 Task: Look for space in Rome, Italy from 1st June, 2023 to 9th June, 2023 for 6 adults in price range Rs.6000 to Rs.12000. Place can be entire place with 3 bedrooms having 3 beds and 3 bathrooms. Property type can be house, flat, guest house. Booking option can be shelf check-in. Required host language is English.
Action: Mouse moved to (568, 152)
Screenshot: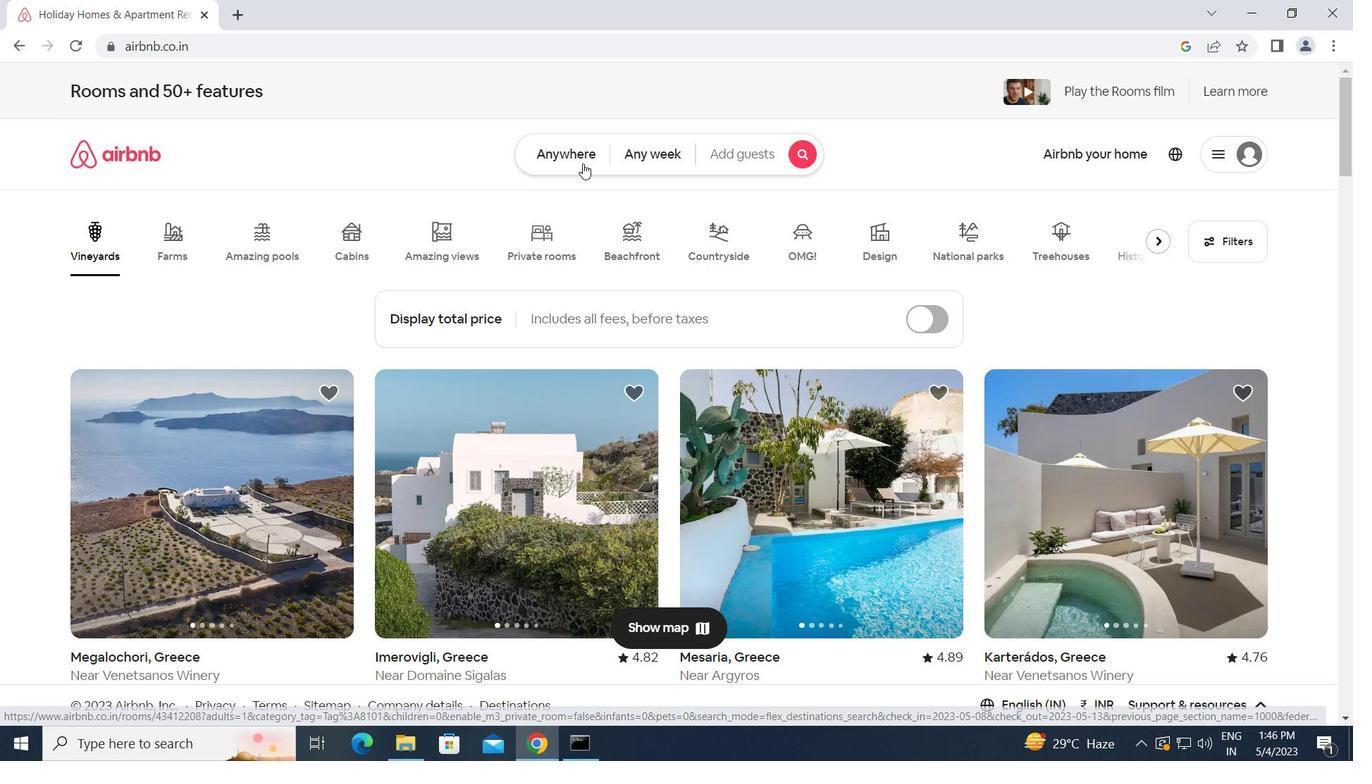
Action: Mouse pressed left at (568, 152)
Screenshot: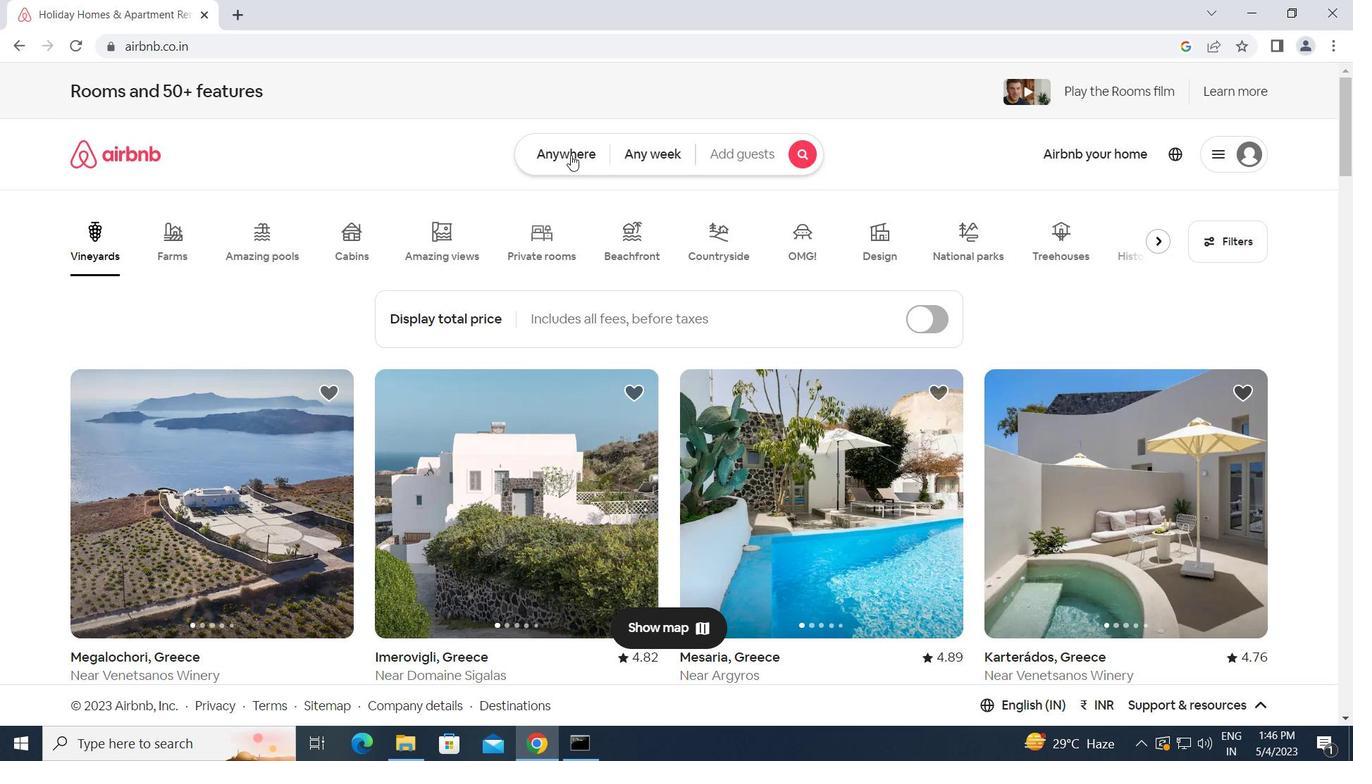 
Action: Mouse moved to (494, 207)
Screenshot: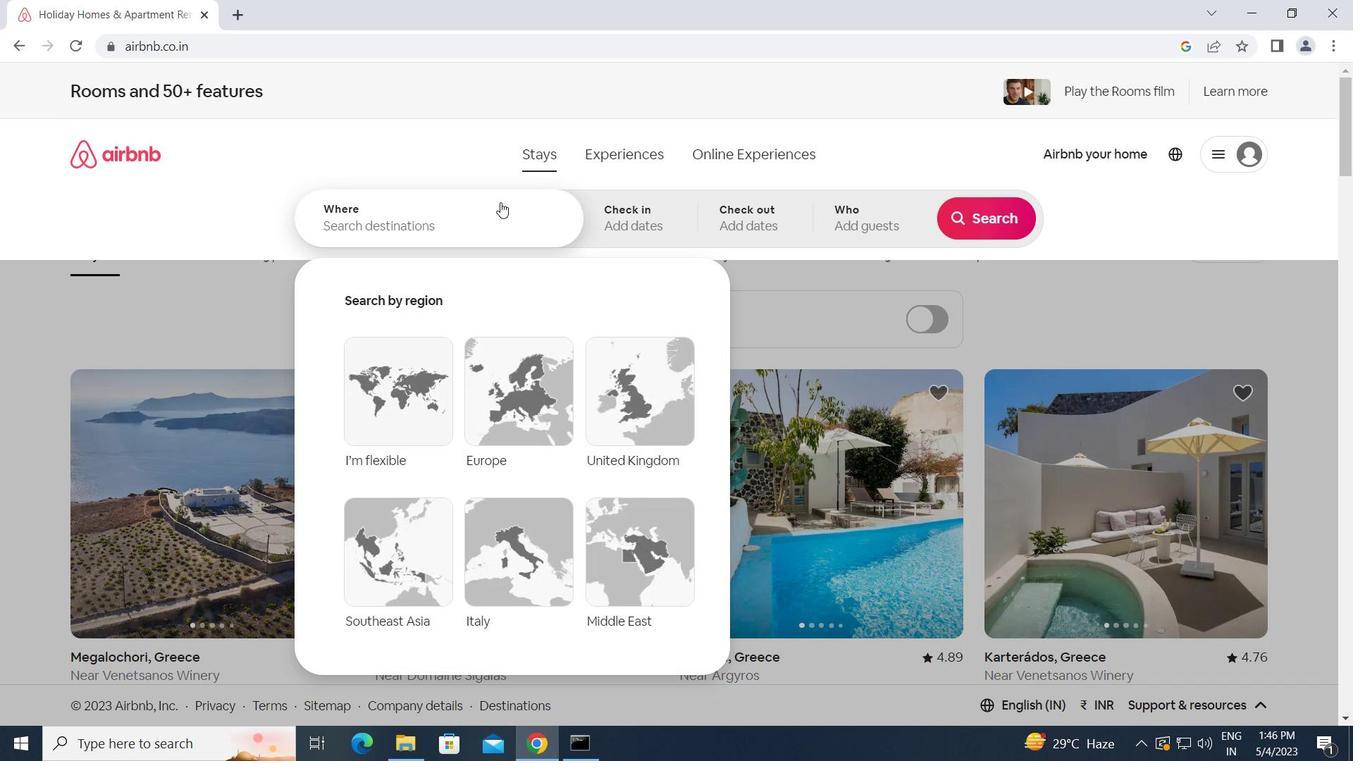 
Action: Mouse pressed left at (494, 207)
Screenshot: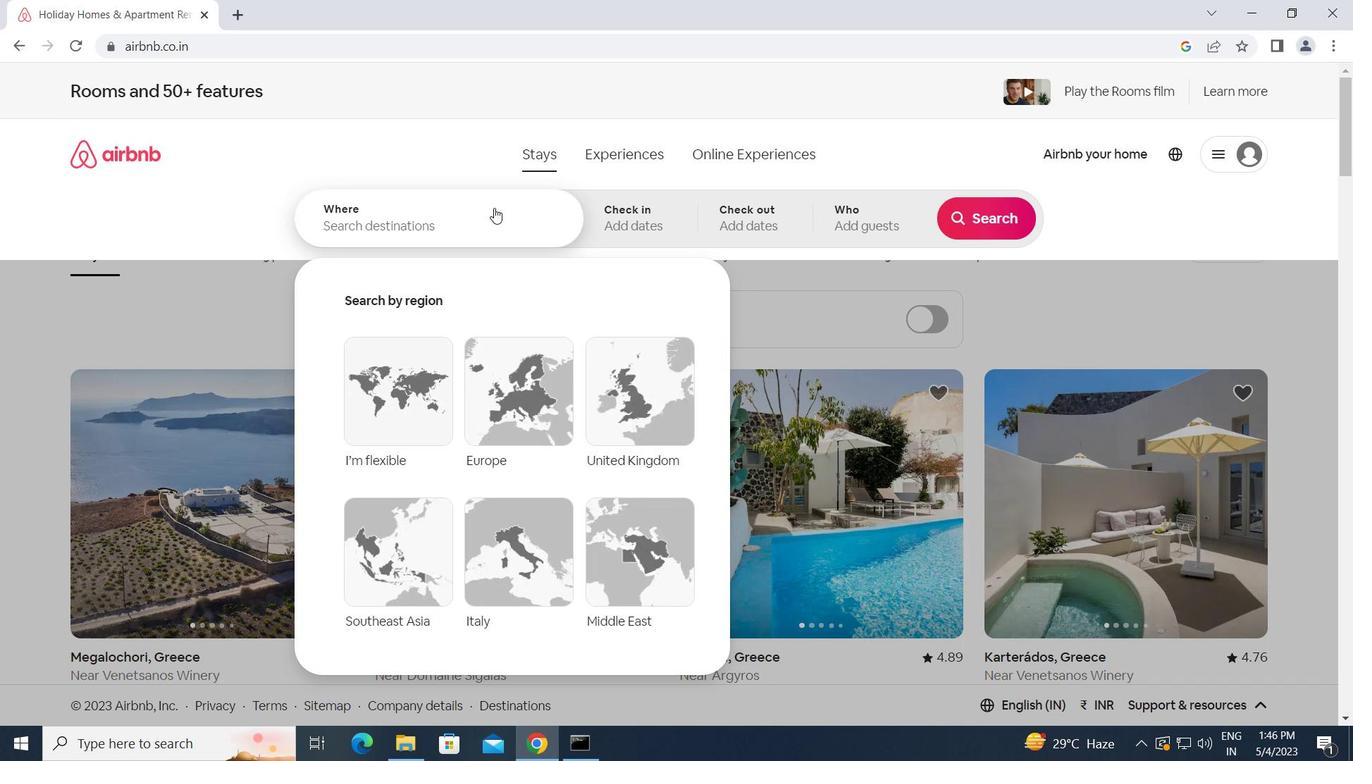 
Action: Key pressed <Key.caps_lock>r<Key.caps_lock>ome,<Key.space><Key.caps_lock>i<Key.caps_lock>taly<Key.enter>
Screenshot: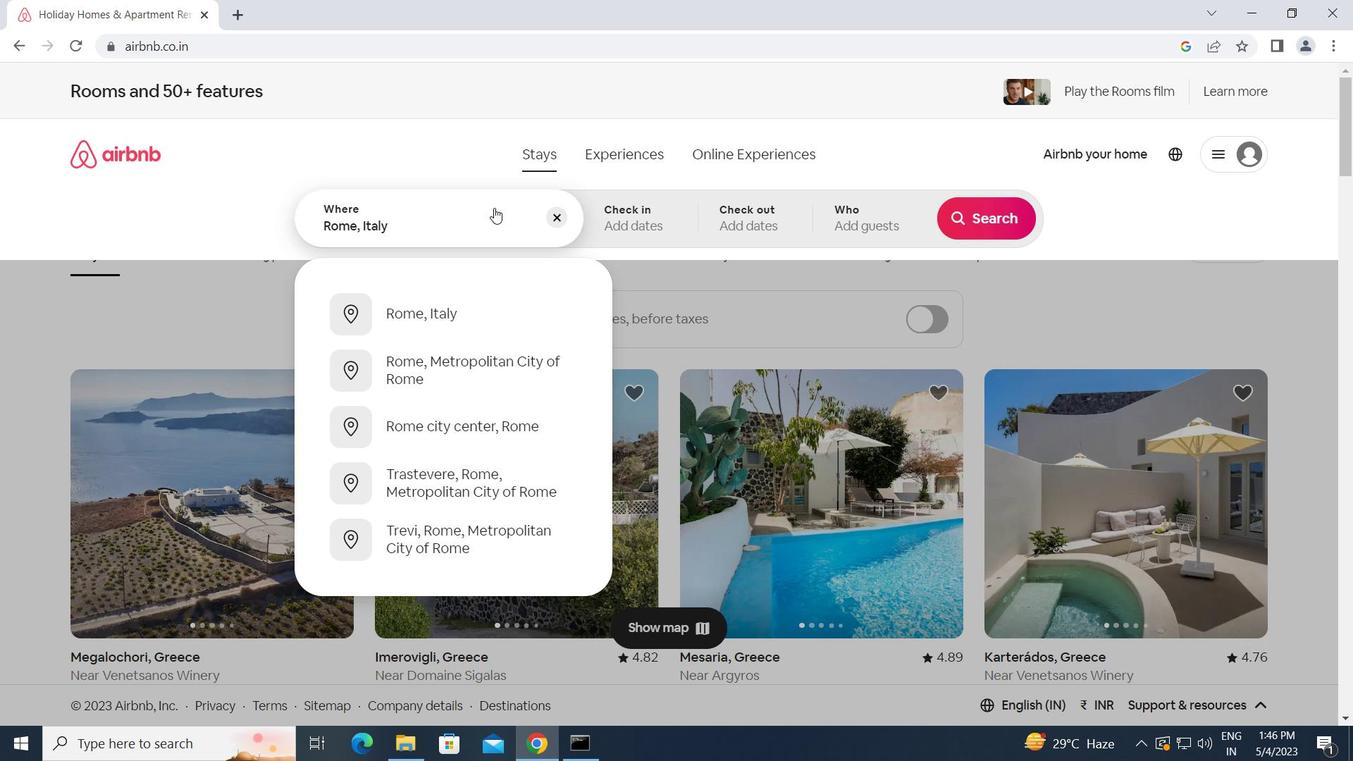 
Action: Mouse moved to (890, 437)
Screenshot: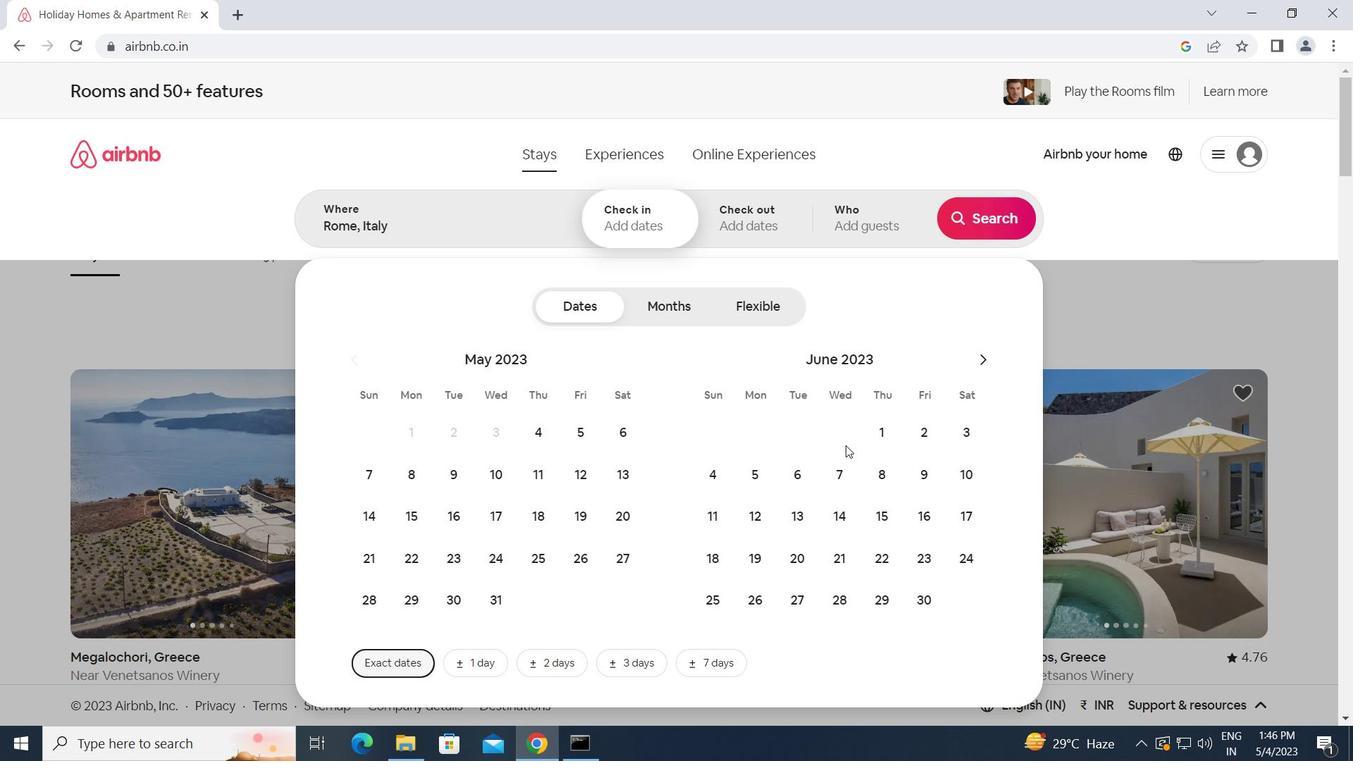 
Action: Mouse pressed left at (890, 437)
Screenshot: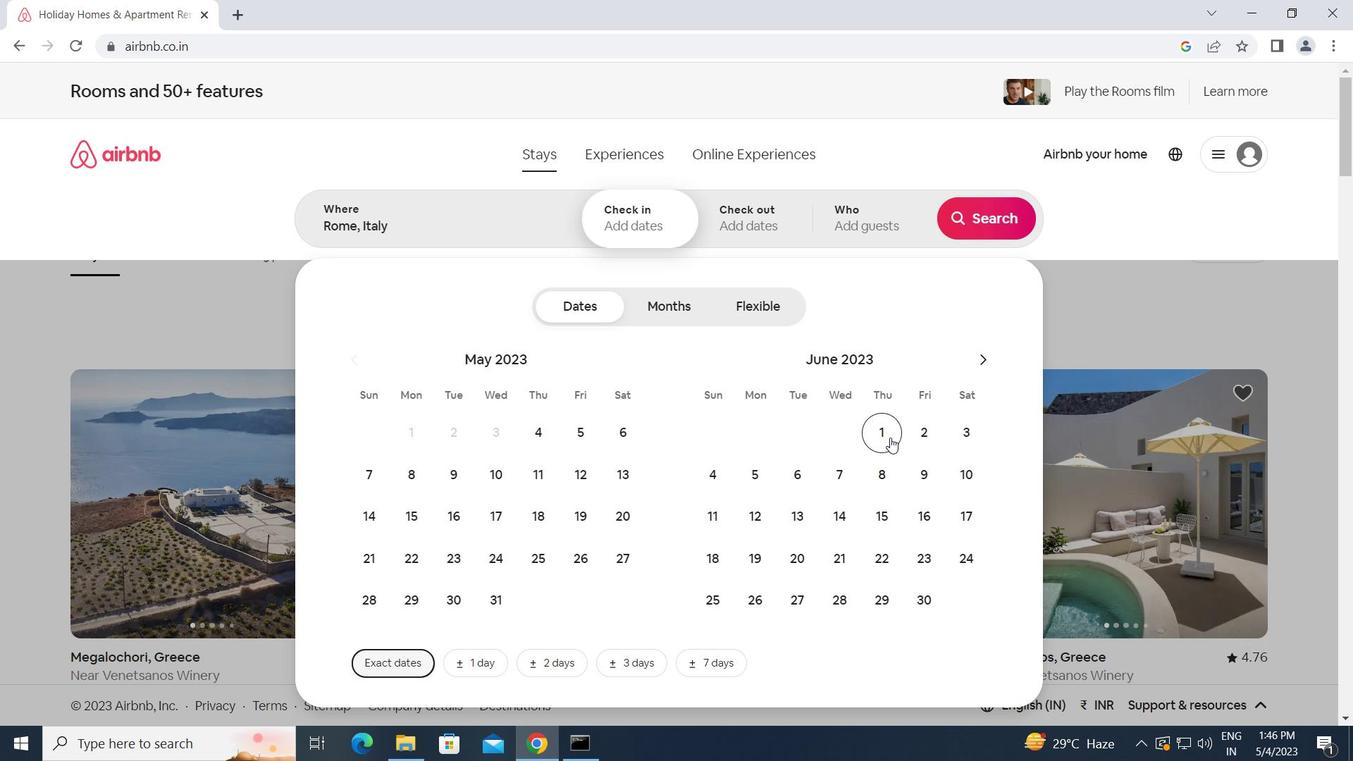 
Action: Mouse moved to (931, 480)
Screenshot: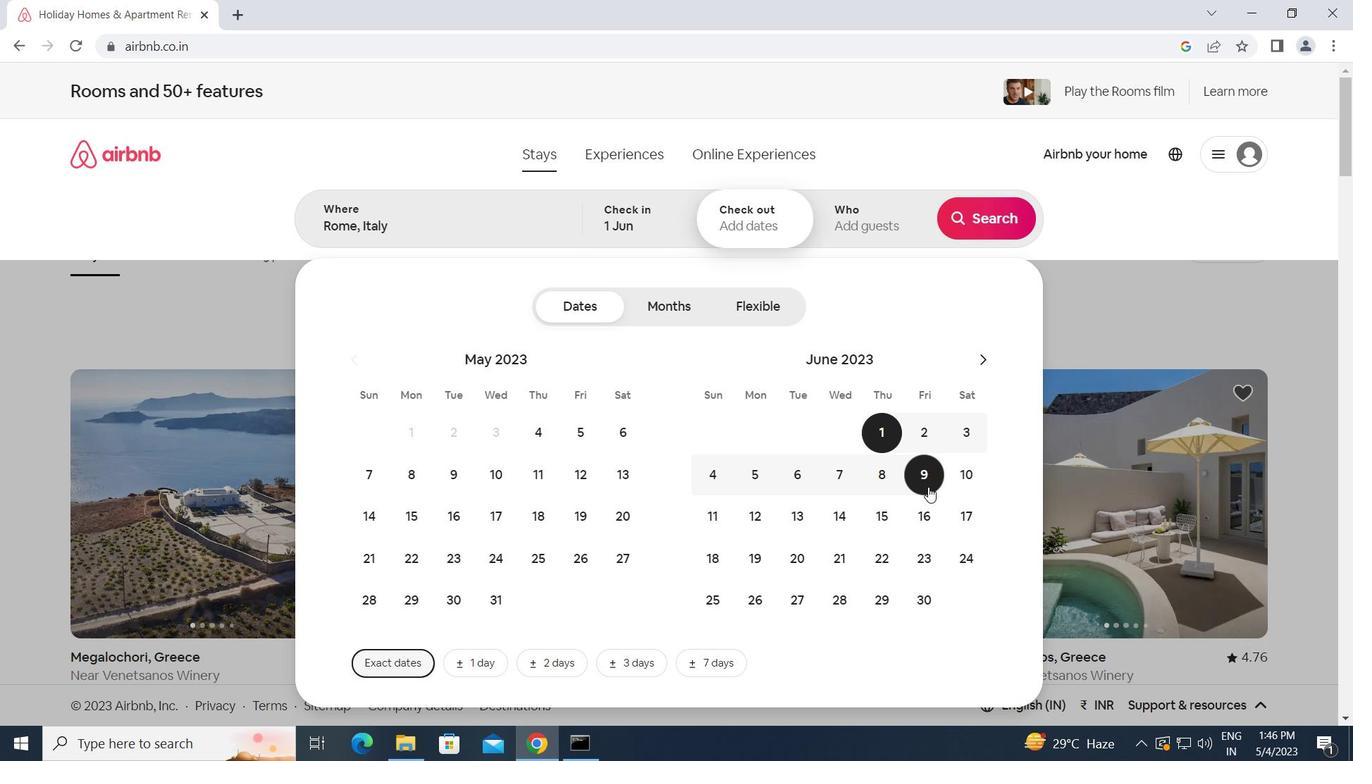 
Action: Mouse pressed left at (931, 480)
Screenshot: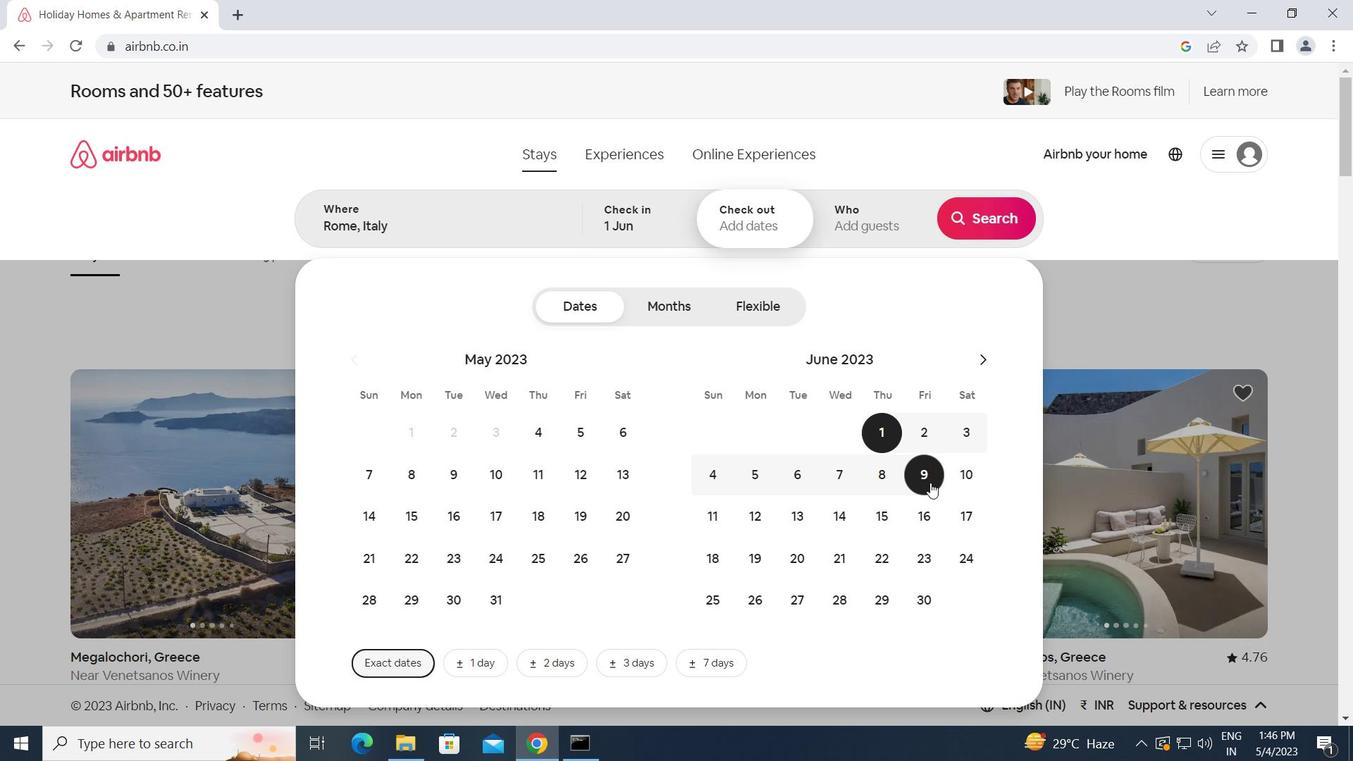 
Action: Mouse moved to (859, 228)
Screenshot: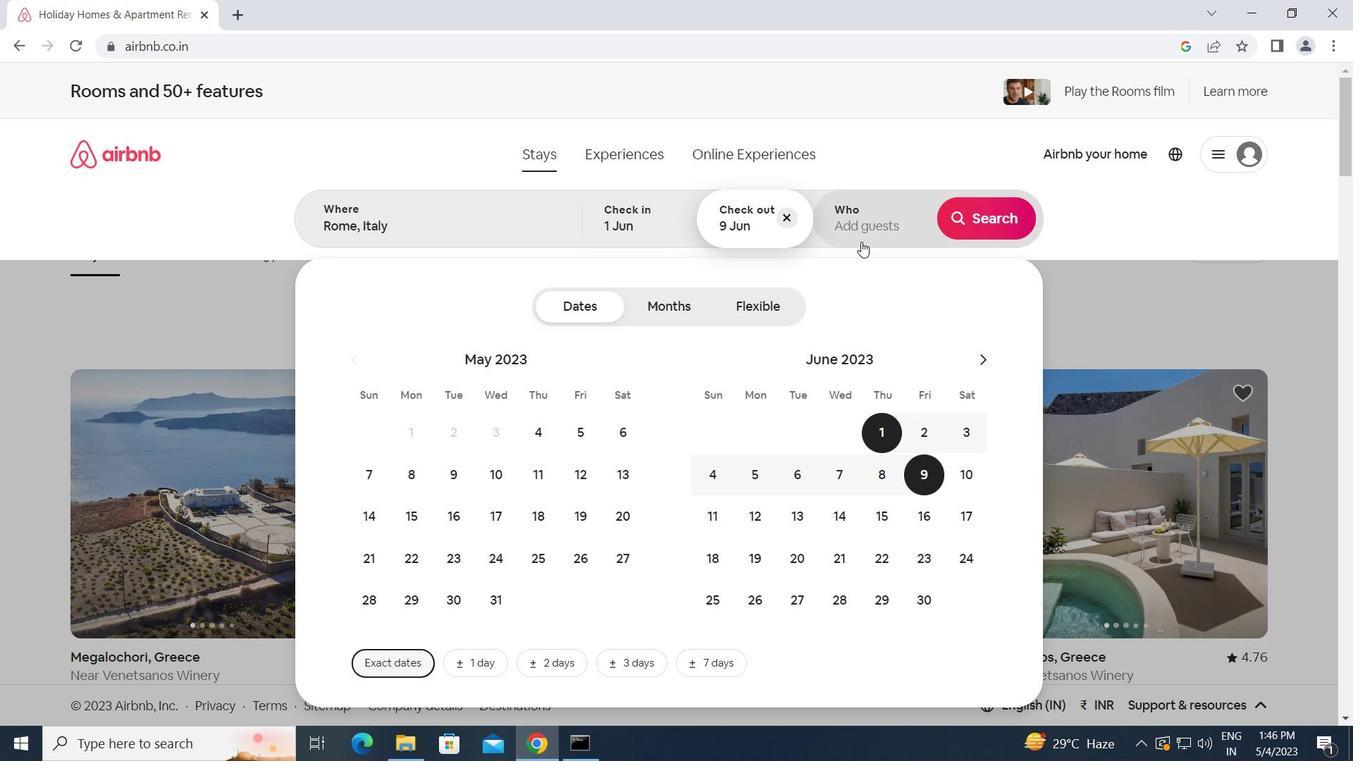
Action: Mouse pressed left at (859, 228)
Screenshot: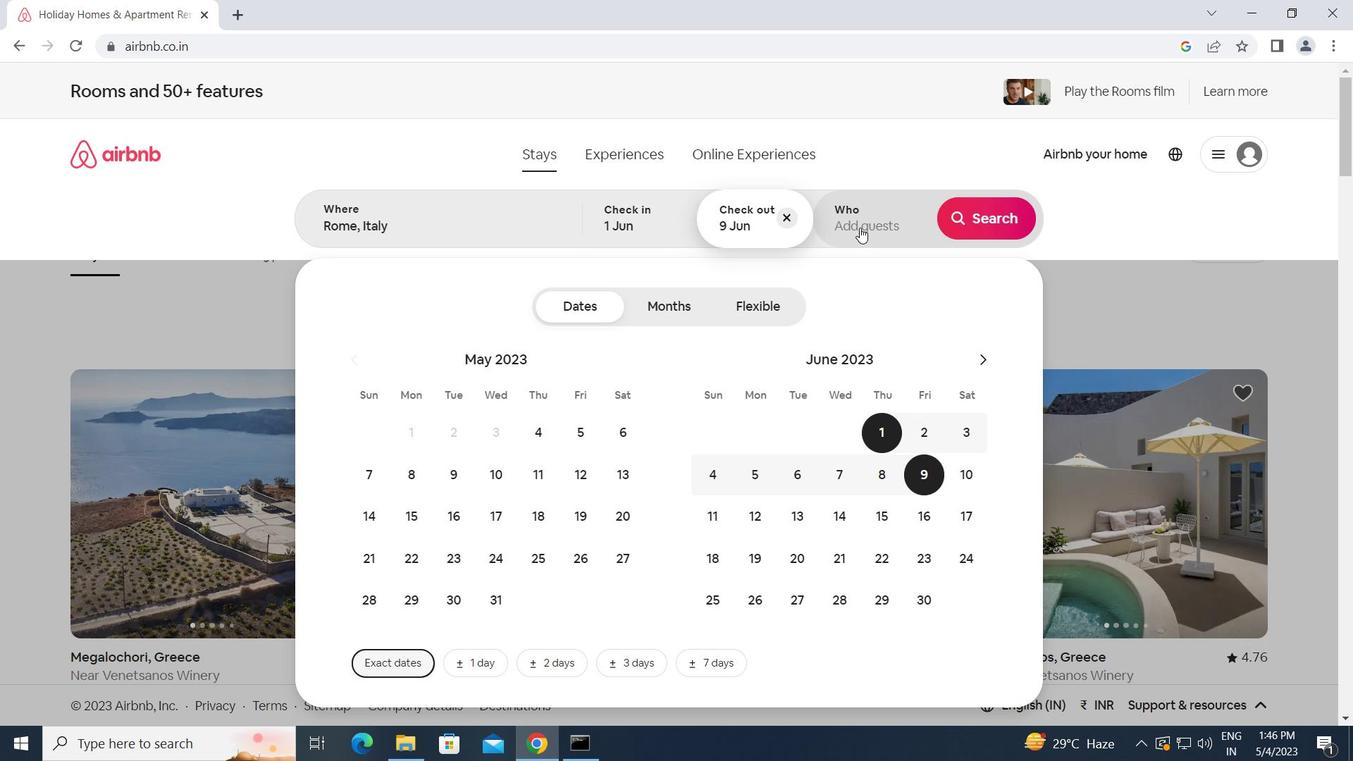 
Action: Mouse moved to (995, 317)
Screenshot: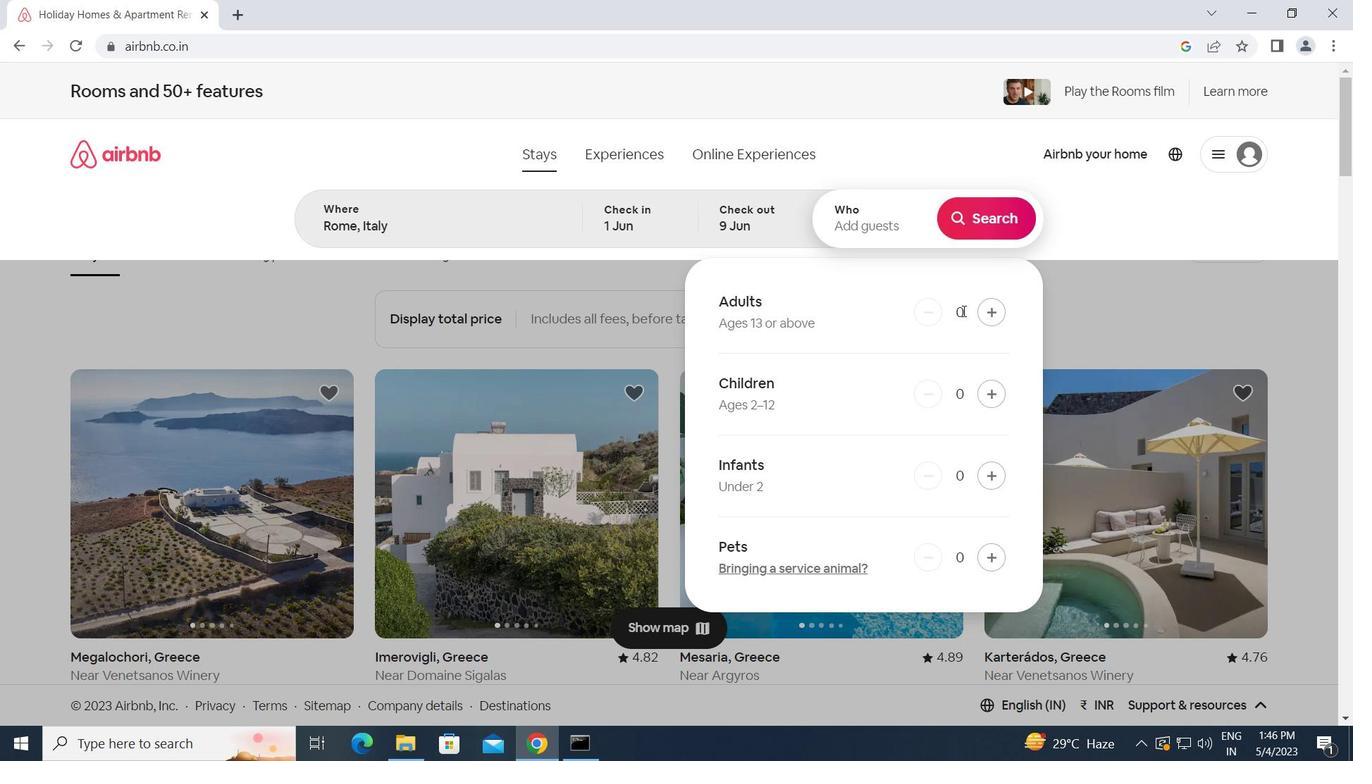
Action: Mouse pressed left at (995, 317)
Screenshot: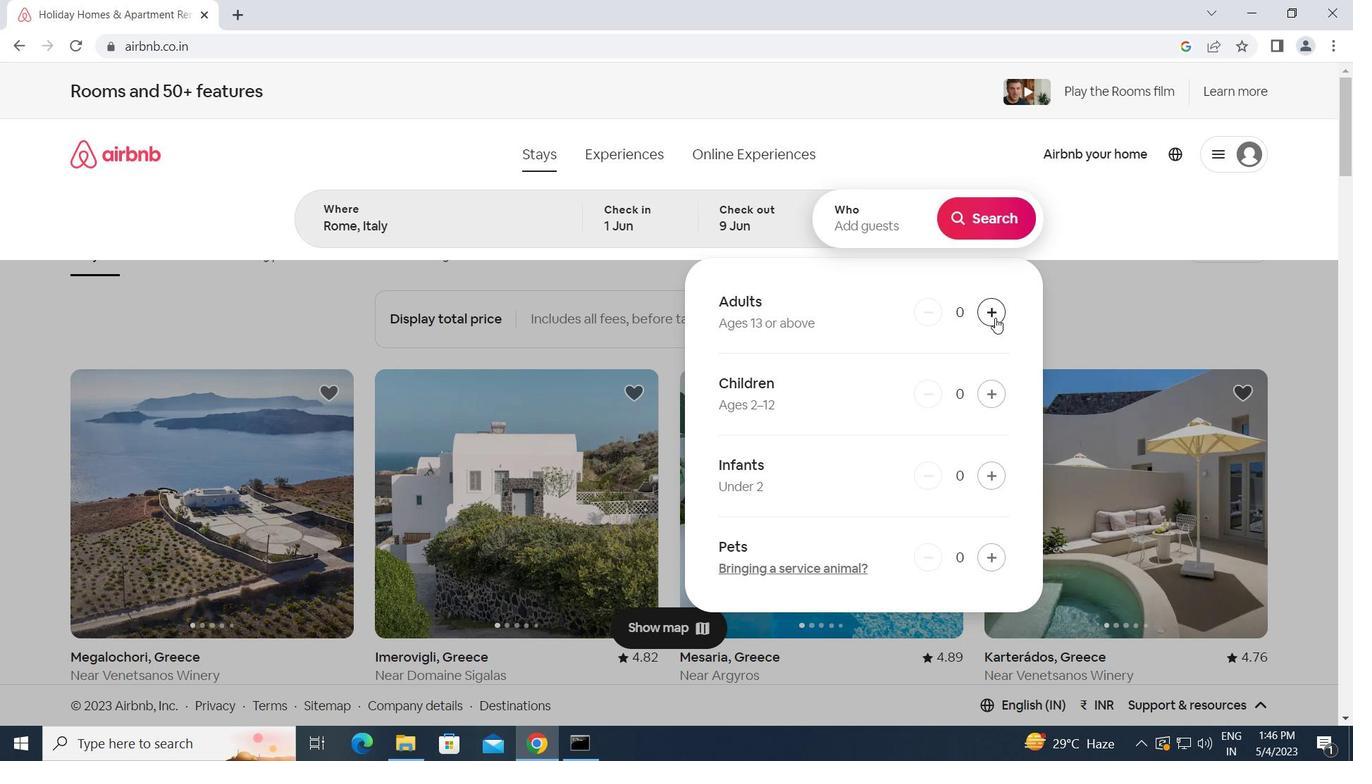 
Action: Mouse pressed left at (995, 317)
Screenshot: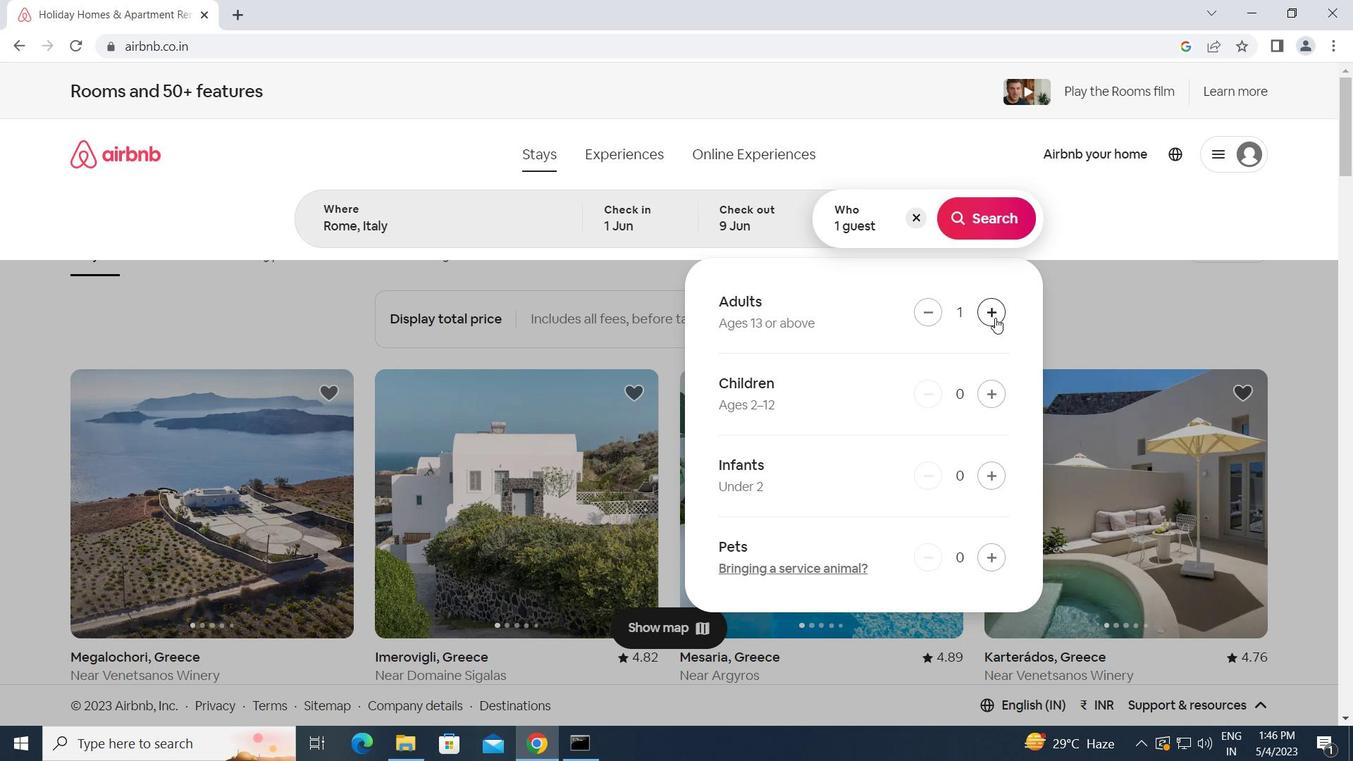 
Action: Mouse pressed left at (995, 317)
Screenshot: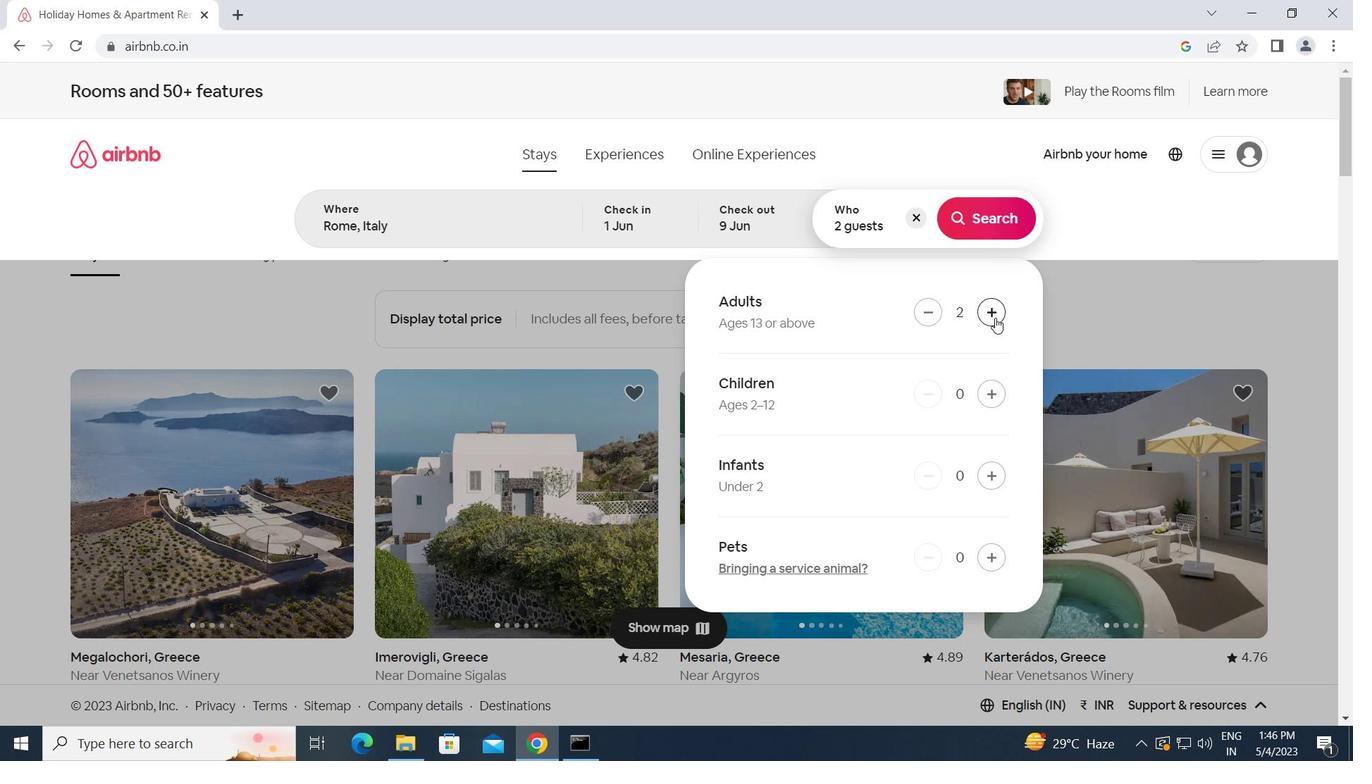 
Action: Mouse pressed left at (995, 317)
Screenshot: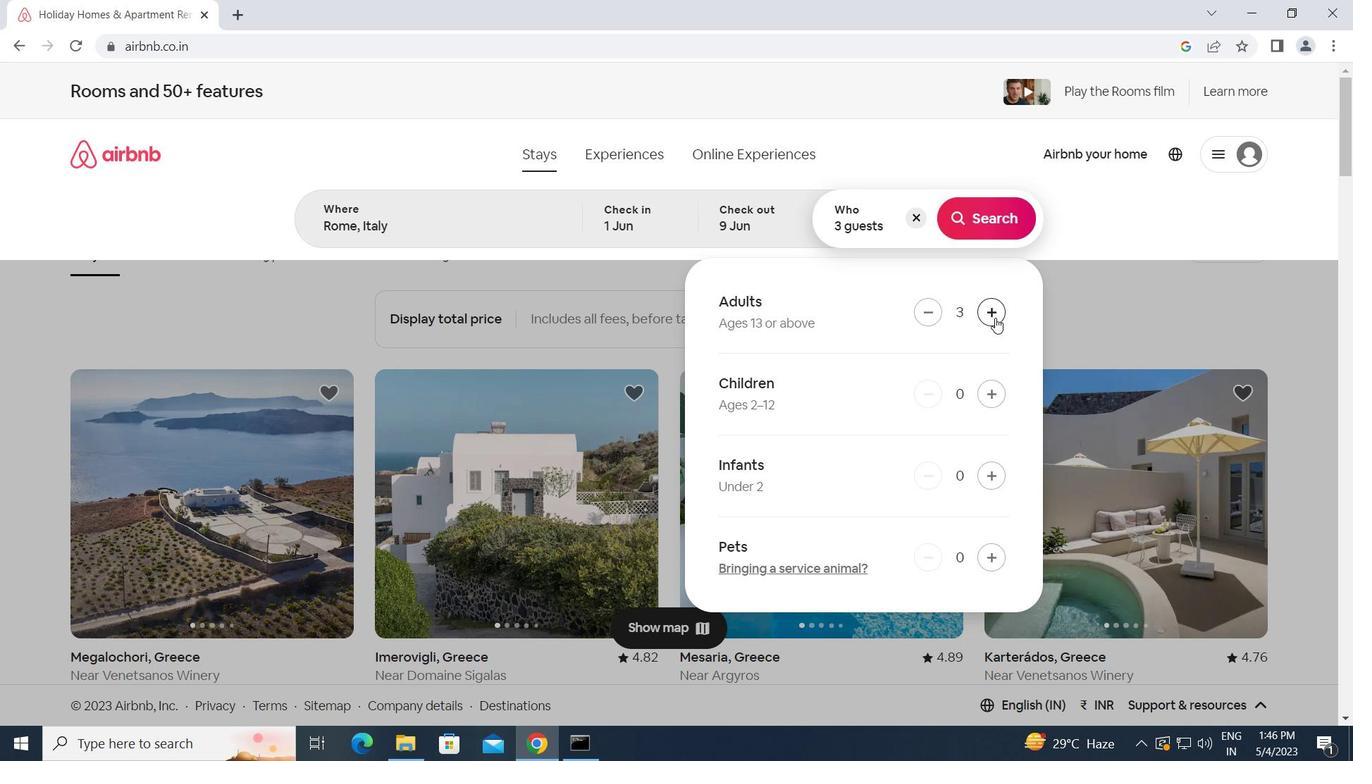 
Action: Mouse pressed left at (995, 317)
Screenshot: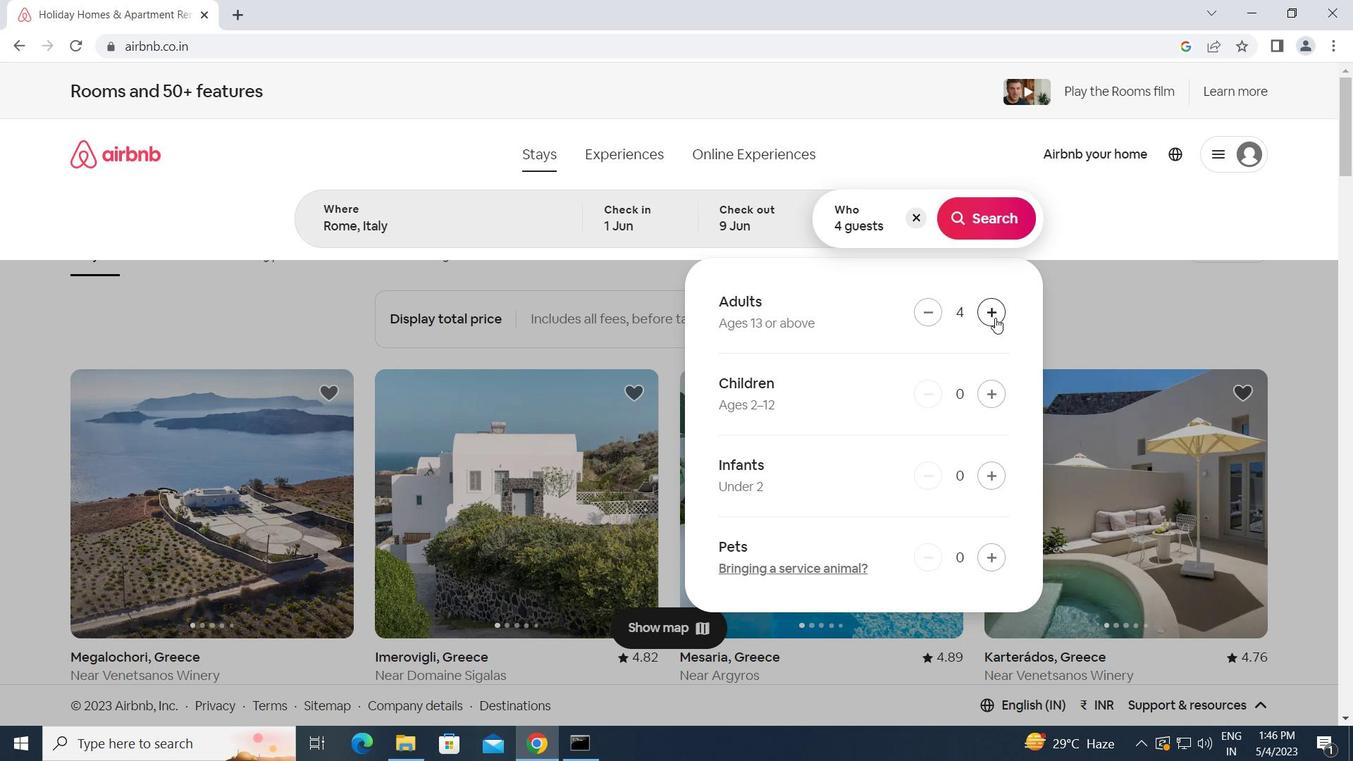 
Action: Mouse pressed left at (995, 317)
Screenshot: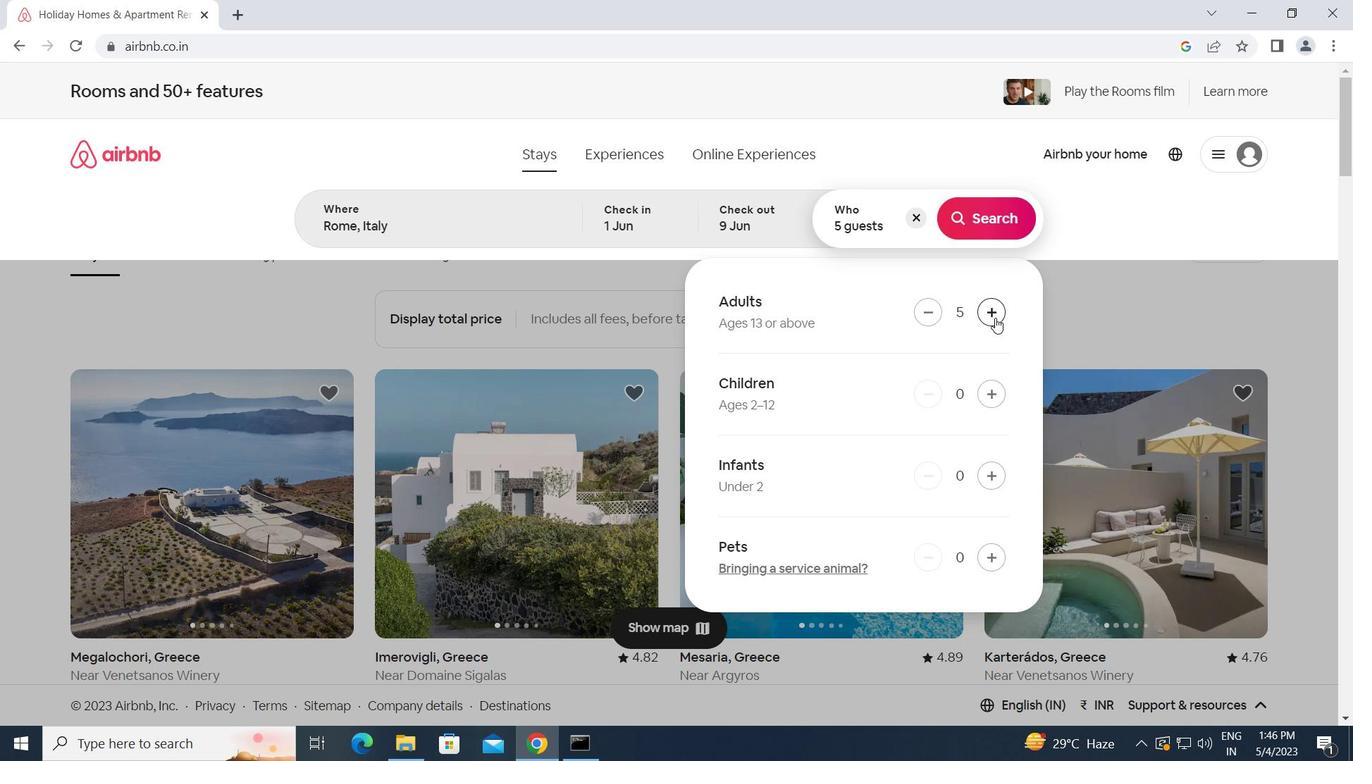 
Action: Mouse moved to (993, 224)
Screenshot: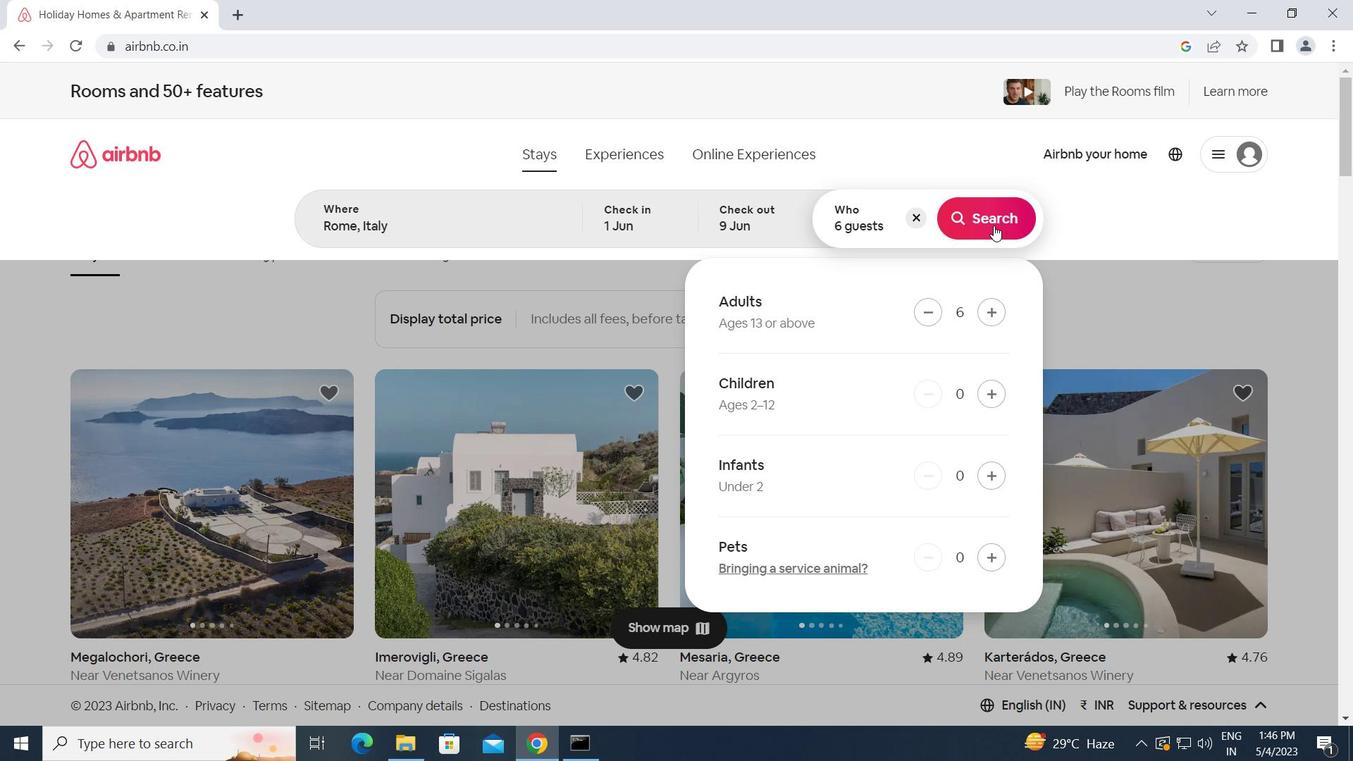
Action: Mouse pressed left at (993, 224)
Screenshot: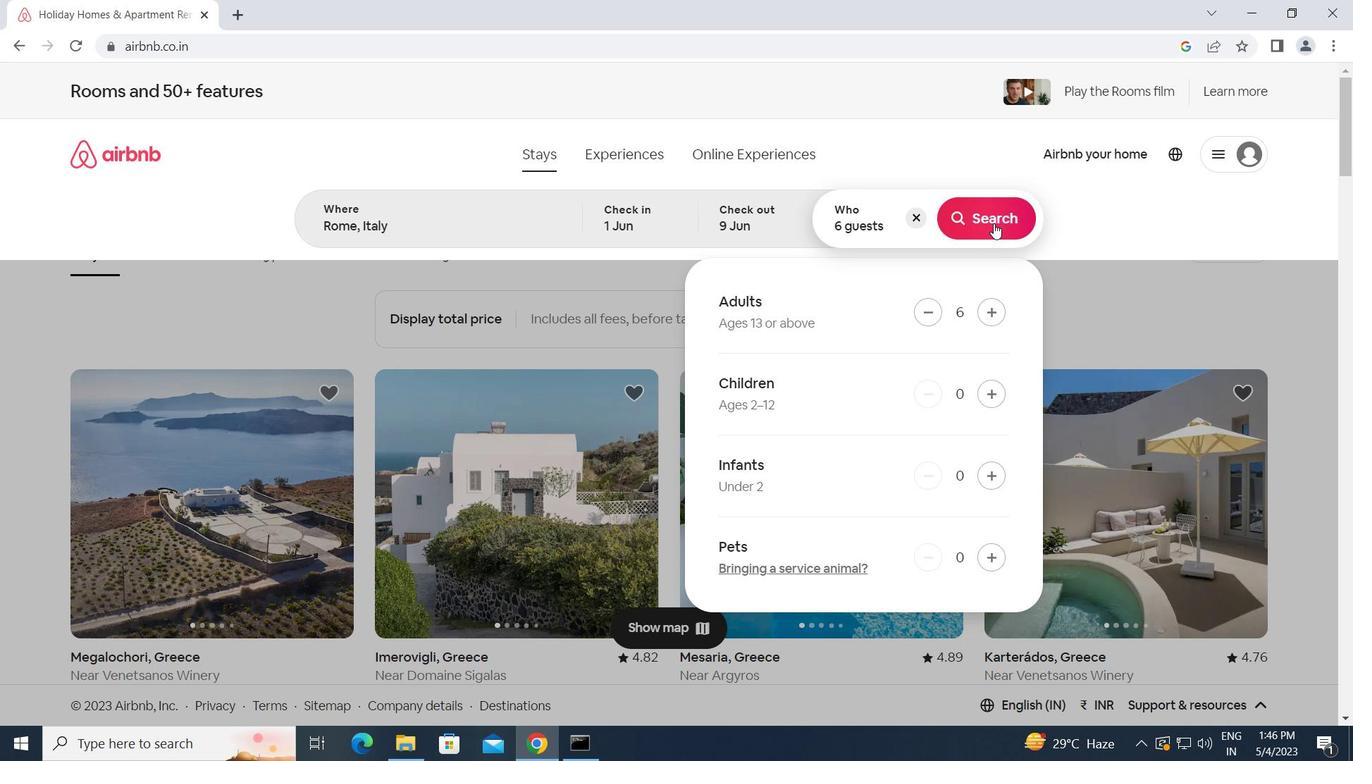 
Action: Mouse moved to (1260, 179)
Screenshot: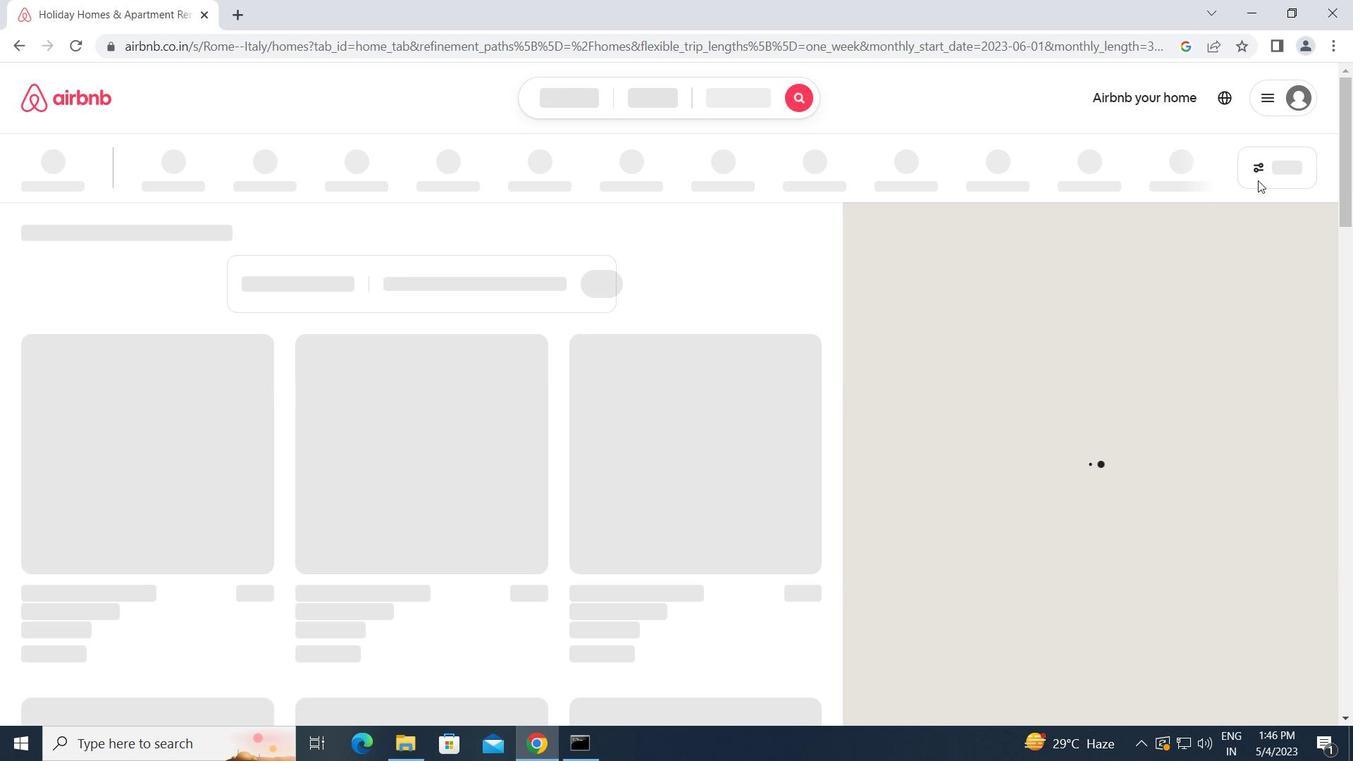 
Action: Mouse pressed left at (1260, 179)
Screenshot: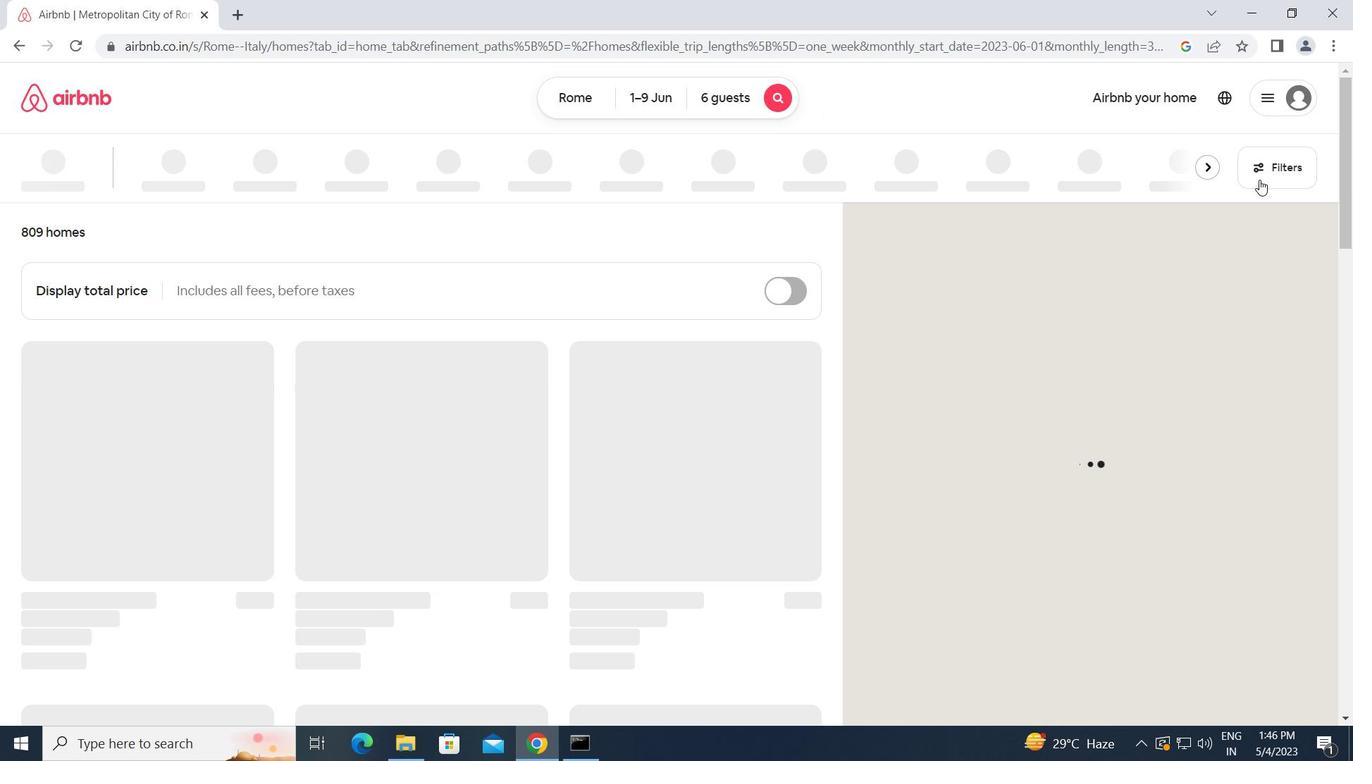 
Action: Mouse moved to (458, 397)
Screenshot: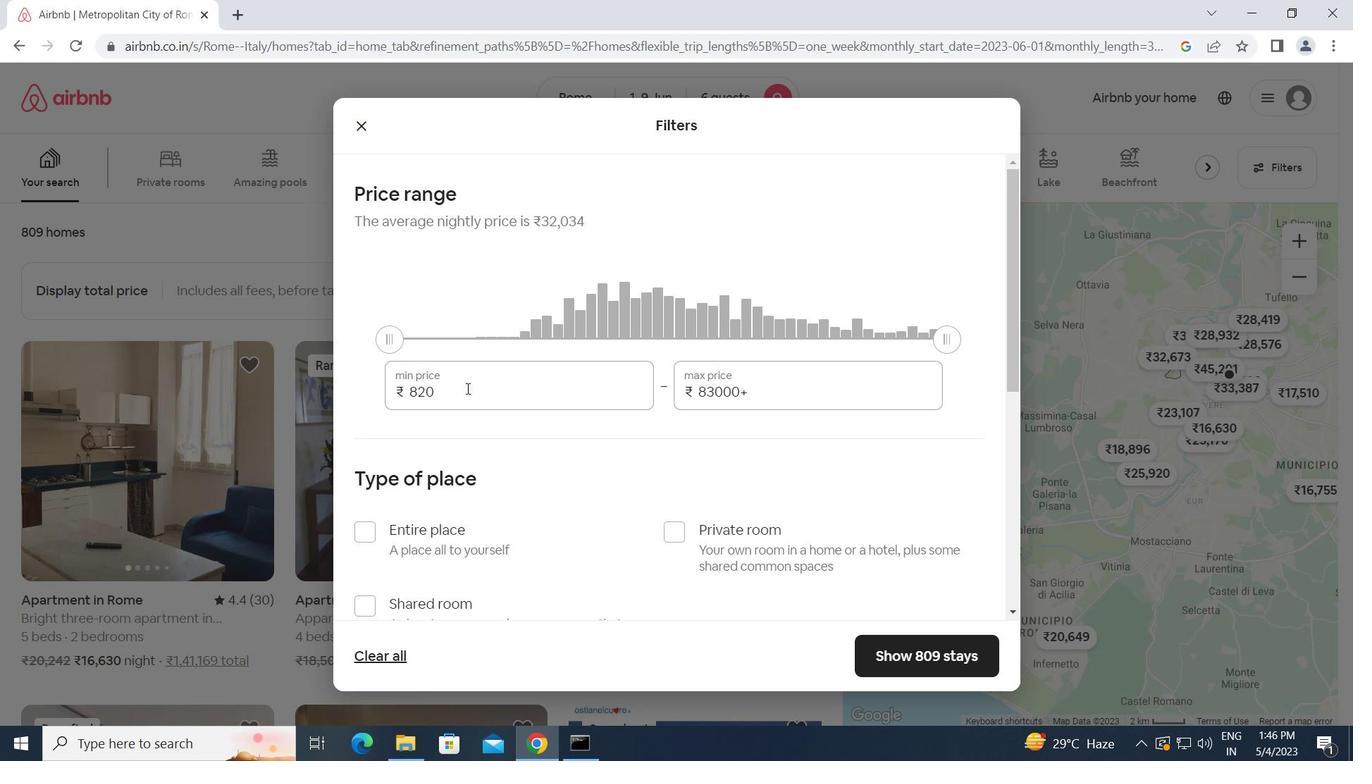 
Action: Mouse pressed left at (458, 397)
Screenshot: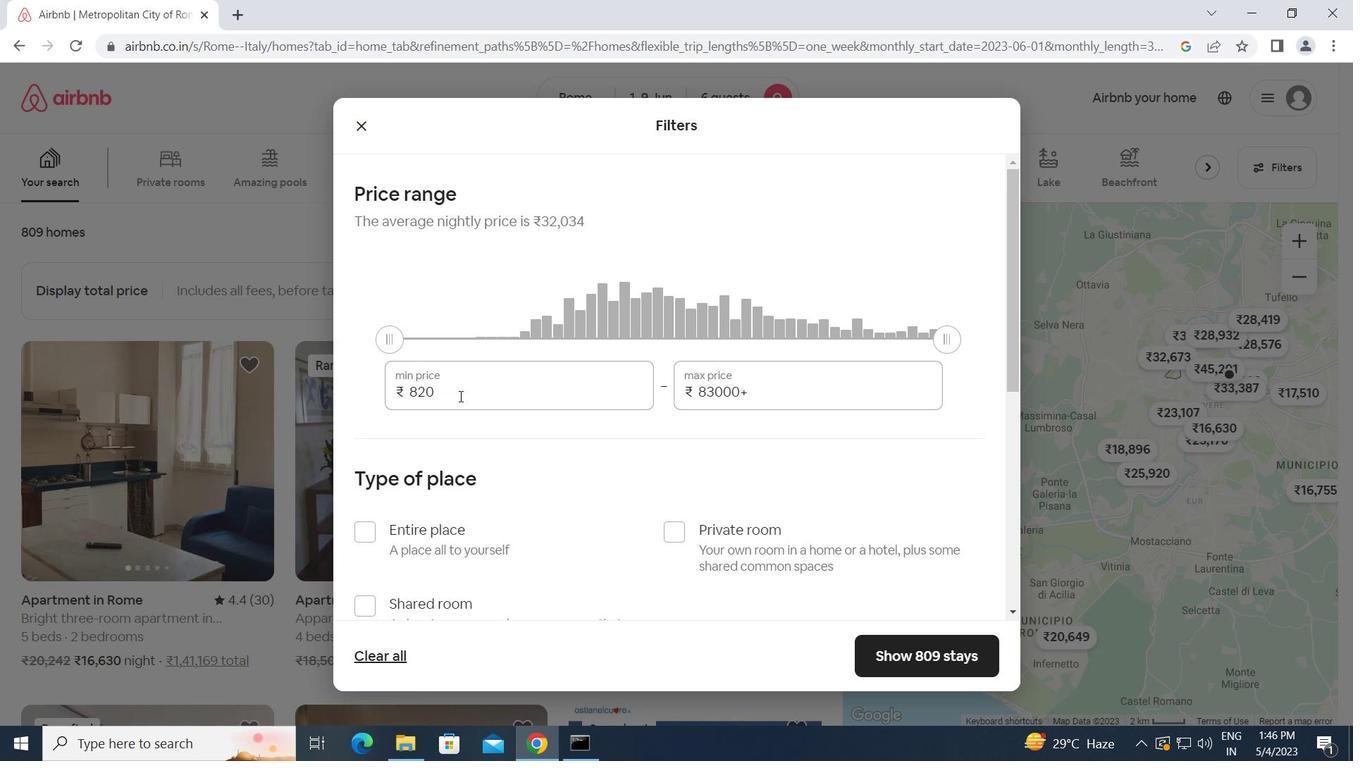 
Action: Mouse moved to (401, 400)
Screenshot: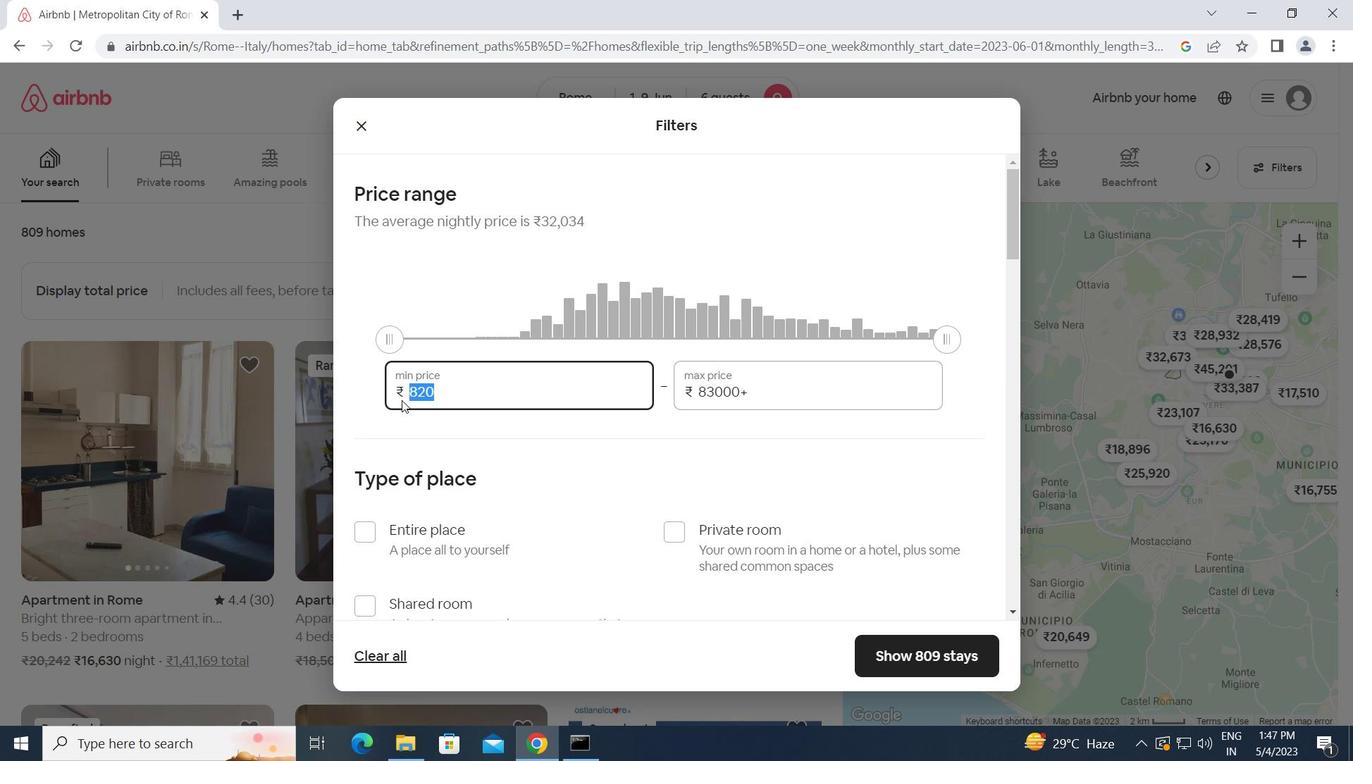 
Action: Key pressed 6000<Key.tab>1
Screenshot: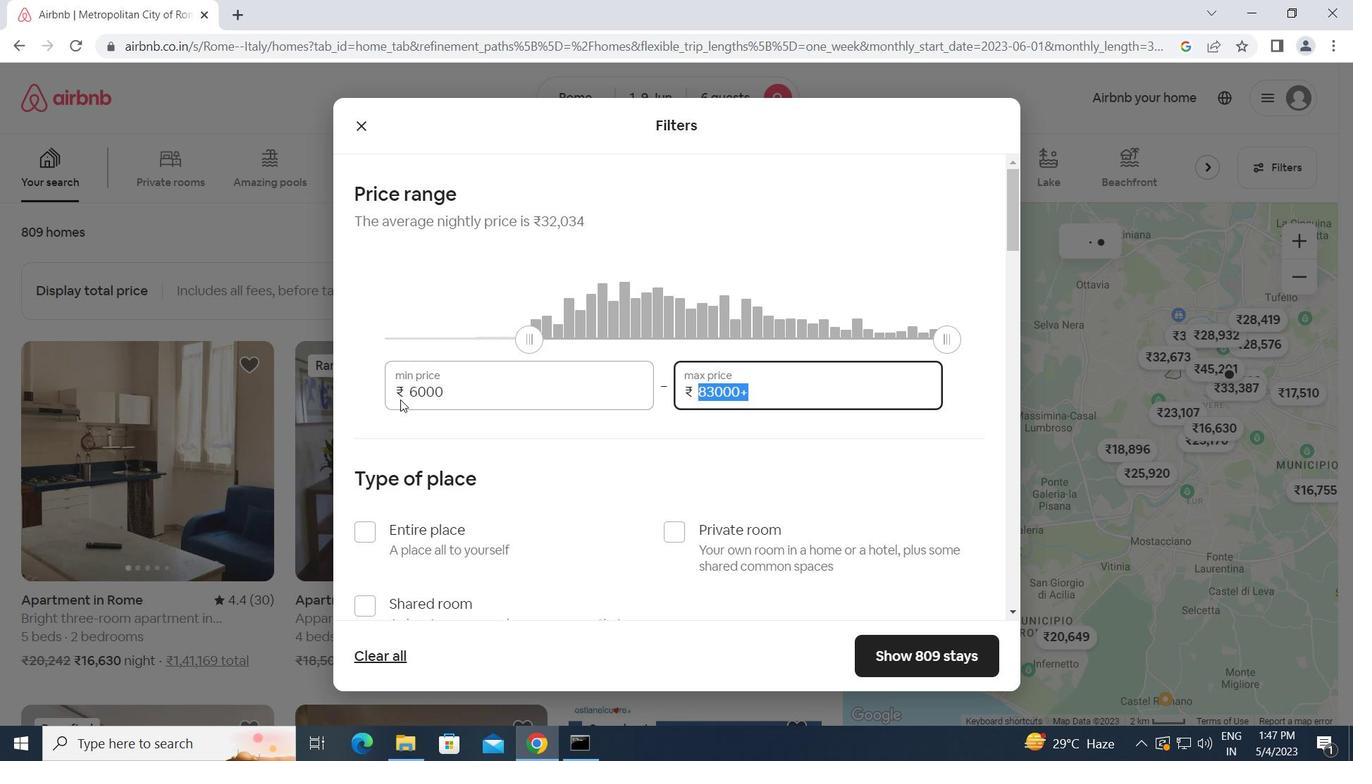 
Action: Mouse moved to (796, 336)
Screenshot: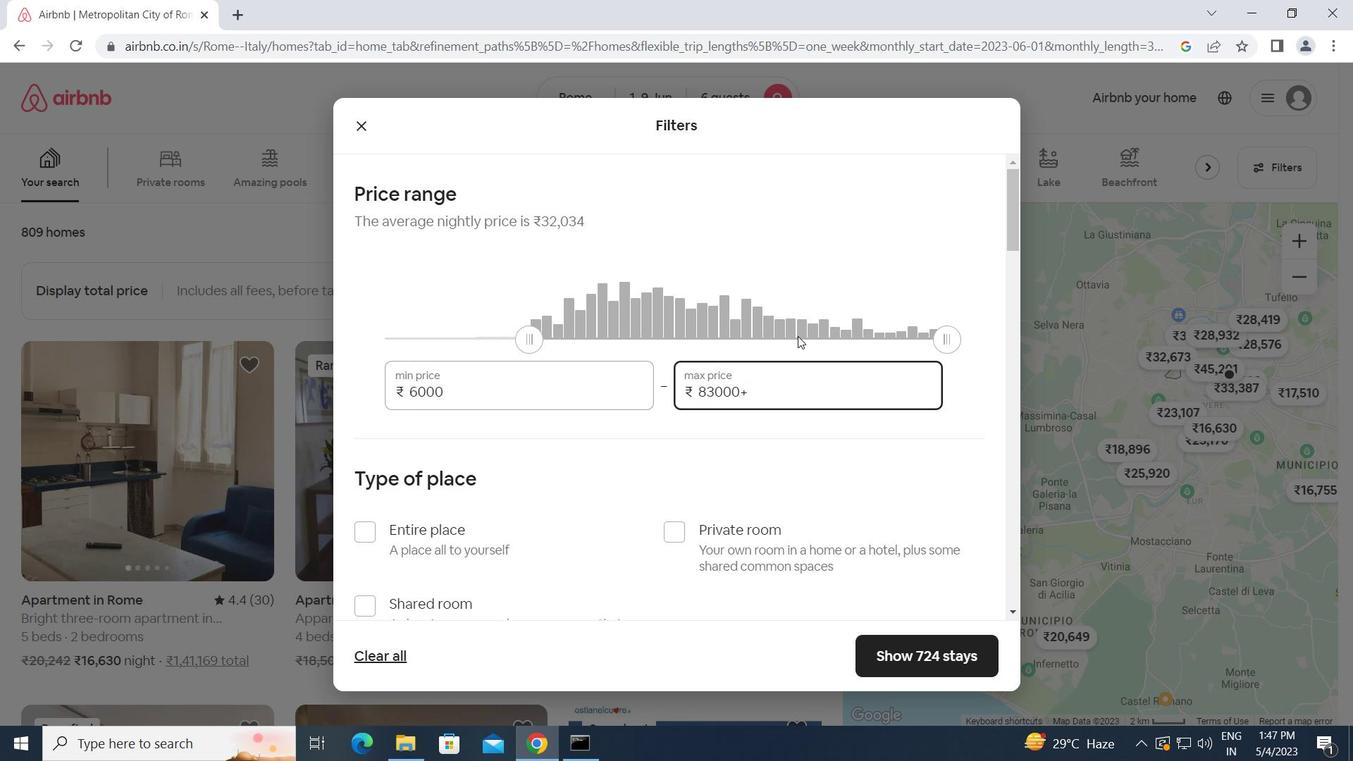
Action: Key pressed <Key.backspace><Key.backspace><Key.backspace><Key.backspace><Key.backspace><Key.backspace>12000
Screenshot: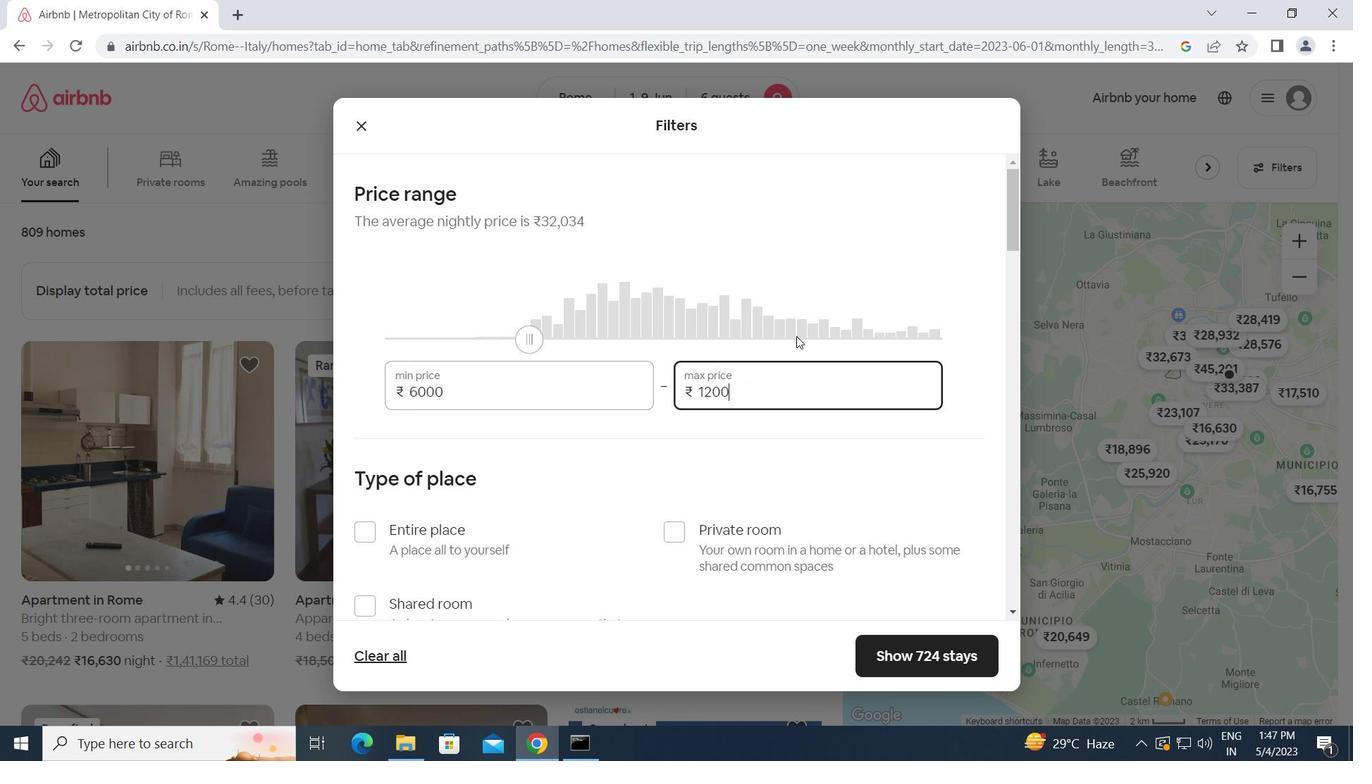 
Action: Mouse moved to (372, 534)
Screenshot: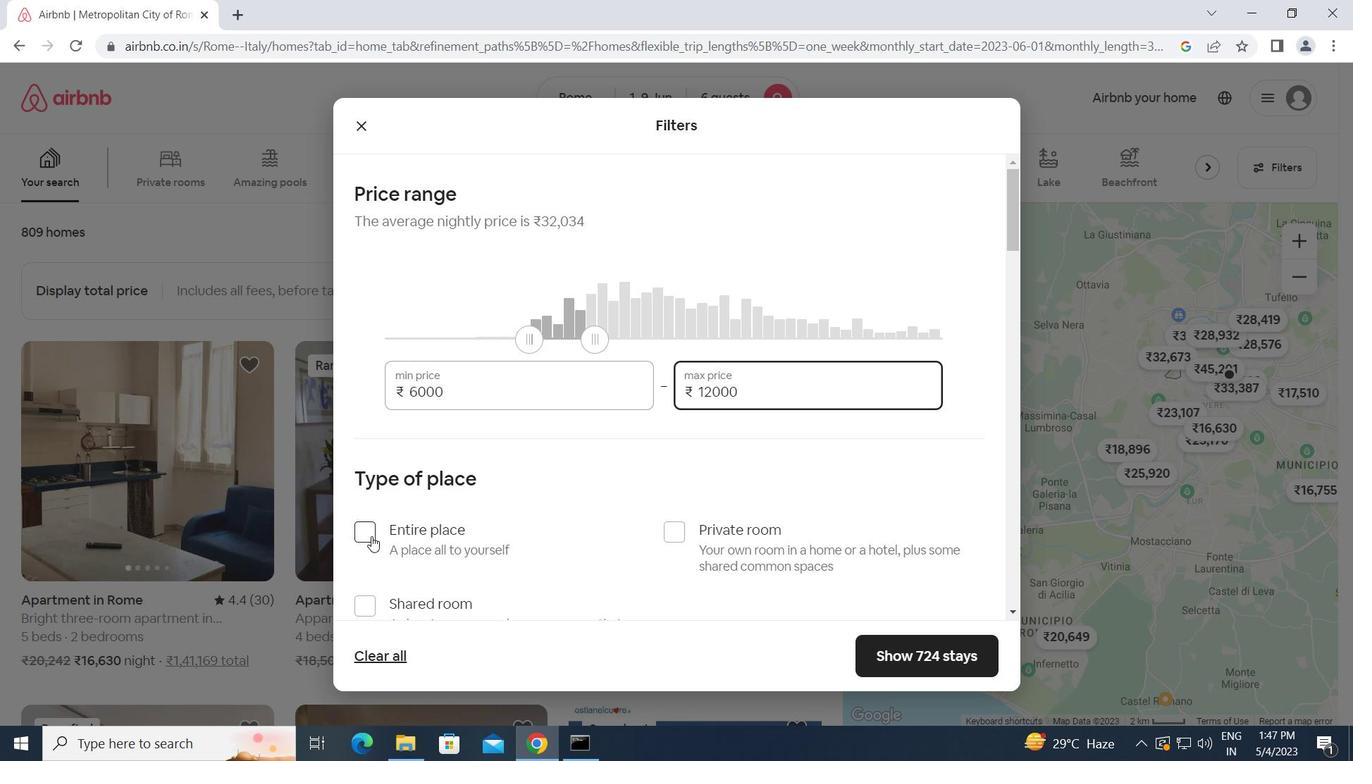 
Action: Mouse pressed left at (372, 534)
Screenshot: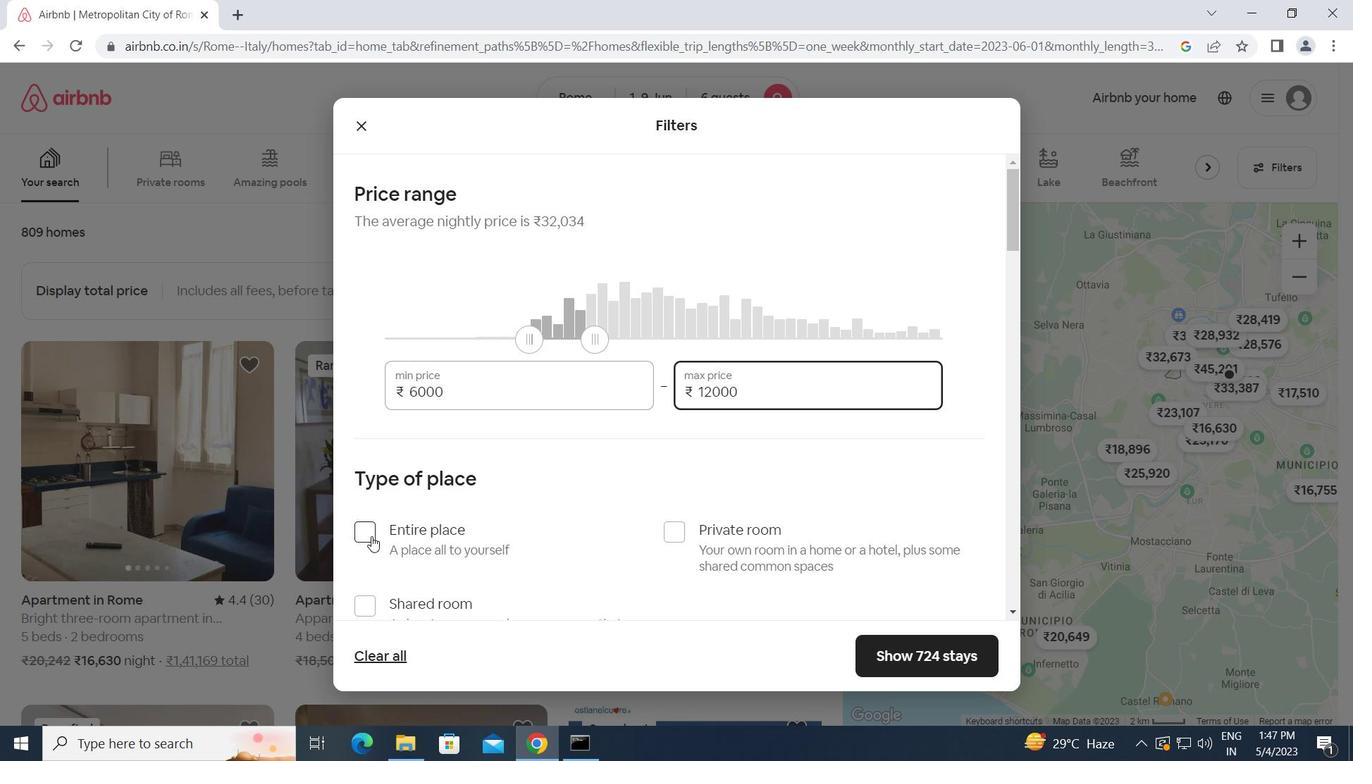
Action: Mouse moved to (557, 561)
Screenshot: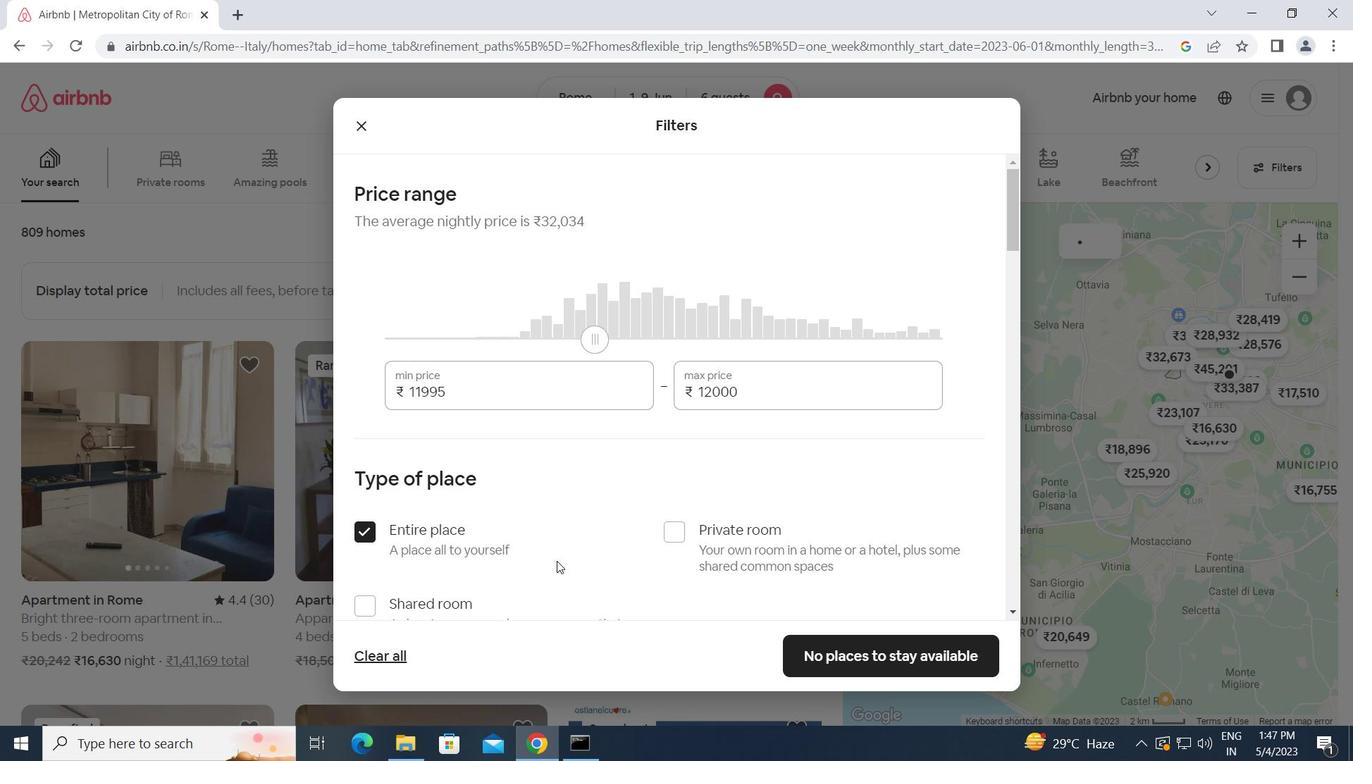 
Action: Mouse scrolled (557, 560) with delta (0, 0)
Screenshot: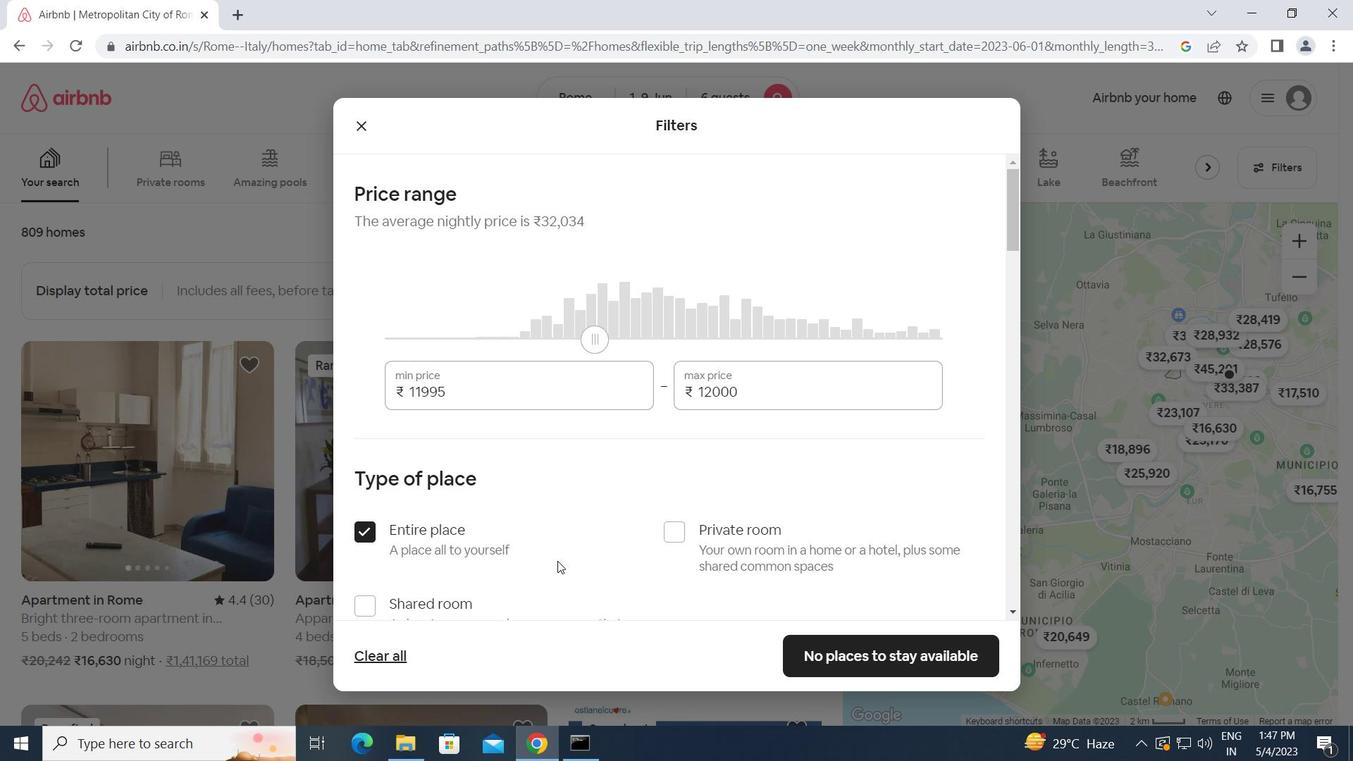 
Action: Mouse scrolled (557, 560) with delta (0, 0)
Screenshot: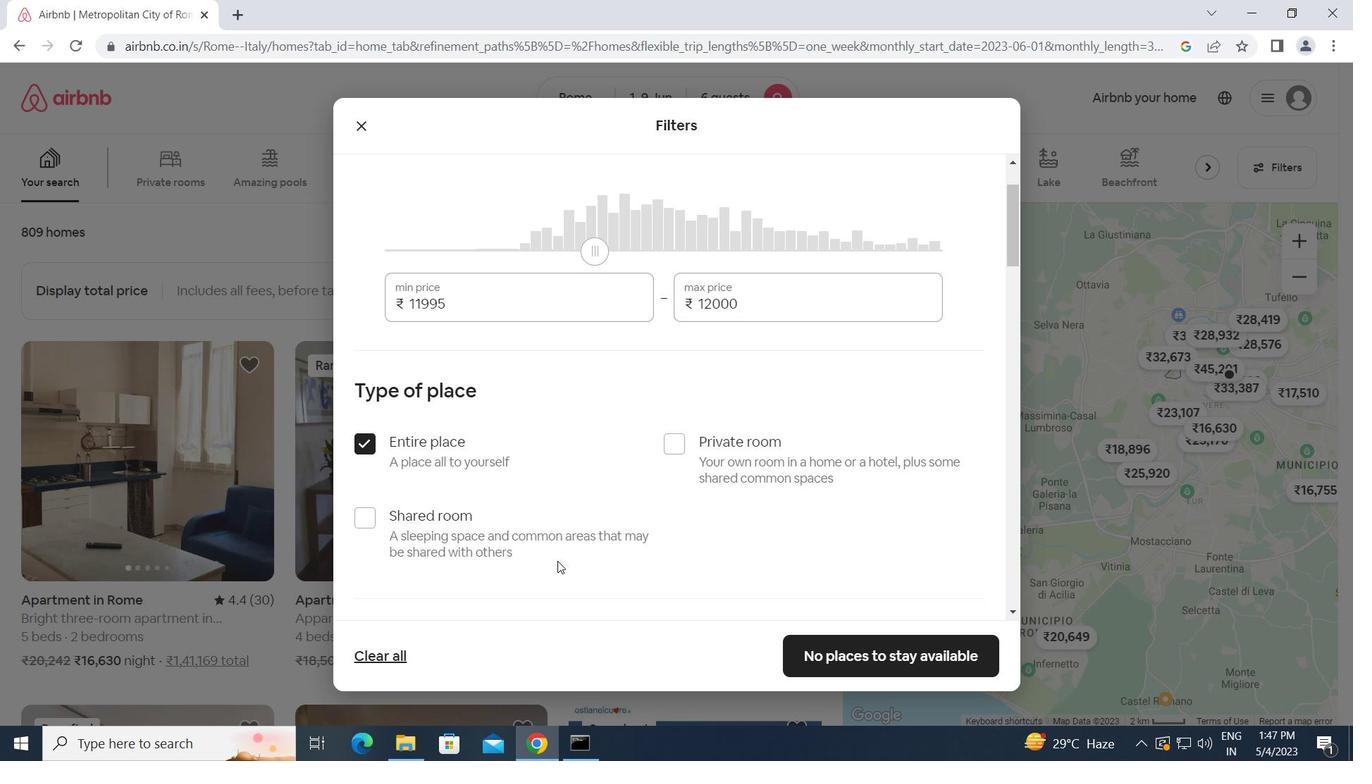 
Action: Mouse scrolled (557, 560) with delta (0, 0)
Screenshot: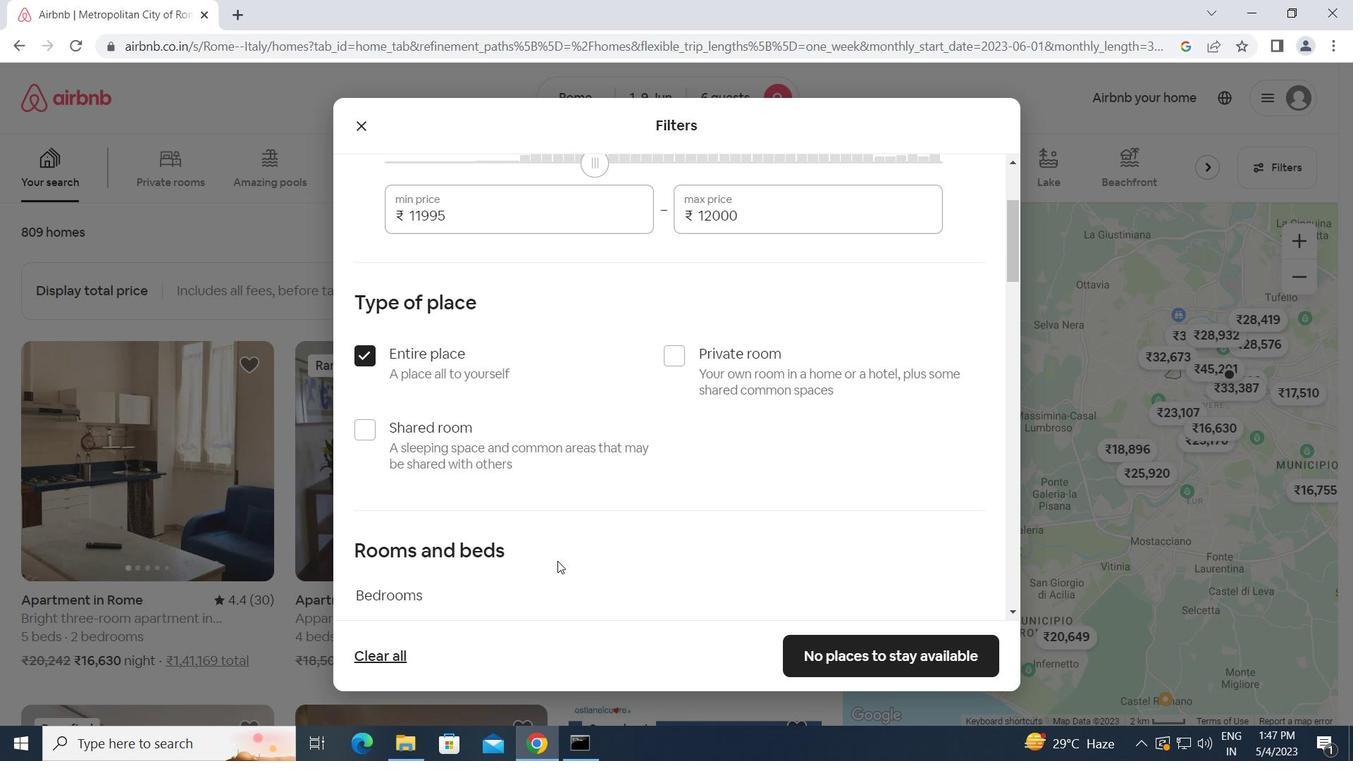 
Action: Mouse scrolled (557, 560) with delta (0, 0)
Screenshot: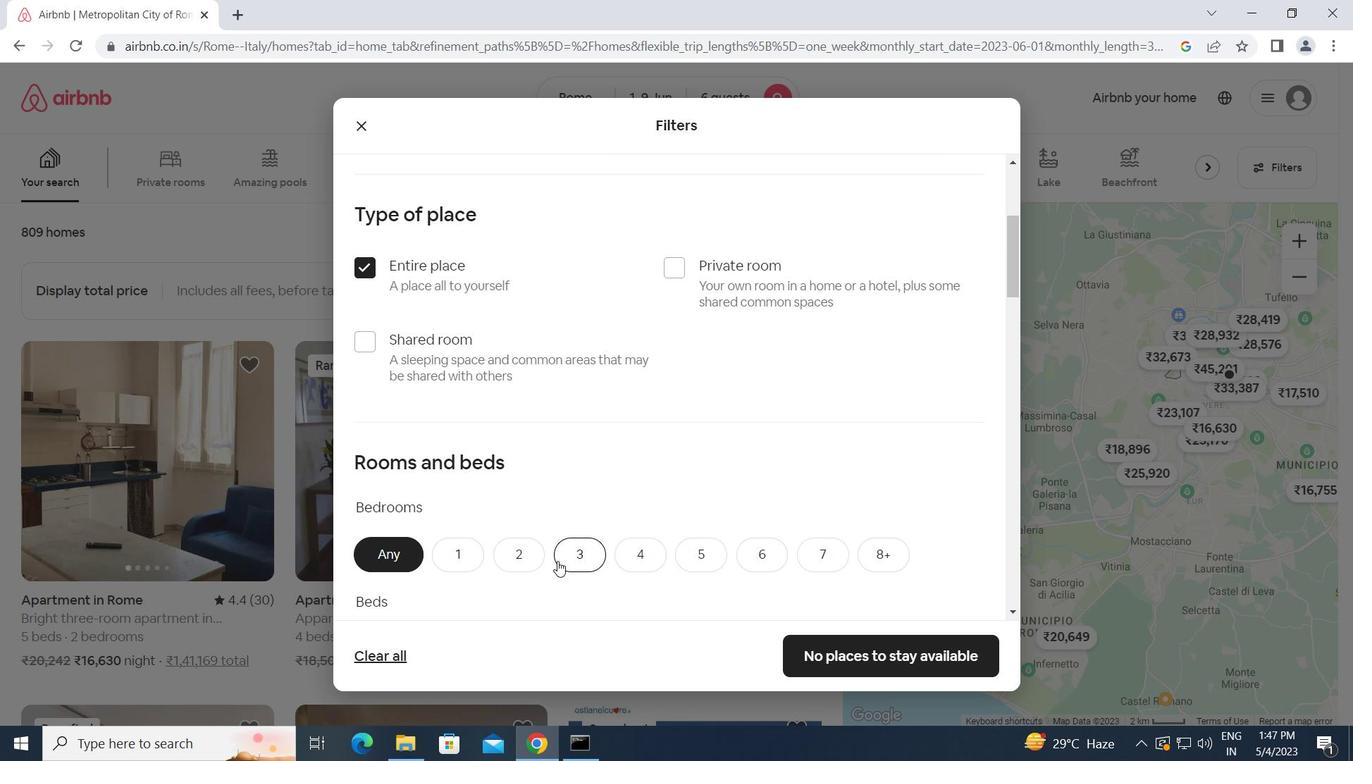 
Action: Mouse moved to (586, 474)
Screenshot: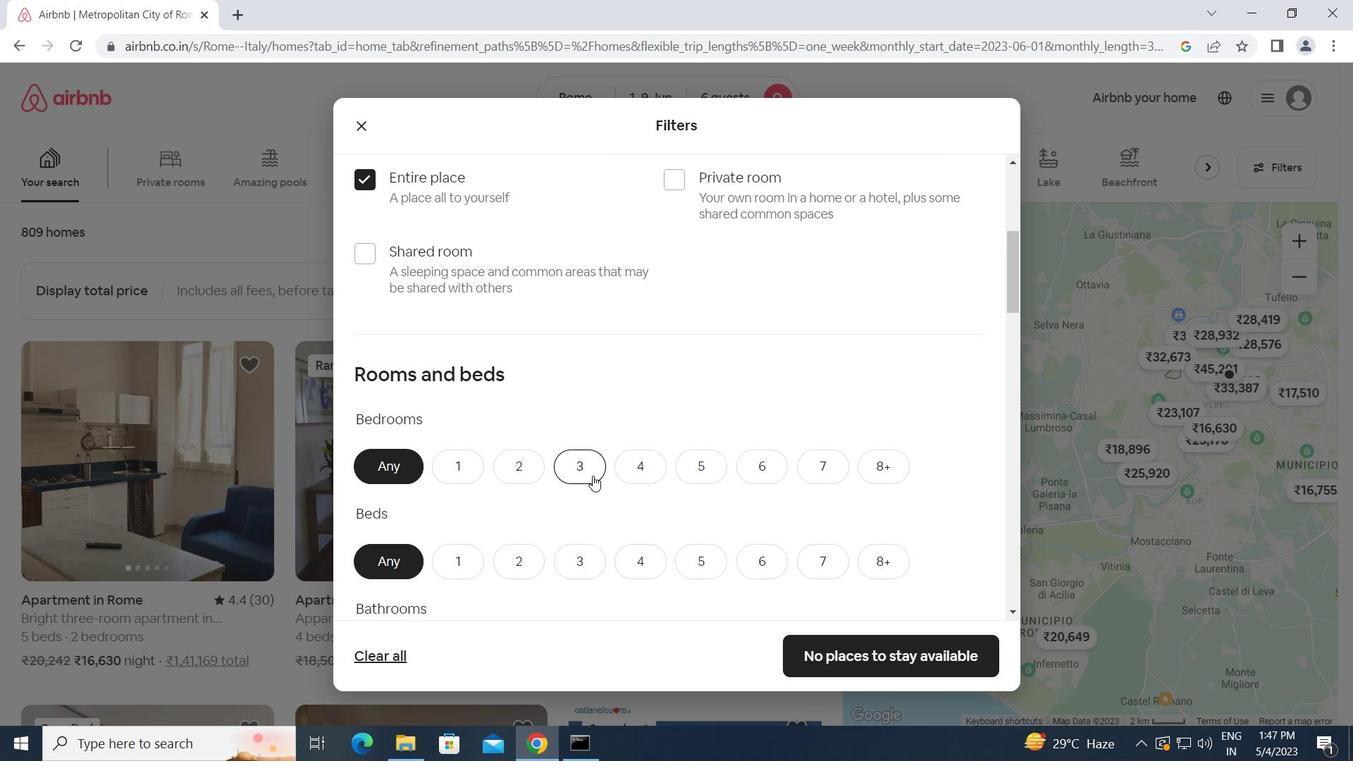 
Action: Mouse pressed left at (586, 474)
Screenshot: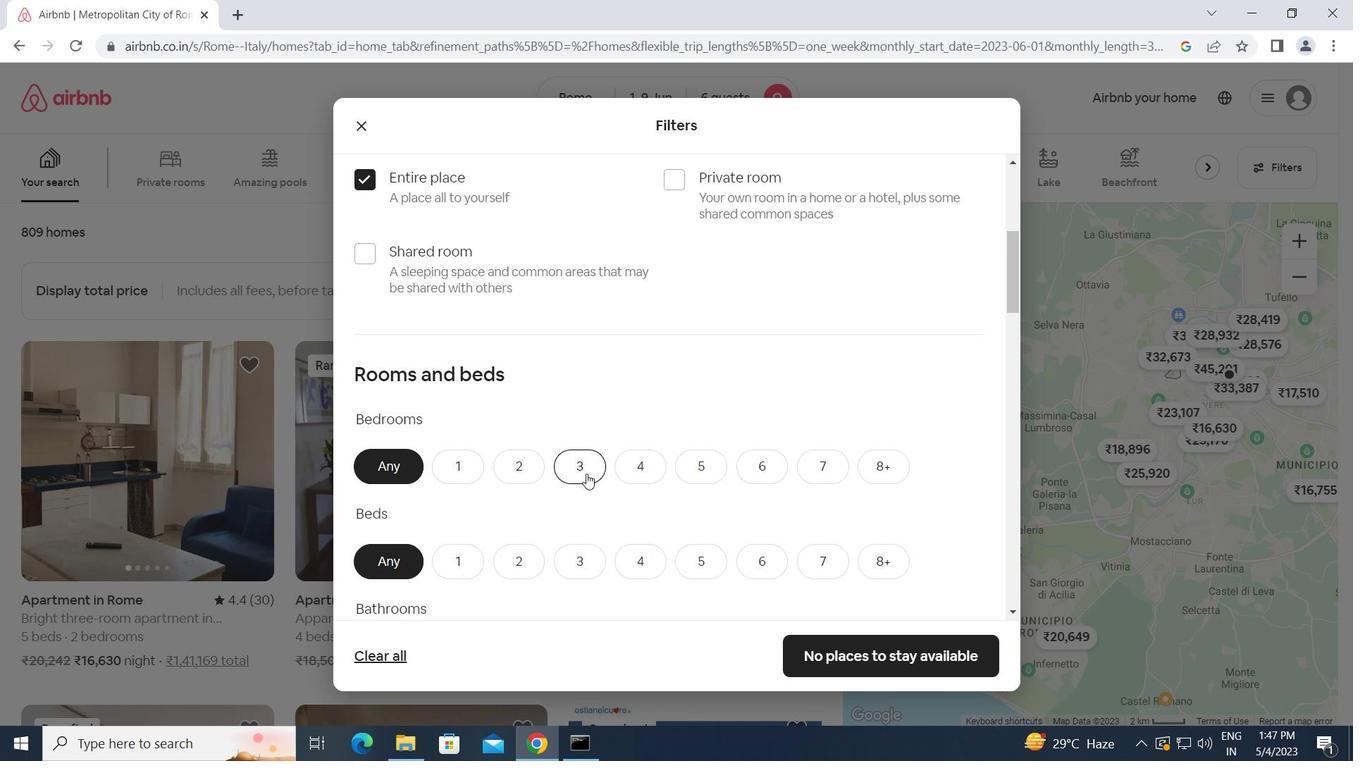 
Action: Mouse moved to (582, 559)
Screenshot: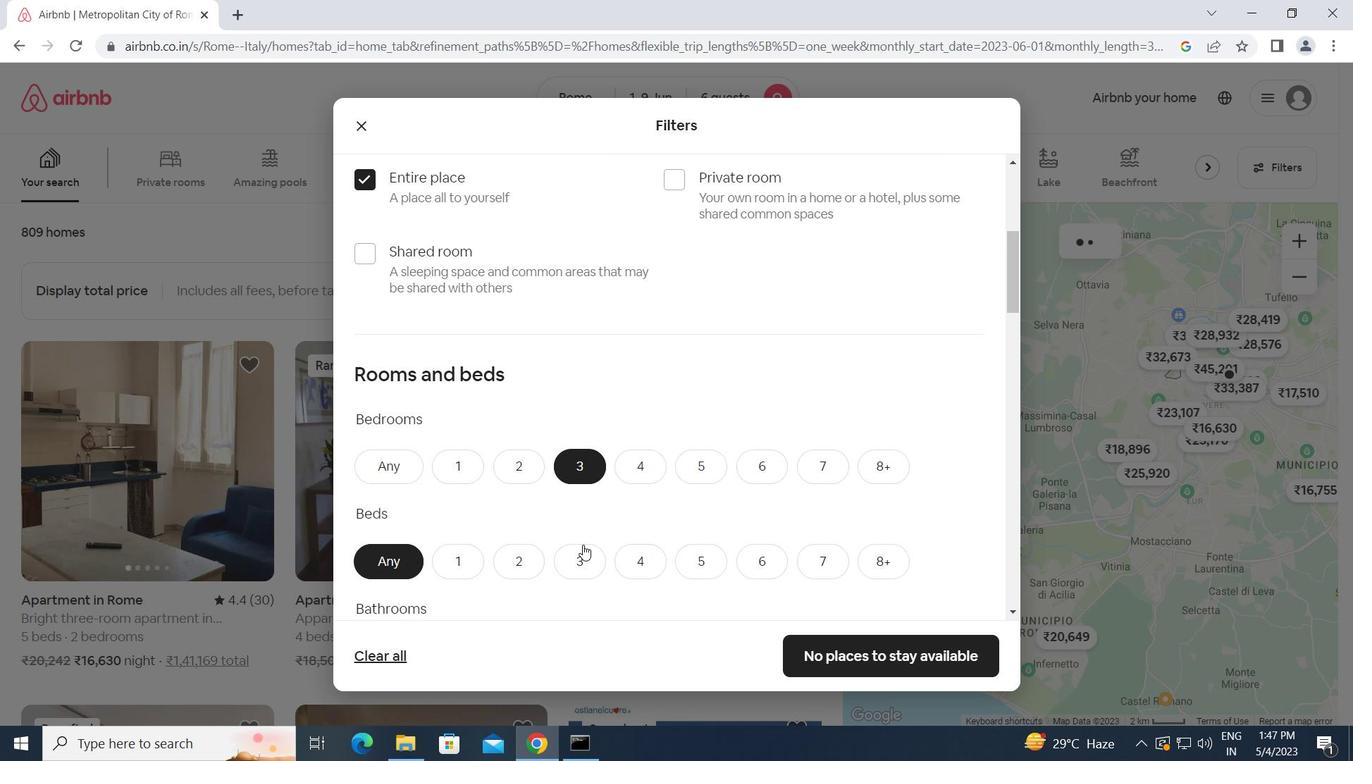 
Action: Mouse pressed left at (582, 559)
Screenshot: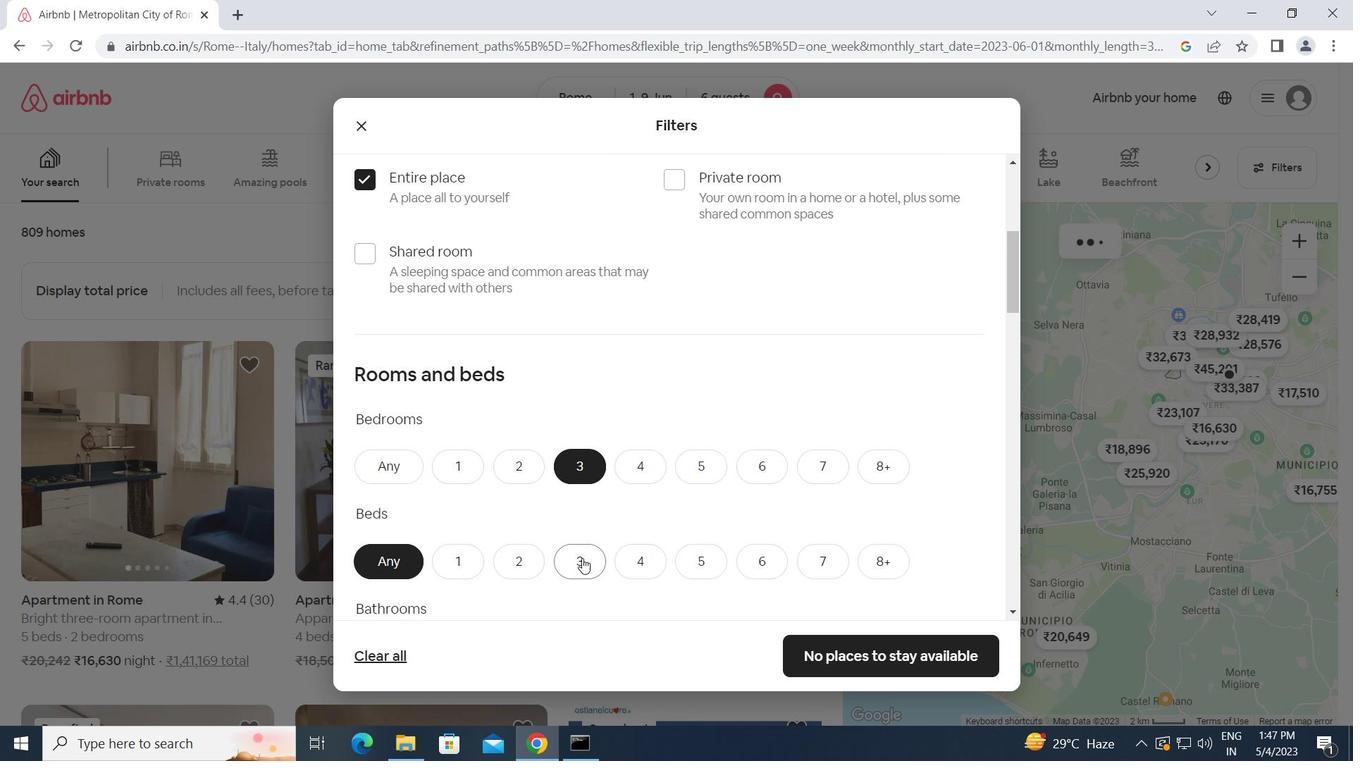 
Action: Mouse scrolled (582, 558) with delta (0, 0)
Screenshot: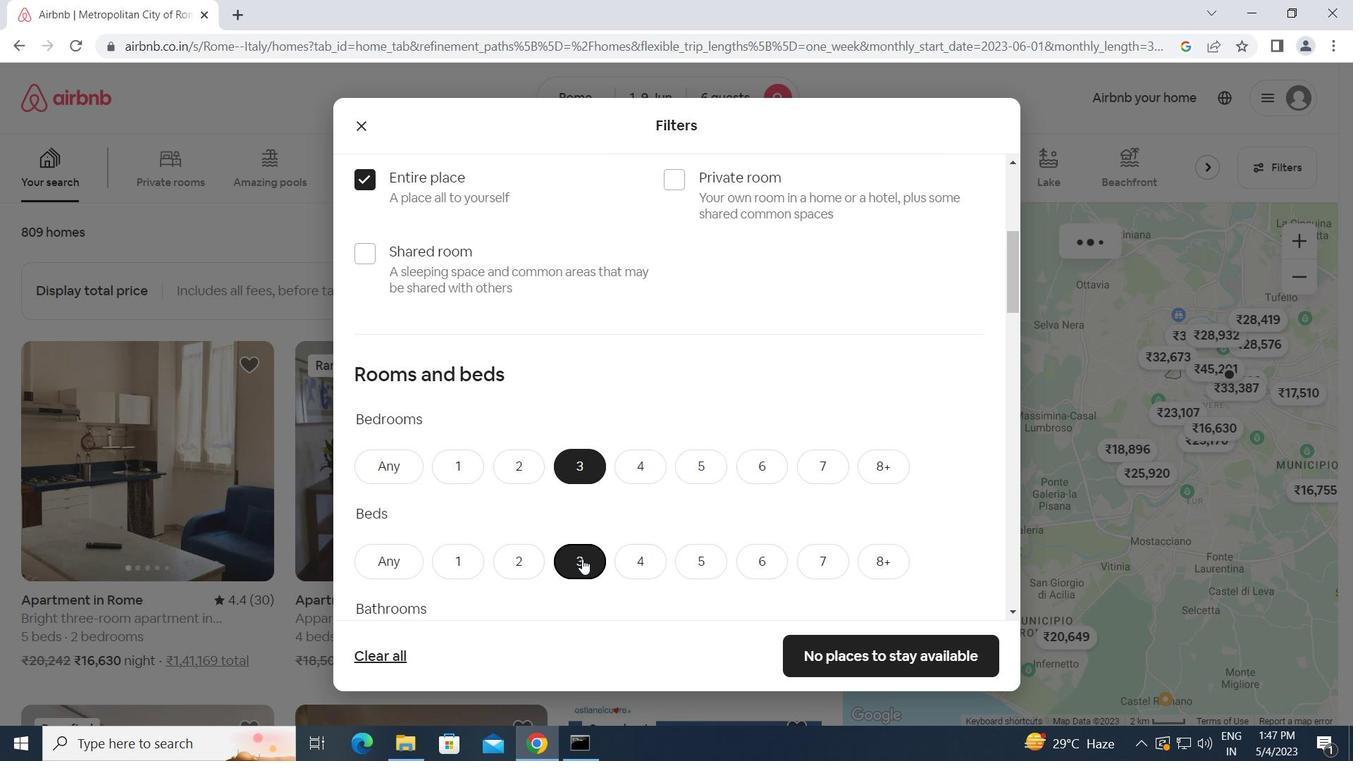 
Action: Mouse moved to (587, 567)
Screenshot: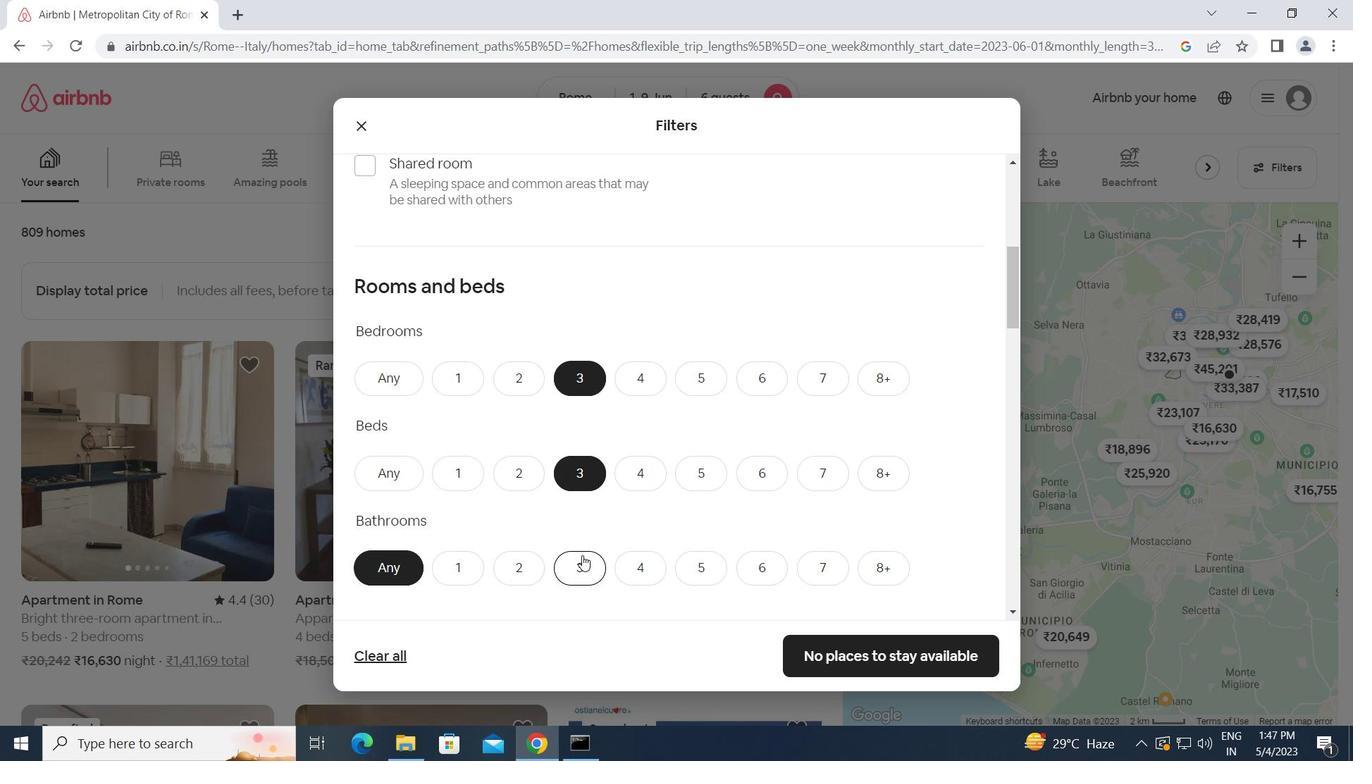 
Action: Mouse pressed left at (587, 567)
Screenshot: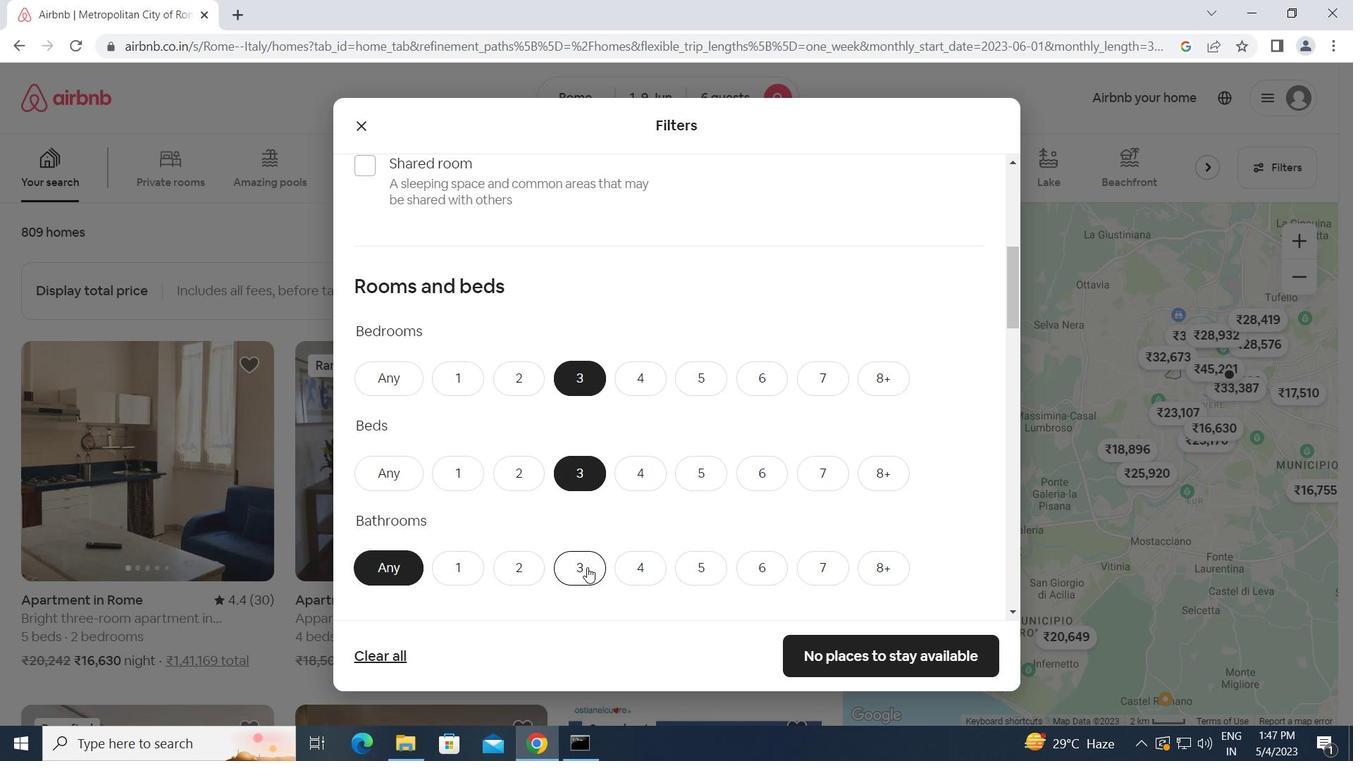 
Action: Mouse moved to (607, 576)
Screenshot: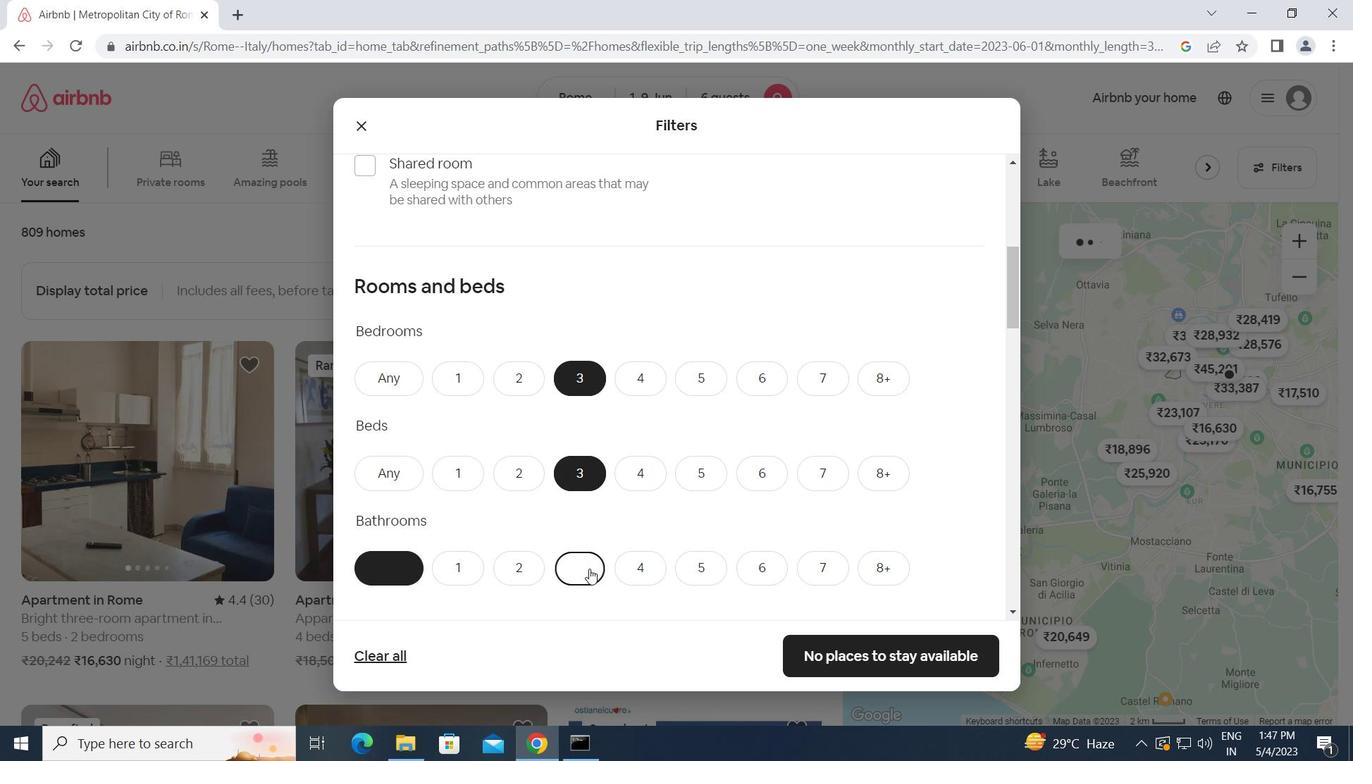 
Action: Mouse scrolled (607, 575) with delta (0, 0)
Screenshot: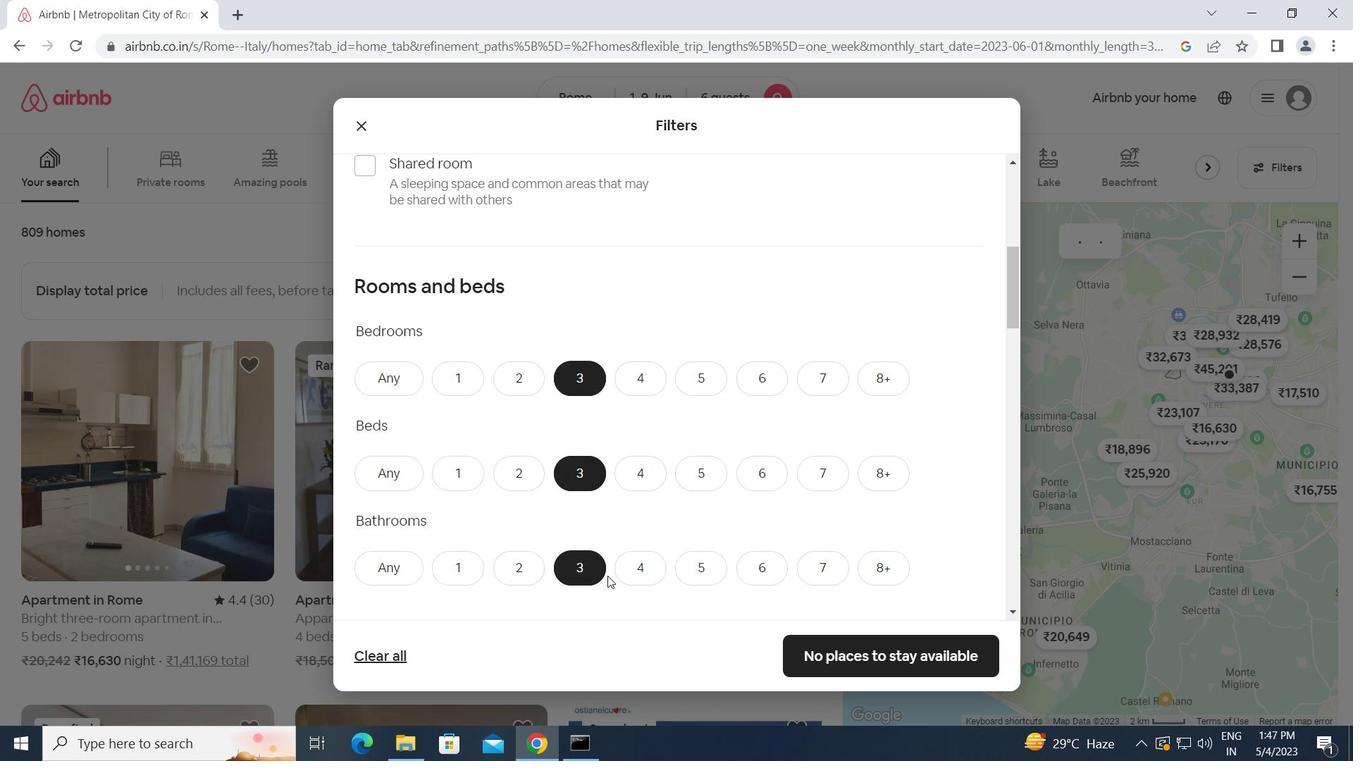 
Action: Mouse scrolled (607, 575) with delta (0, 0)
Screenshot: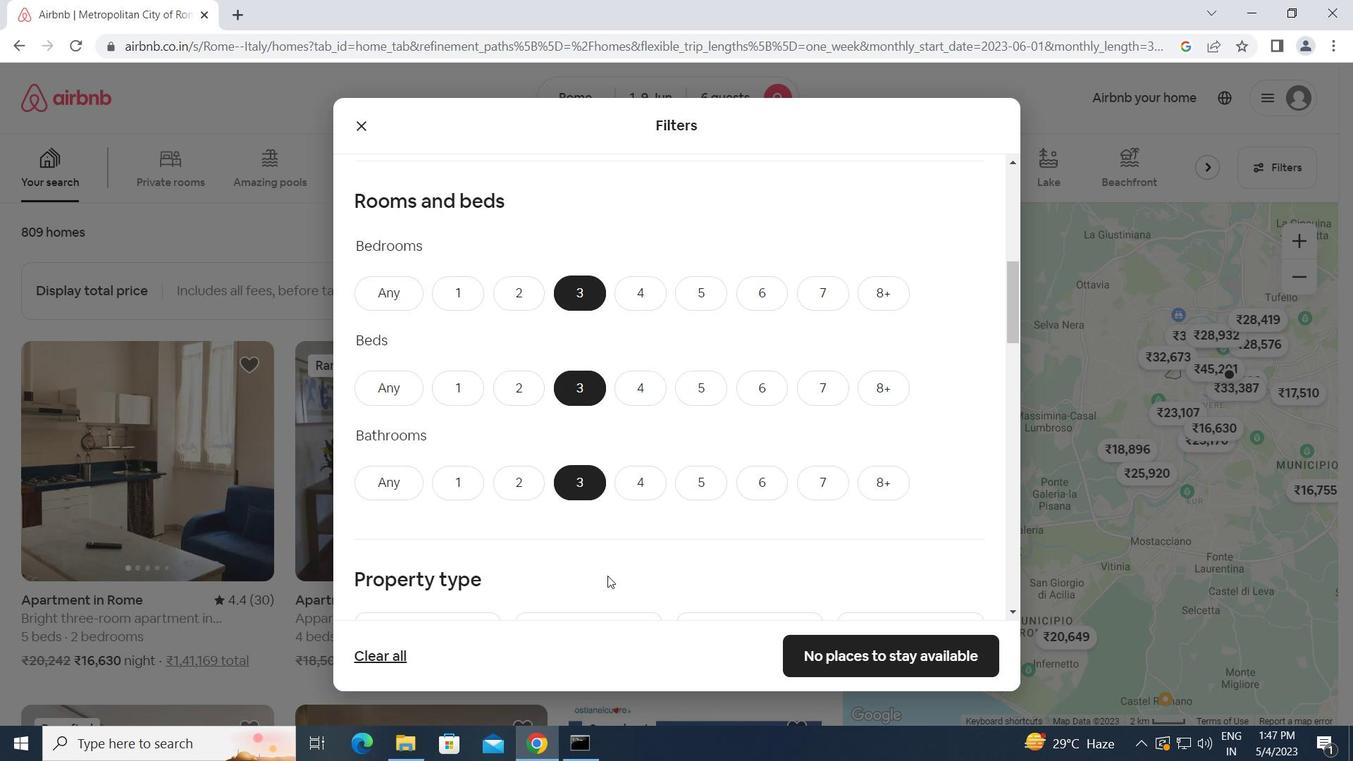 
Action: Mouse scrolled (607, 575) with delta (0, 0)
Screenshot: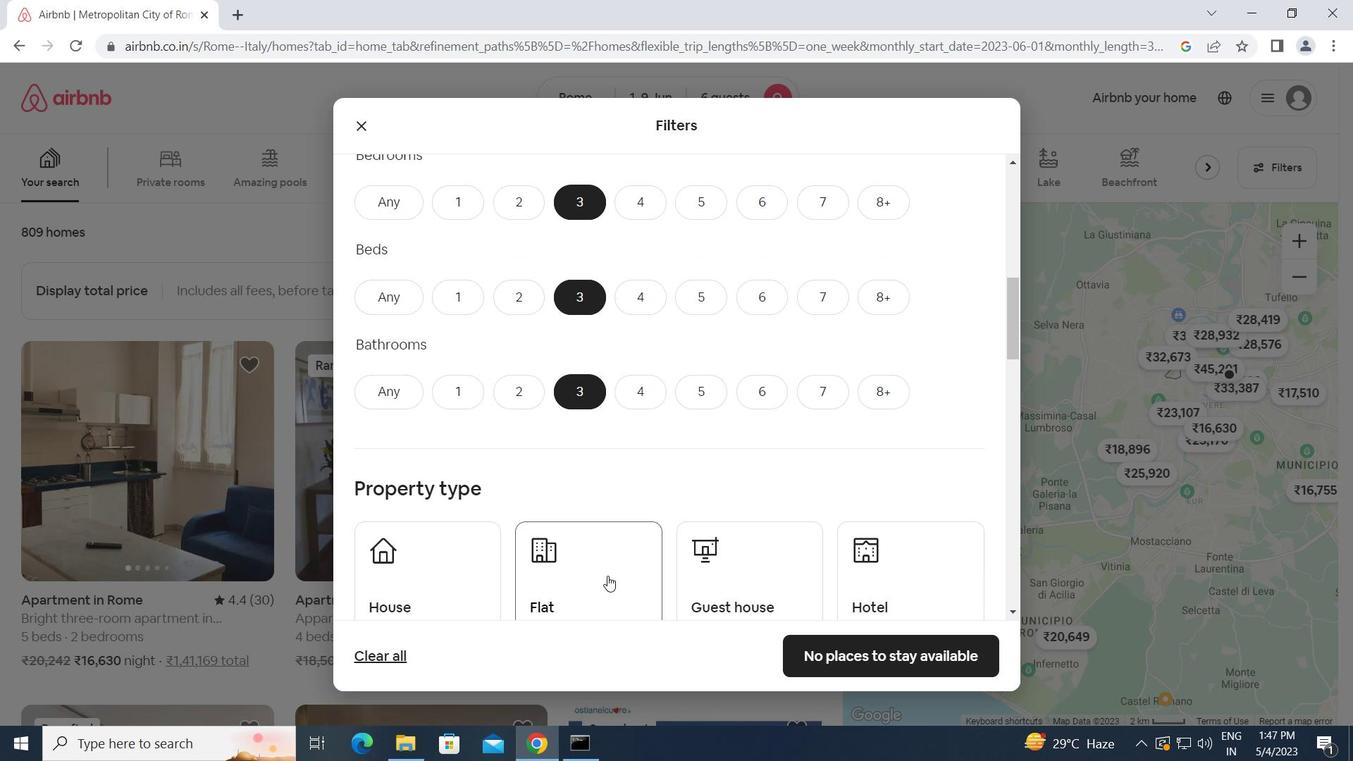 
Action: Mouse moved to (445, 484)
Screenshot: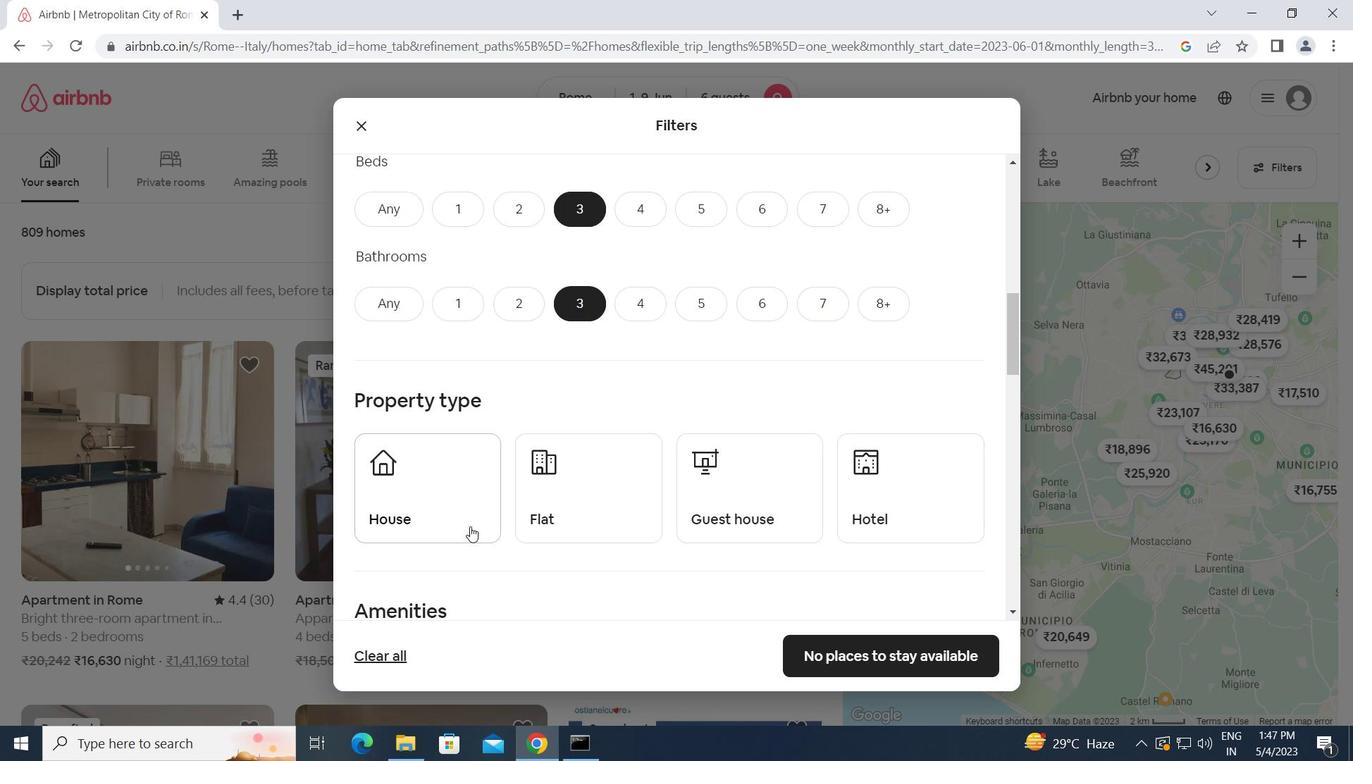 
Action: Mouse pressed left at (445, 484)
Screenshot: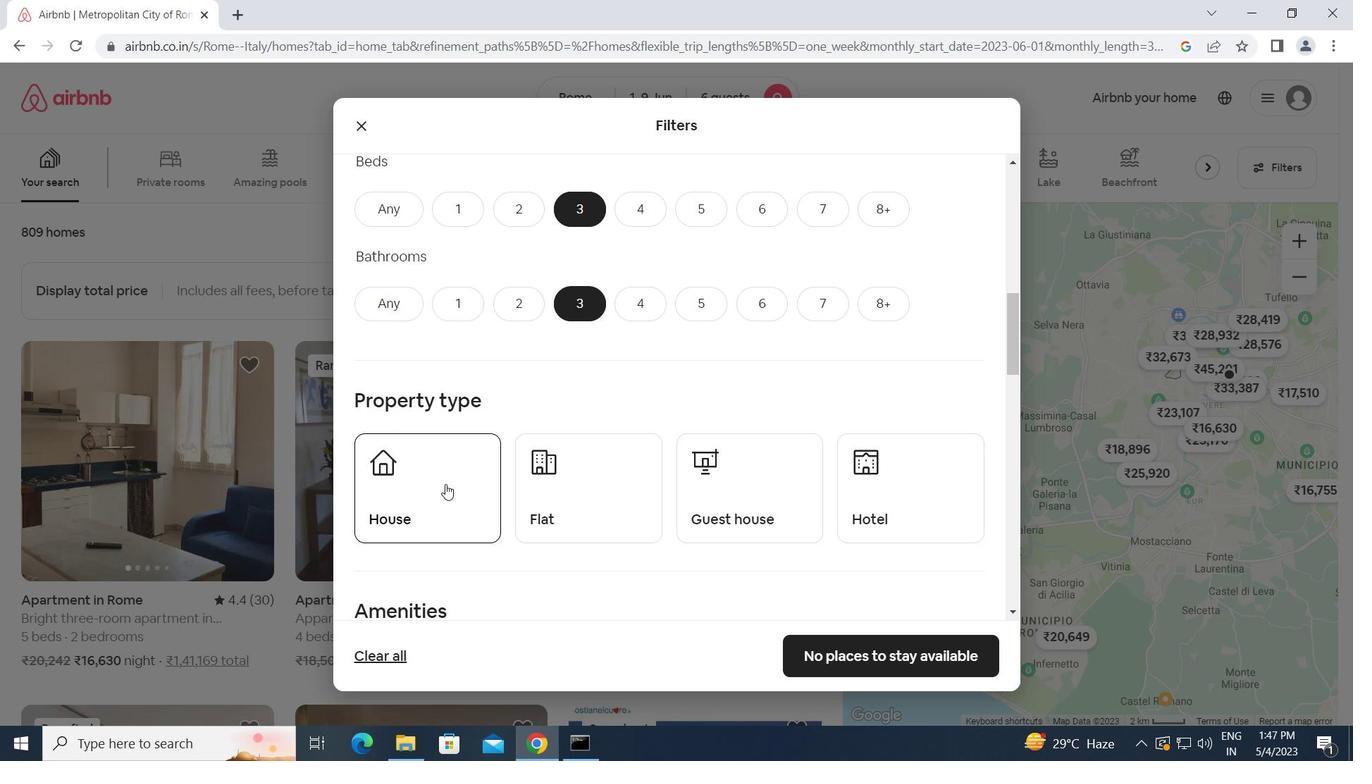 
Action: Mouse moved to (581, 504)
Screenshot: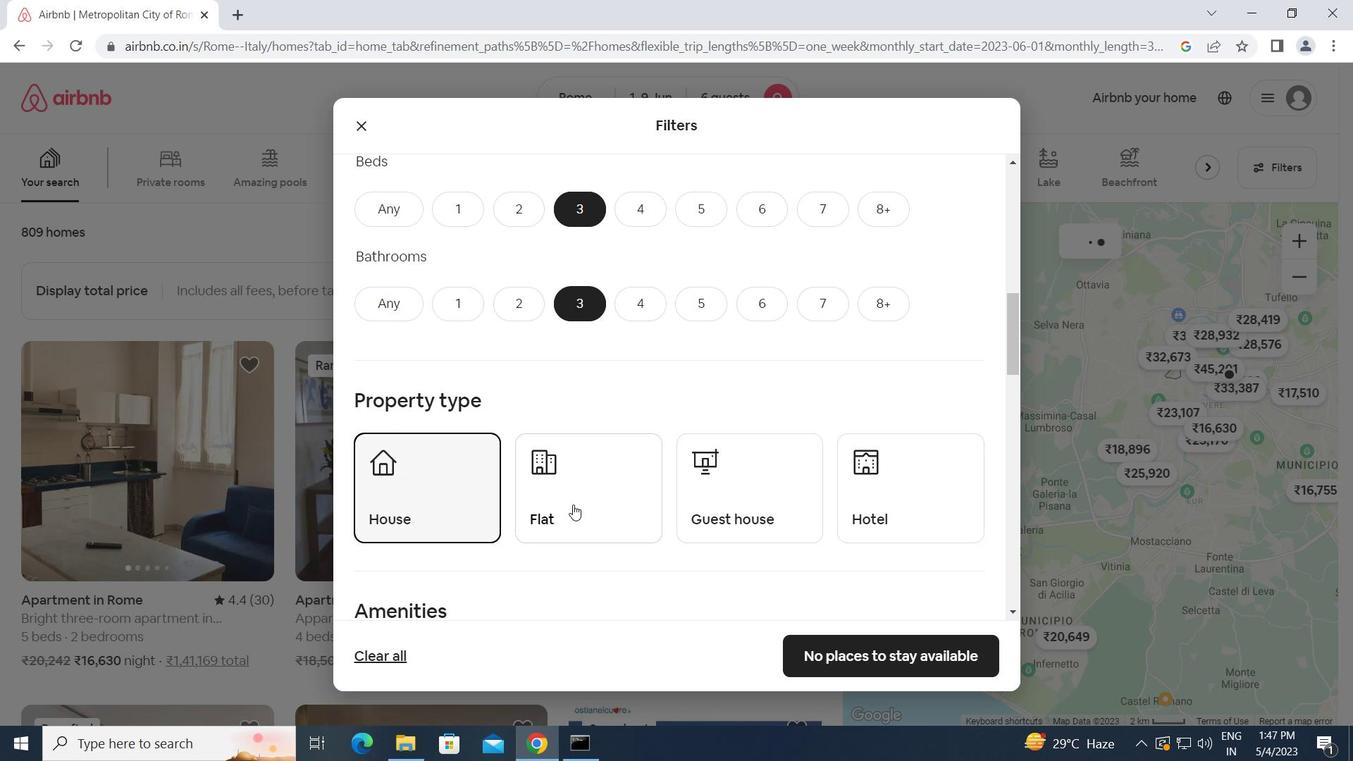 
Action: Mouse pressed left at (581, 504)
Screenshot: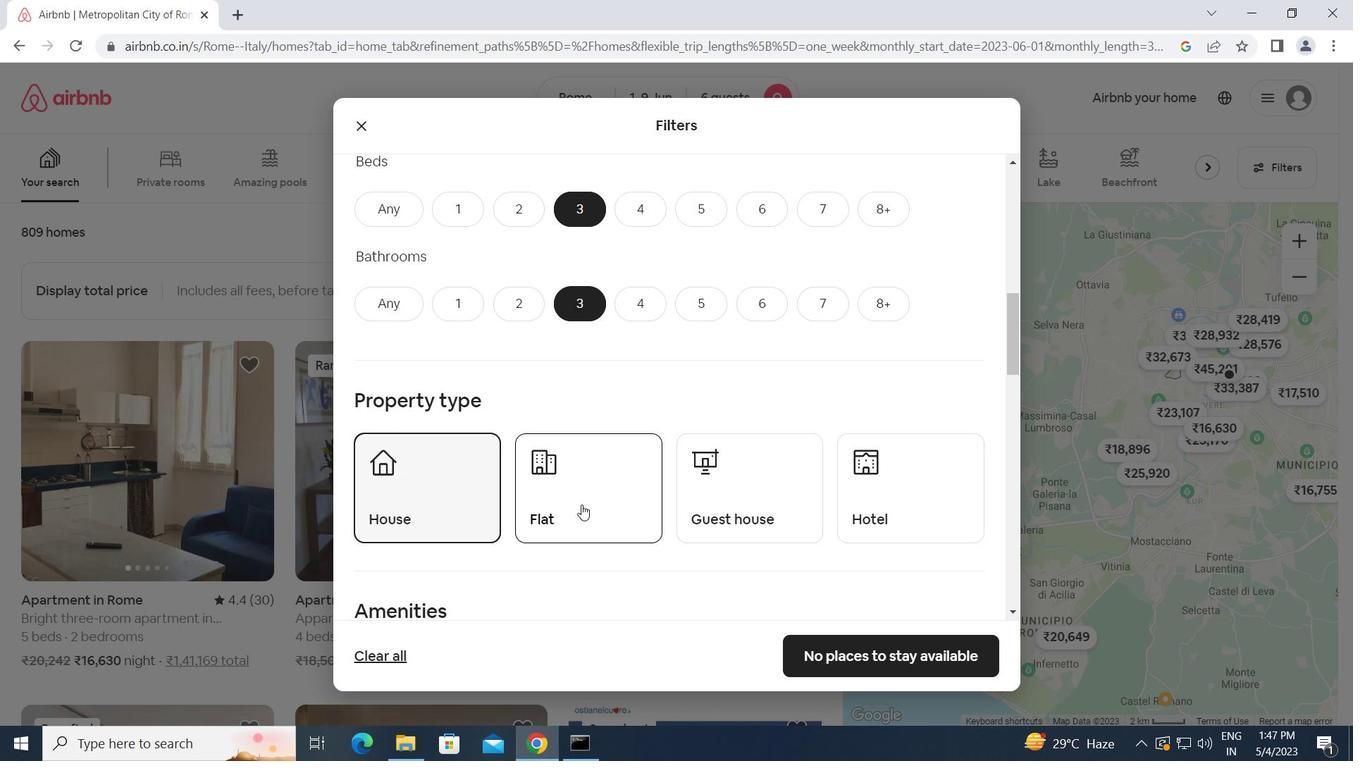 
Action: Mouse moved to (749, 508)
Screenshot: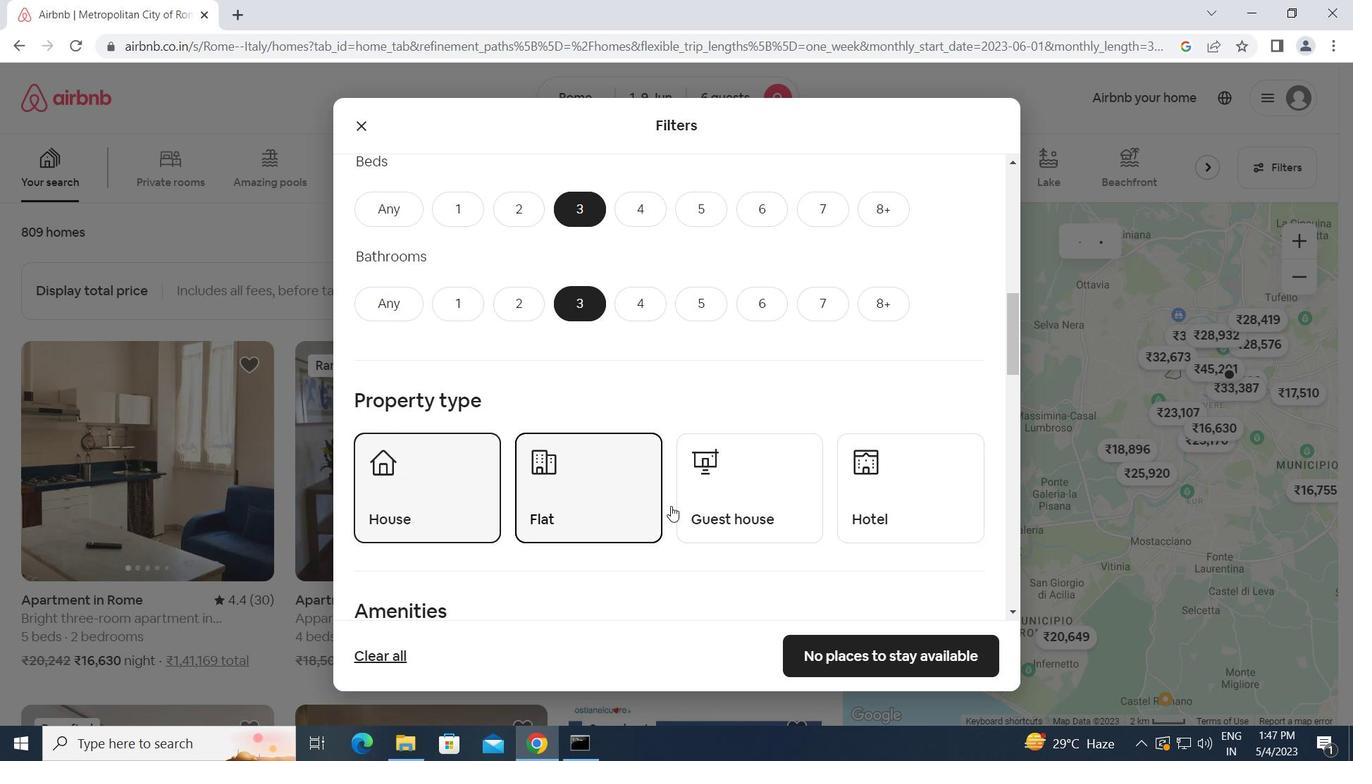 
Action: Mouse pressed left at (749, 508)
Screenshot: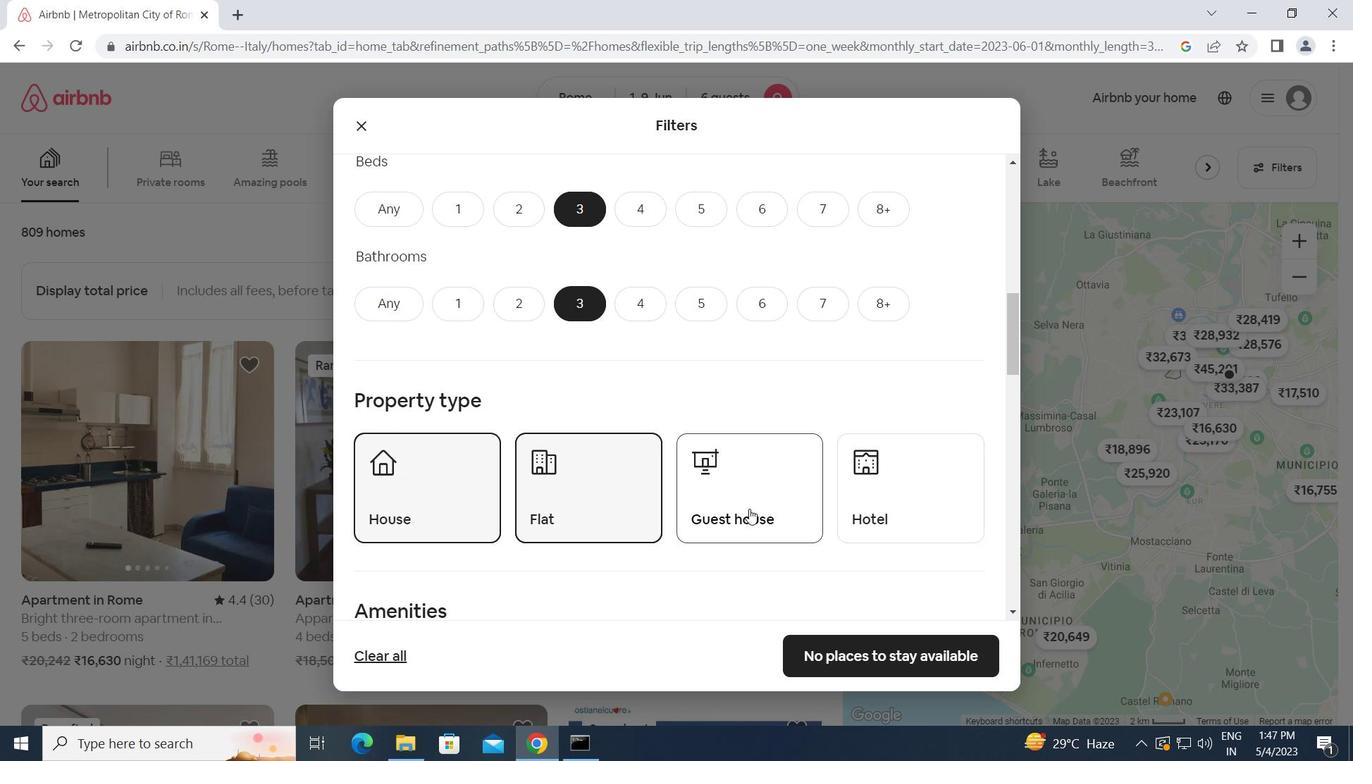 
Action: Mouse moved to (654, 520)
Screenshot: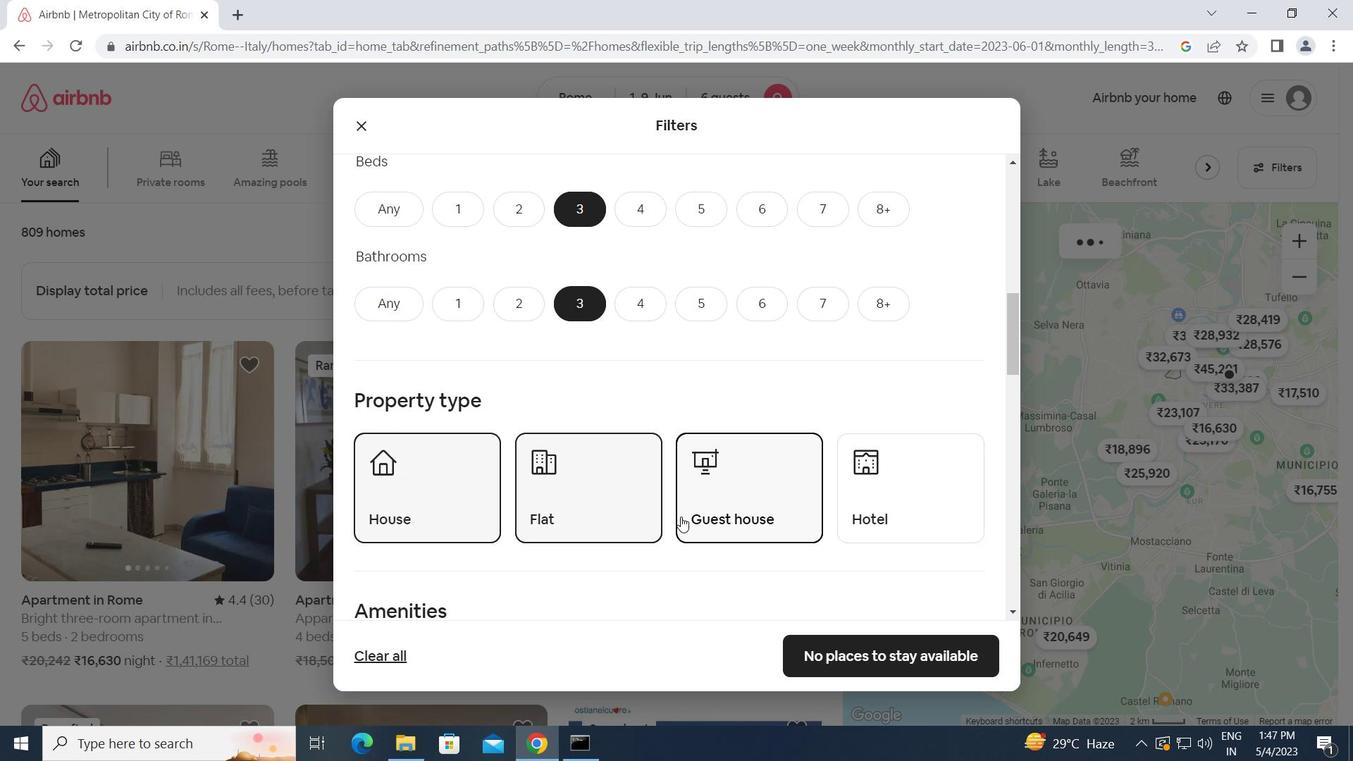 
Action: Mouse scrolled (654, 520) with delta (0, 0)
Screenshot: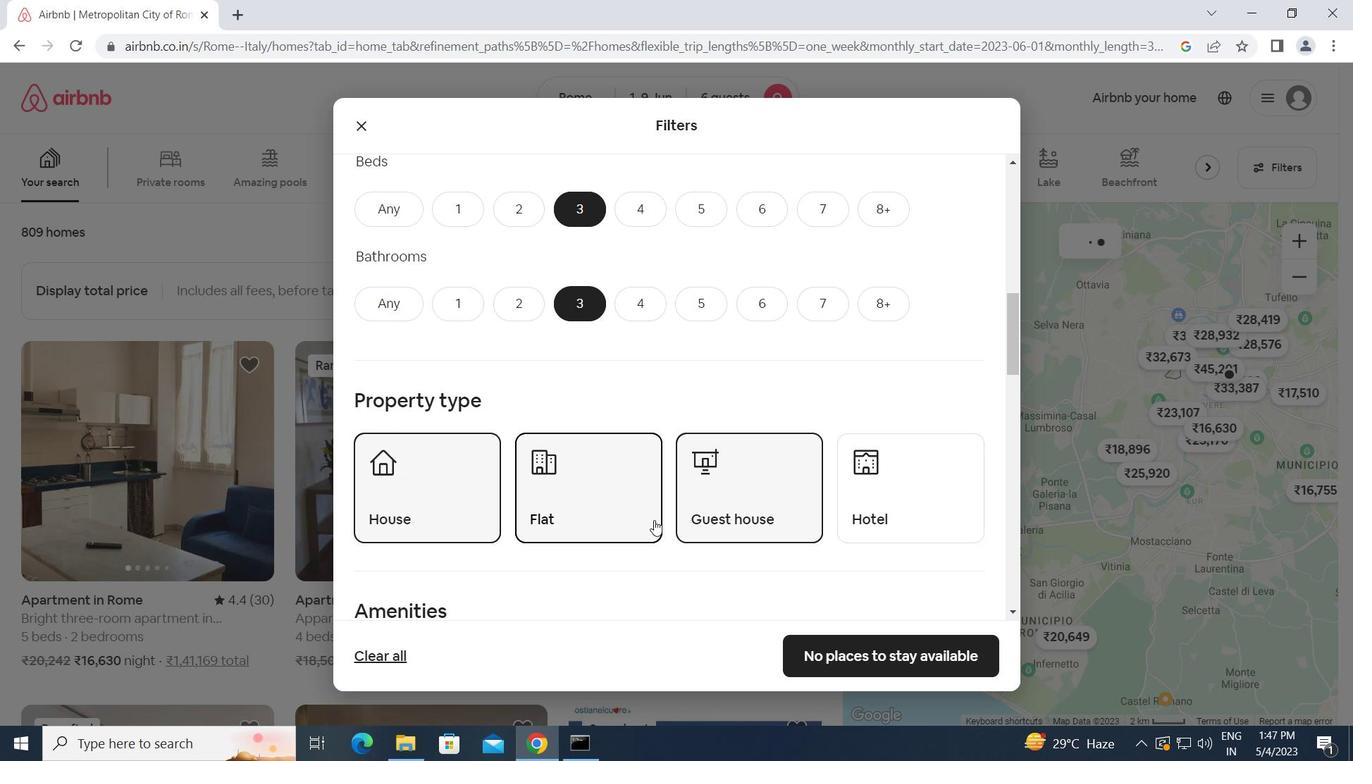 
Action: Mouse scrolled (654, 520) with delta (0, 0)
Screenshot: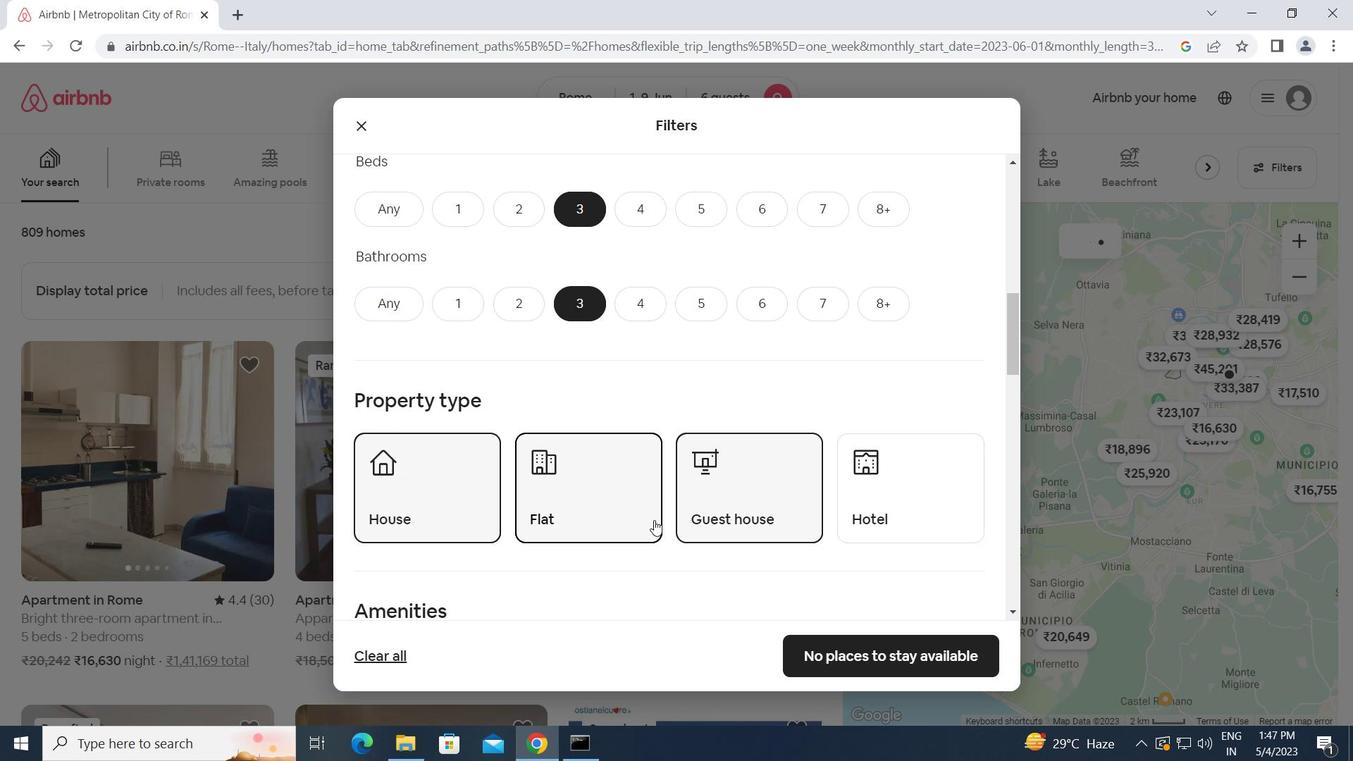 
Action: Mouse scrolled (654, 520) with delta (0, 0)
Screenshot: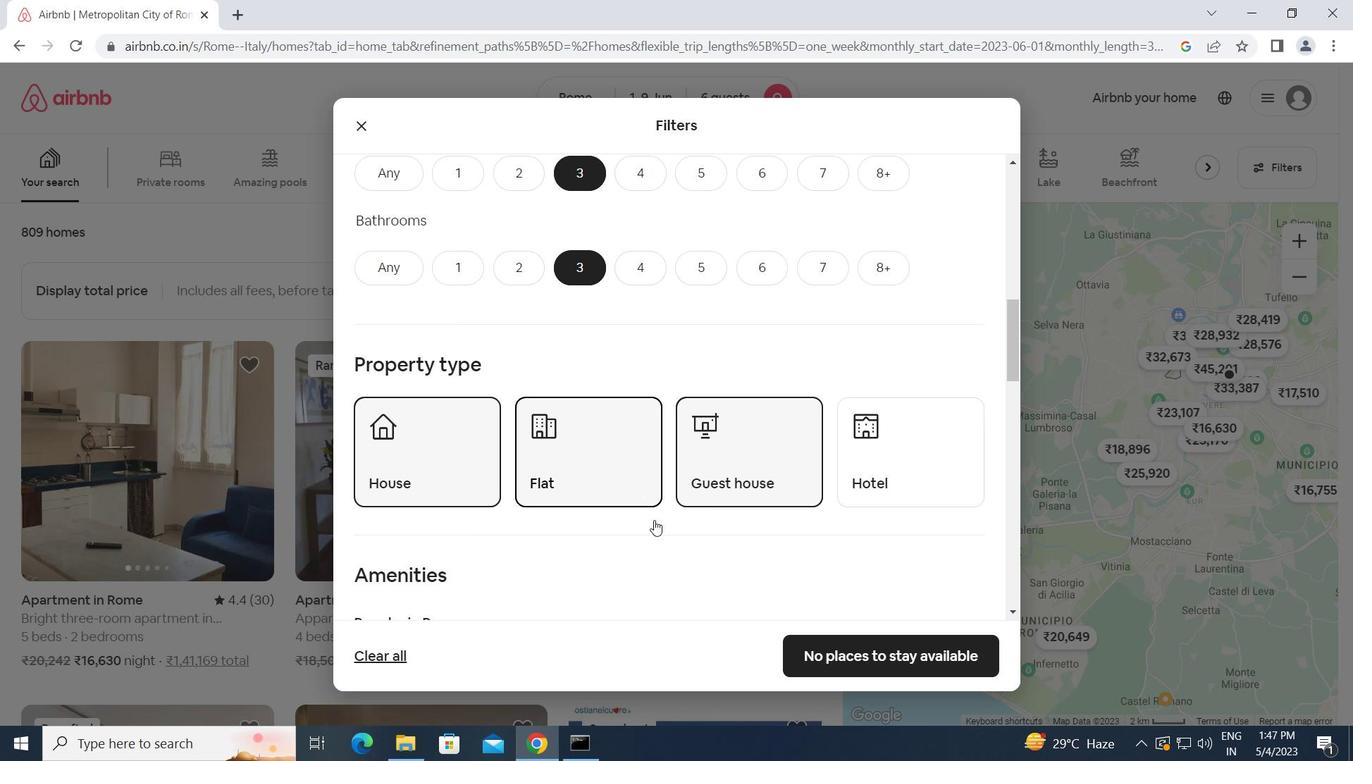 
Action: Mouse scrolled (654, 520) with delta (0, 0)
Screenshot: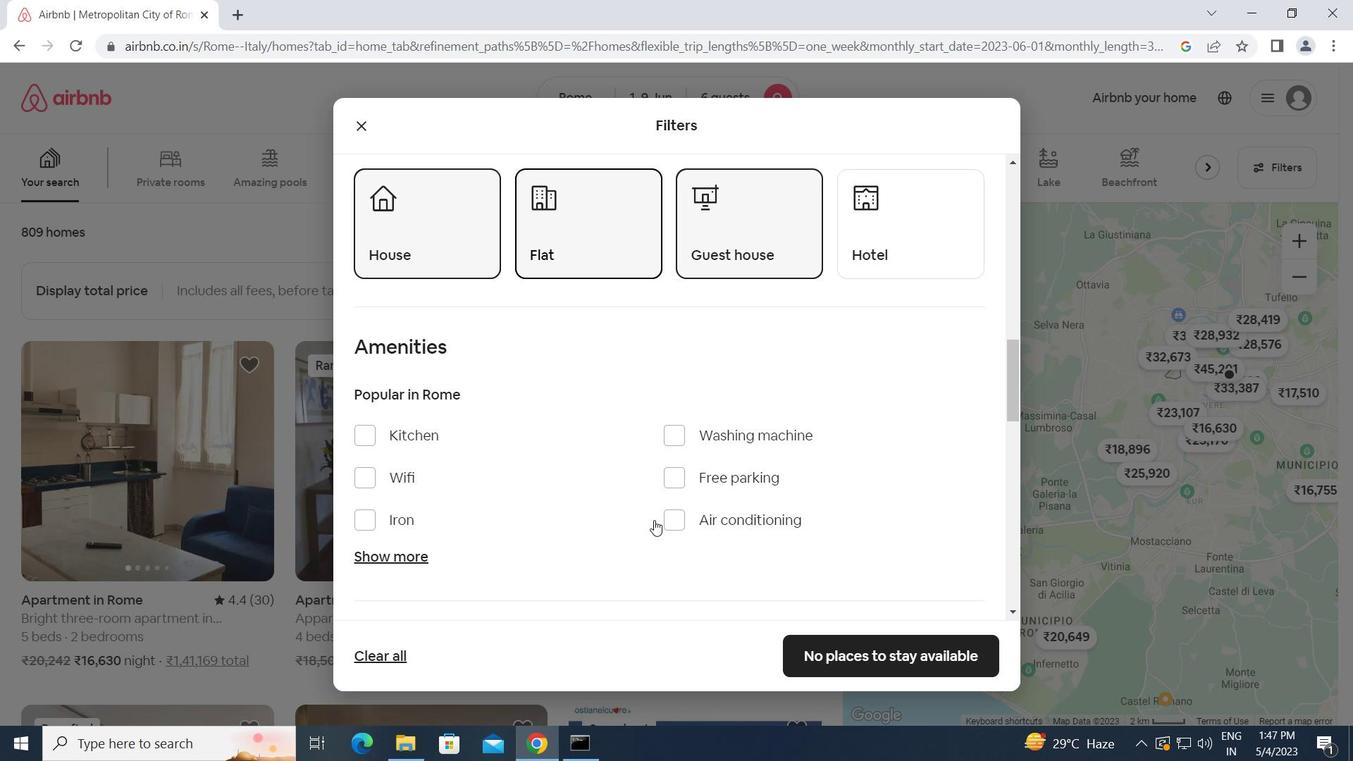 
Action: Mouse scrolled (654, 520) with delta (0, 0)
Screenshot: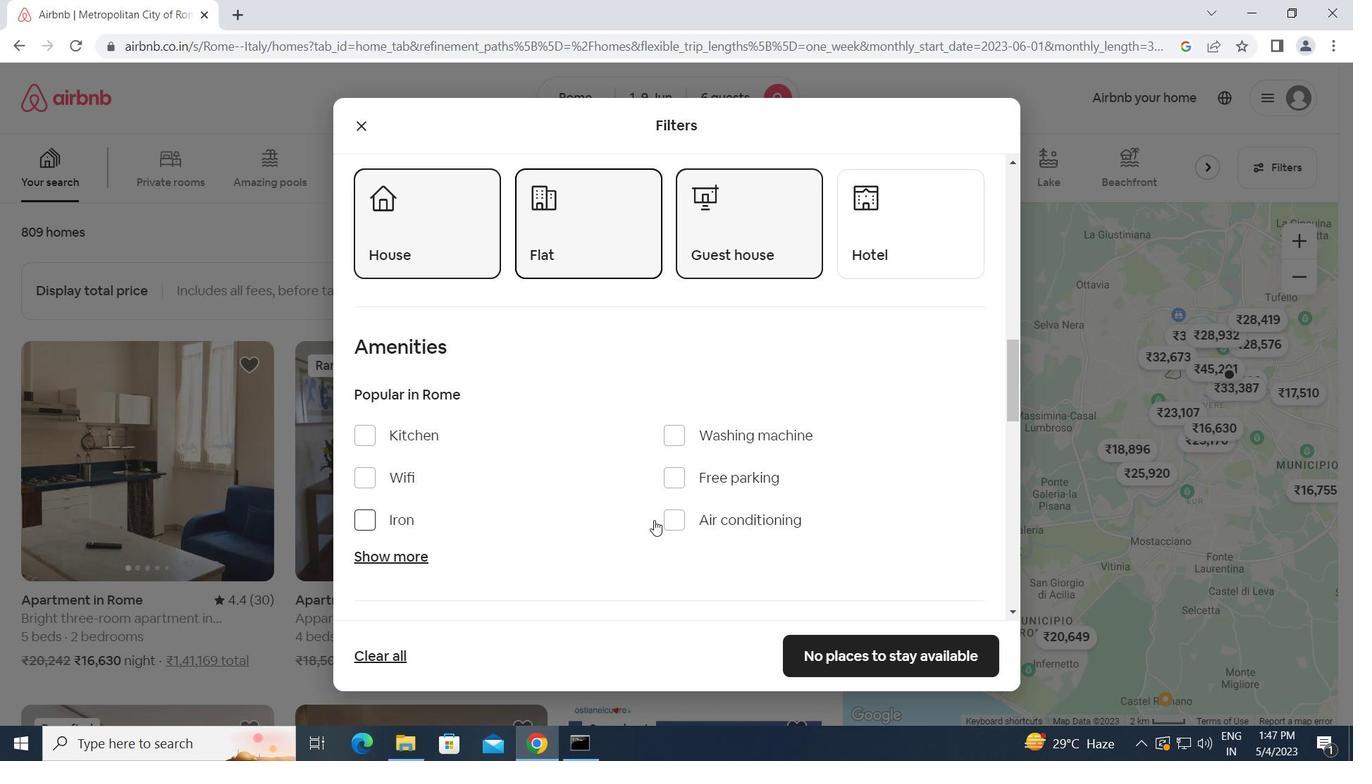 
Action: Mouse scrolled (654, 520) with delta (0, 0)
Screenshot: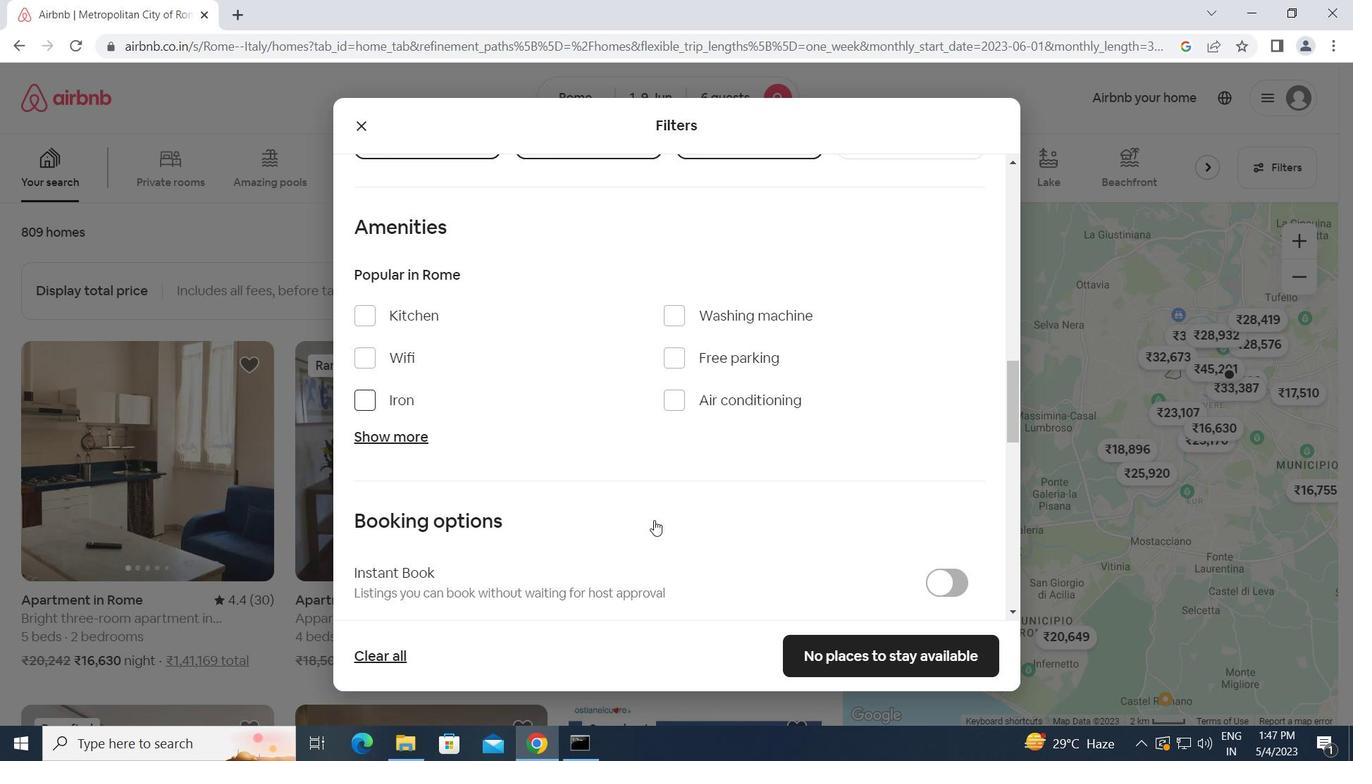 
Action: Mouse moved to (926, 494)
Screenshot: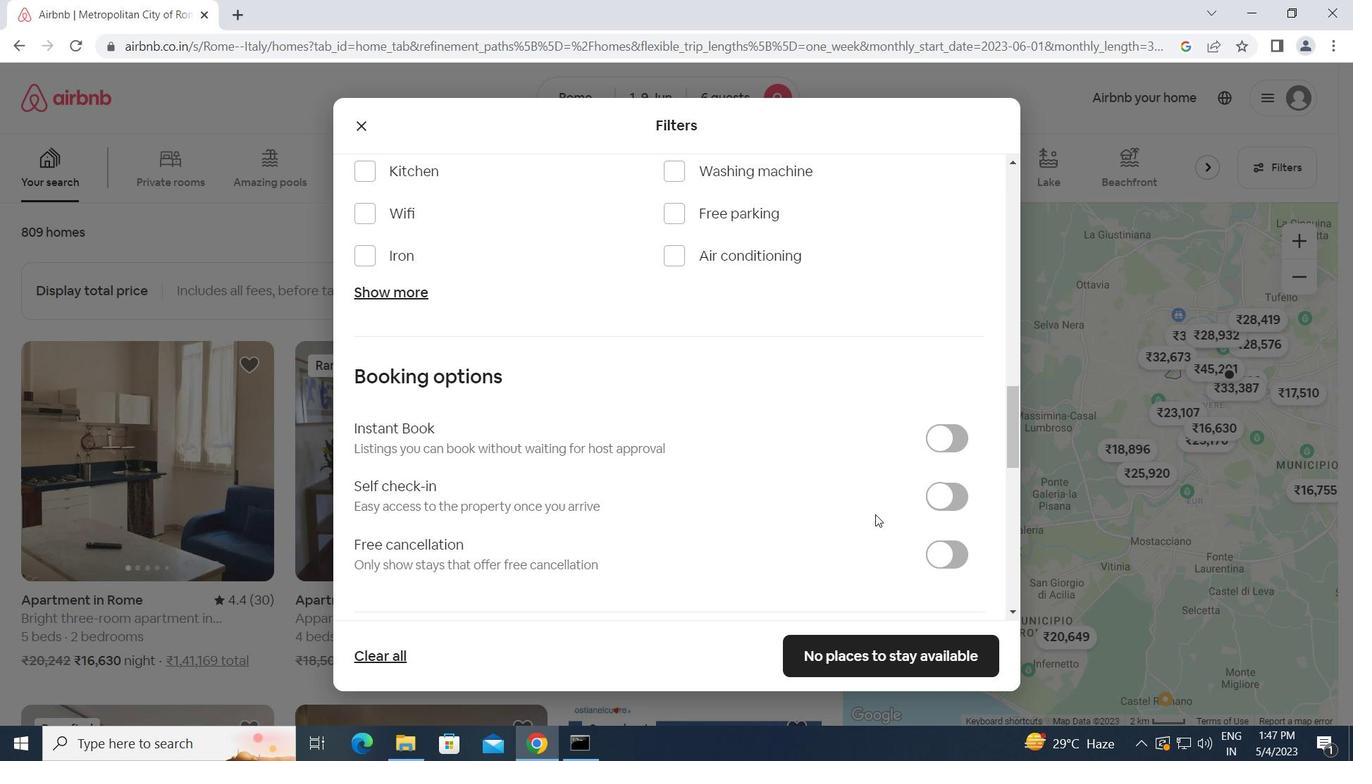 
Action: Mouse pressed left at (926, 494)
Screenshot: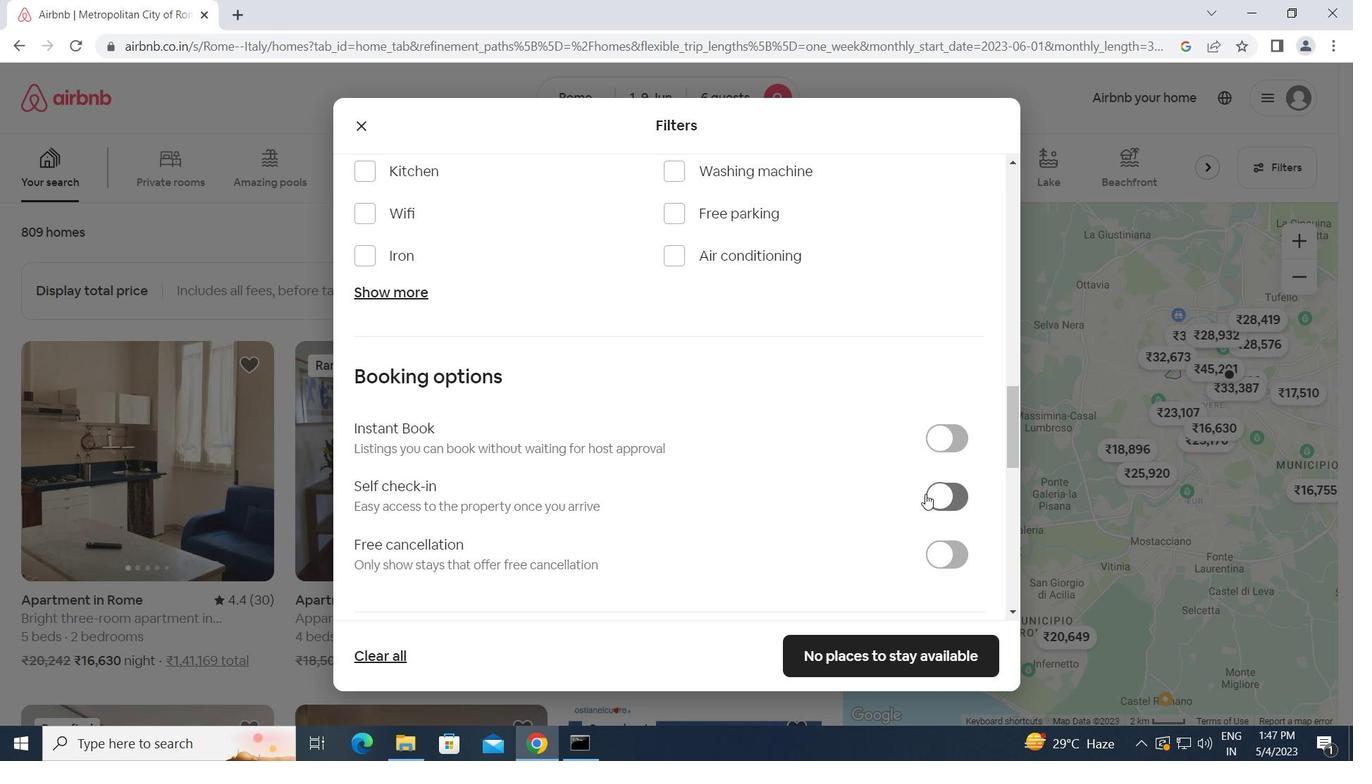 
Action: Mouse moved to (690, 550)
Screenshot: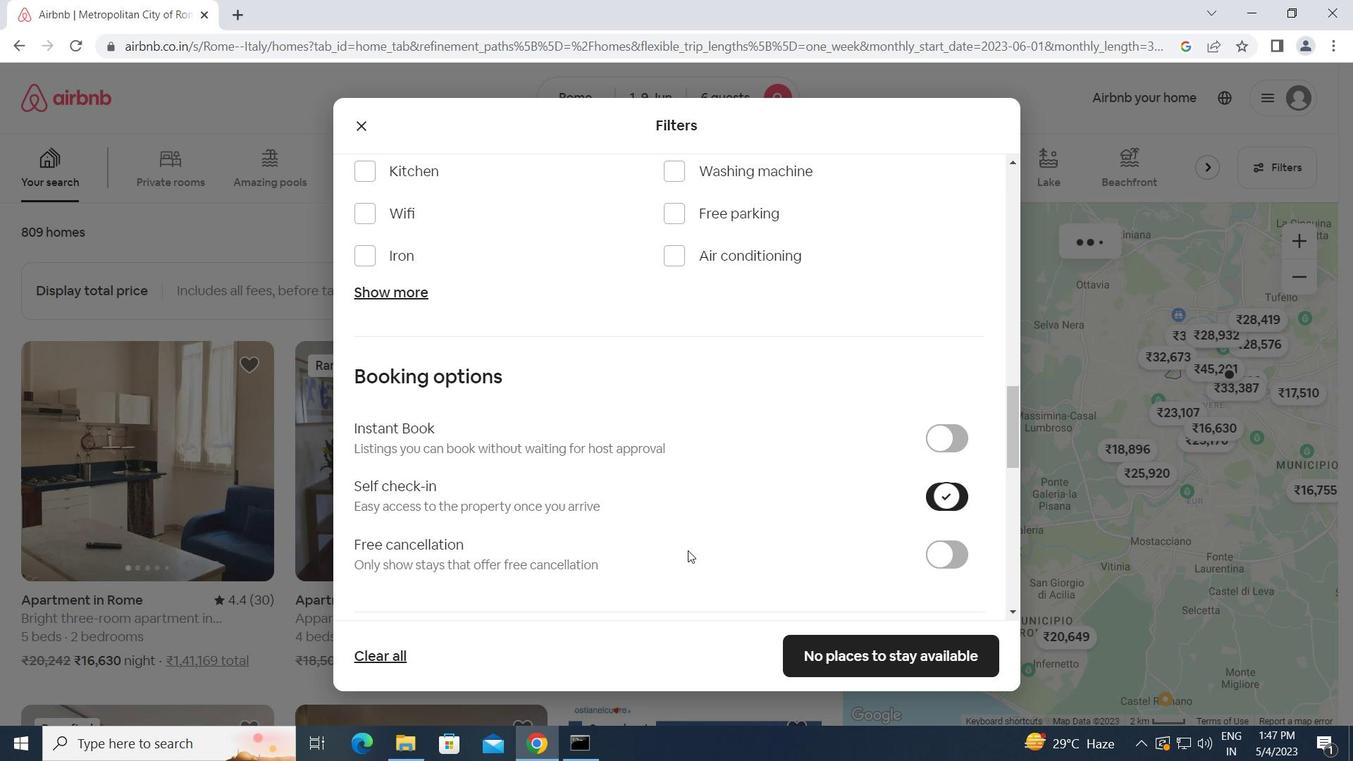 
Action: Mouse scrolled (690, 549) with delta (0, 0)
Screenshot: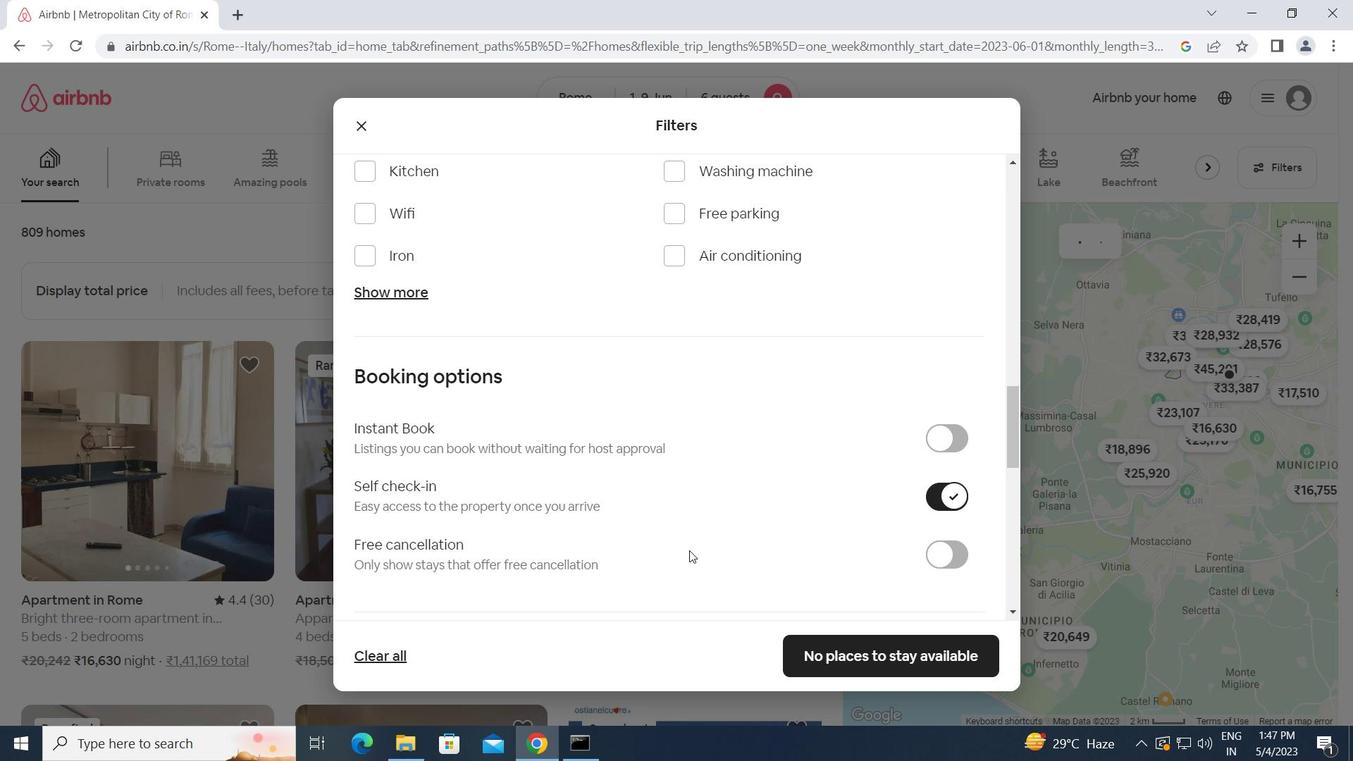 
Action: Mouse scrolled (690, 549) with delta (0, 0)
Screenshot: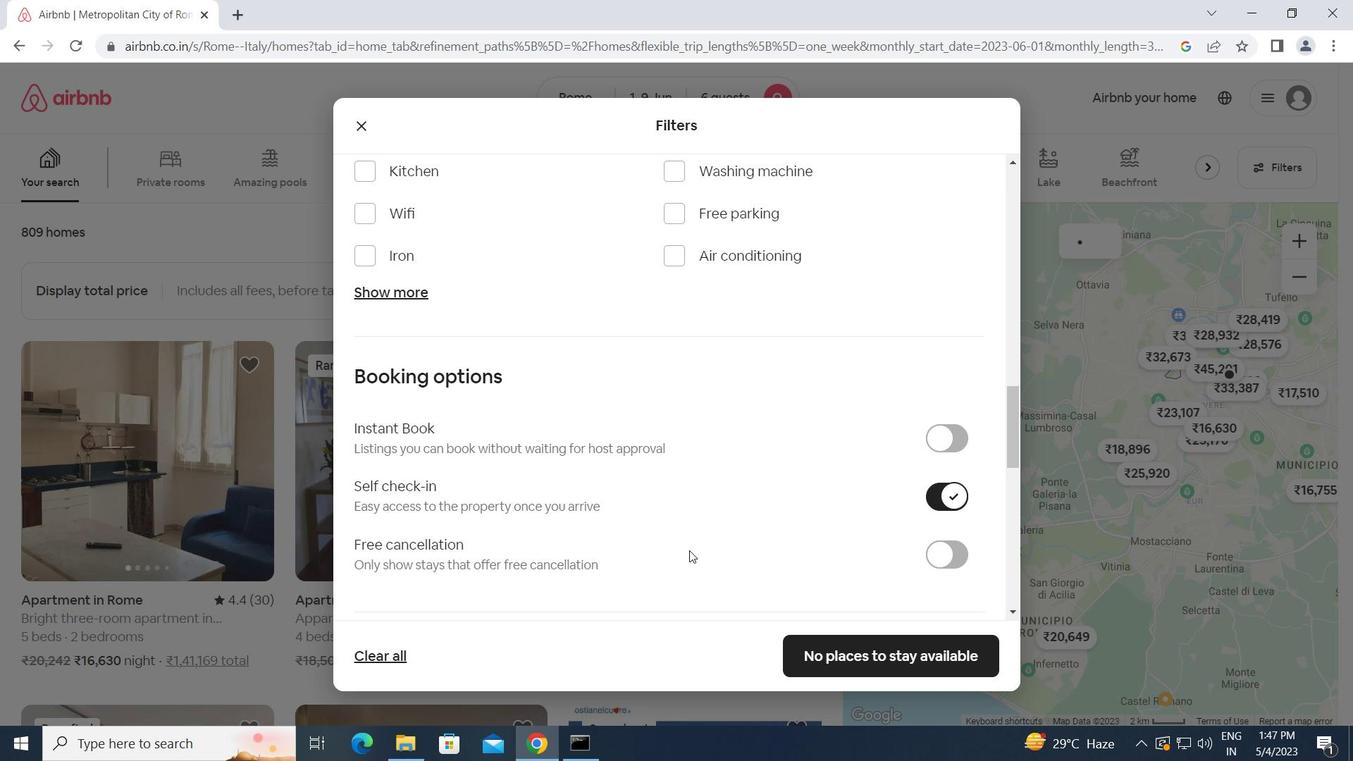 
Action: Mouse scrolled (690, 549) with delta (0, 0)
Screenshot: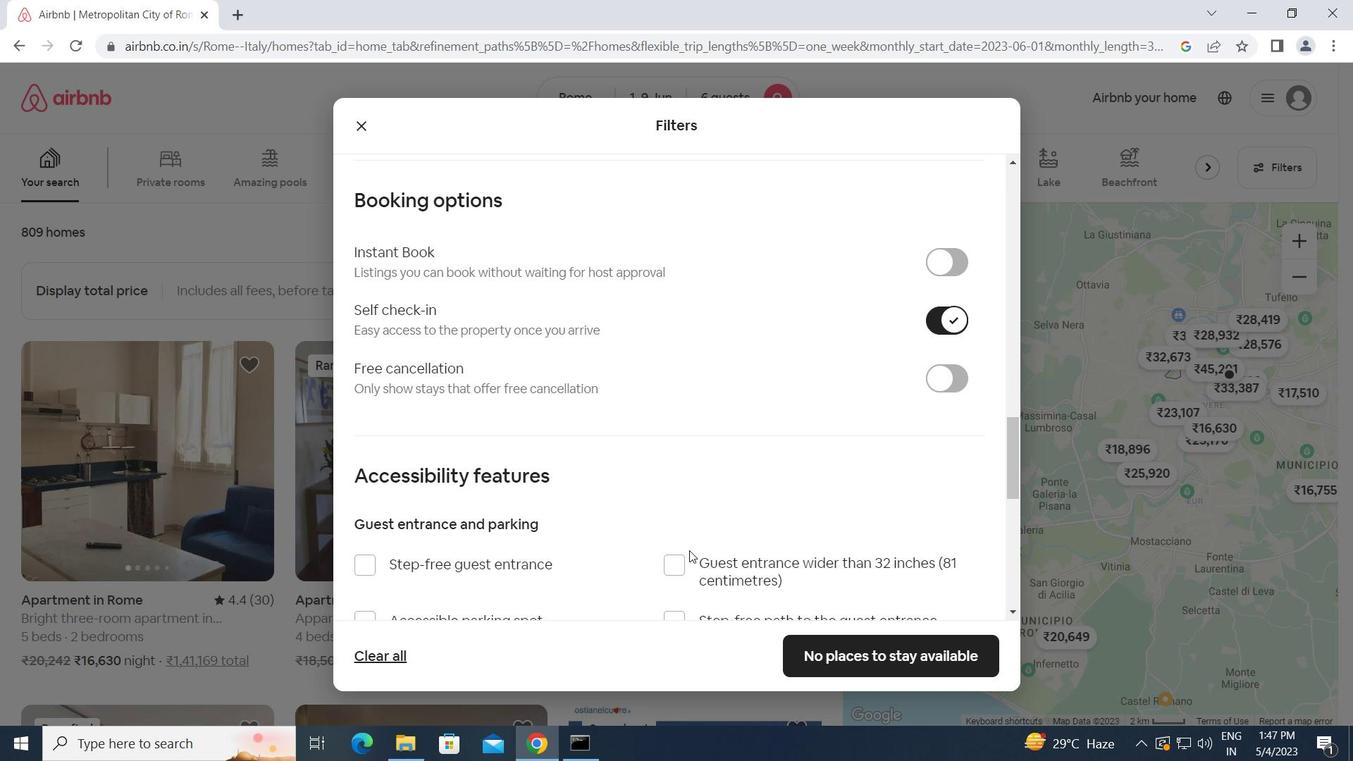 
Action: Mouse scrolled (690, 549) with delta (0, 0)
Screenshot: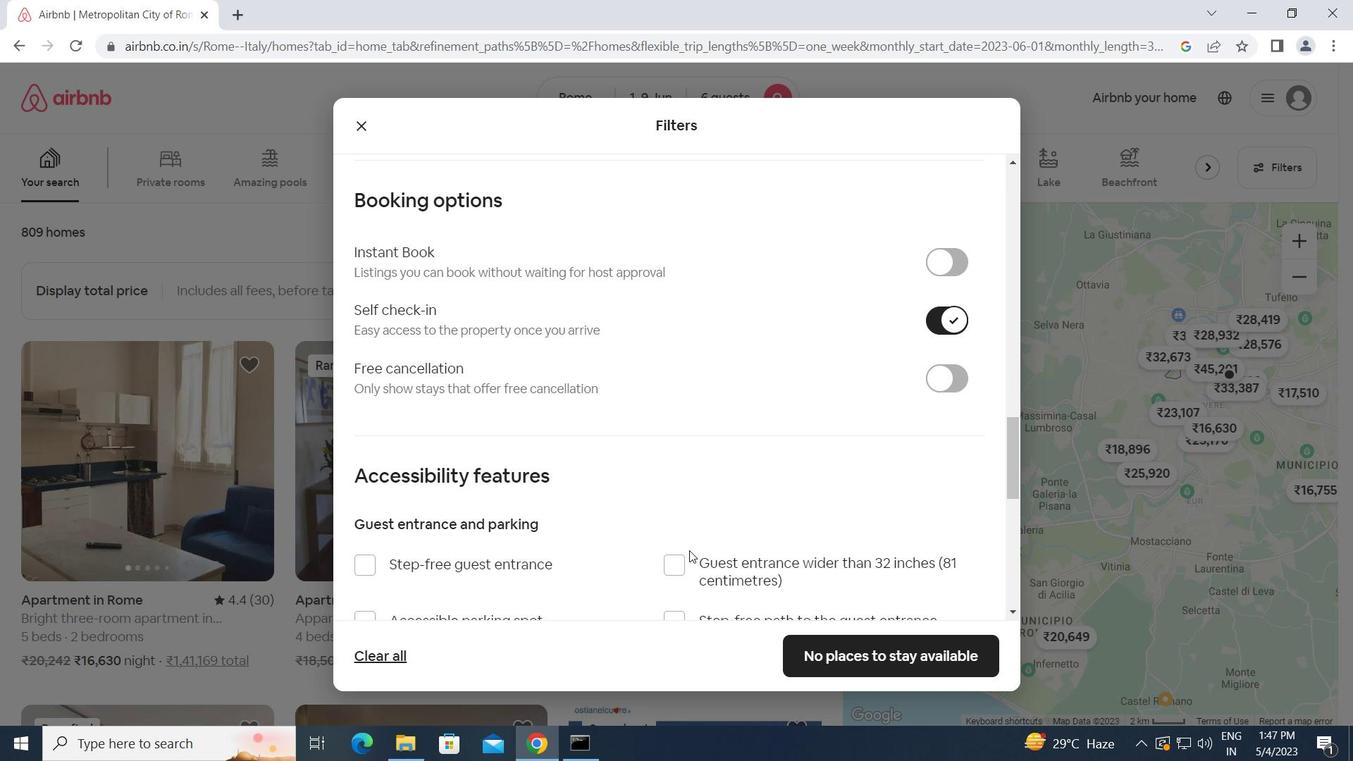
Action: Mouse scrolled (690, 549) with delta (0, 0)
Screenshot: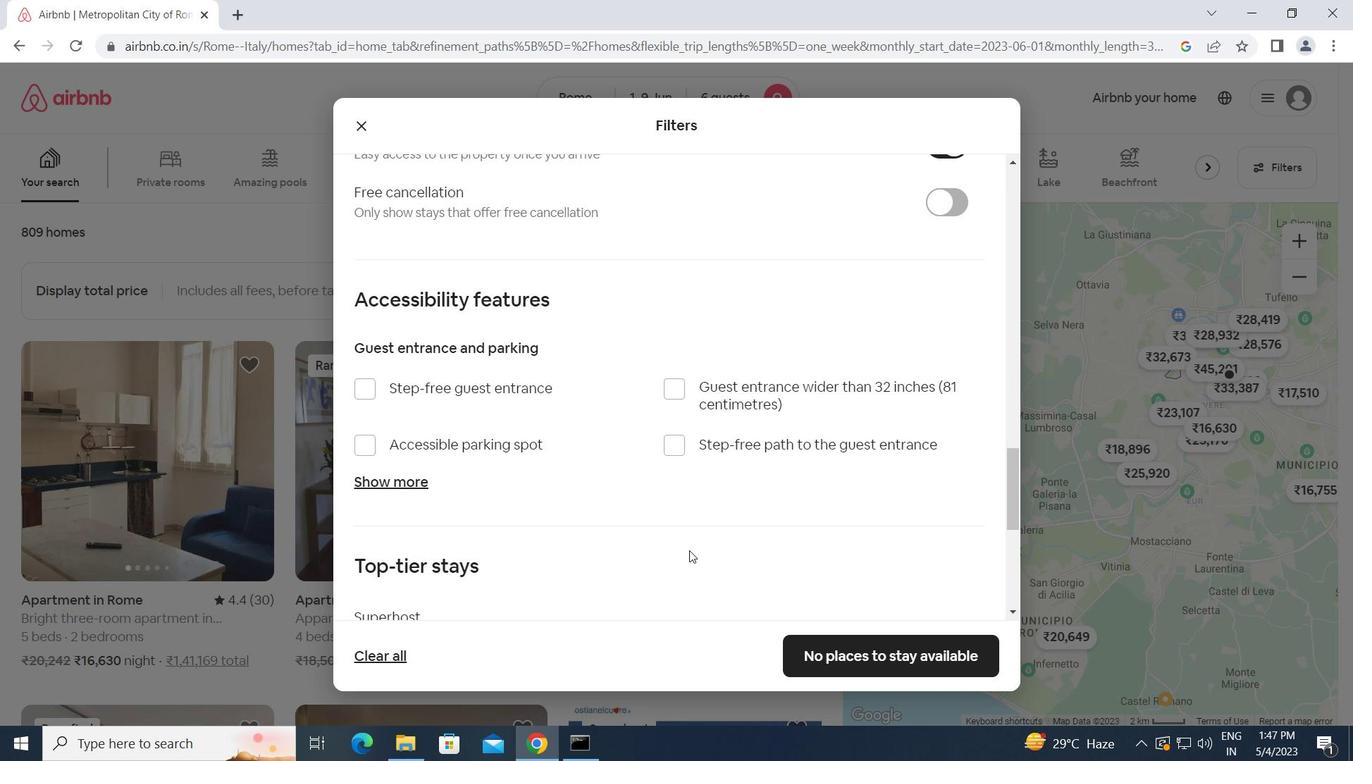 
Action: Mouse scrolled (690, 549) with delta (0, 0)
Screenshot: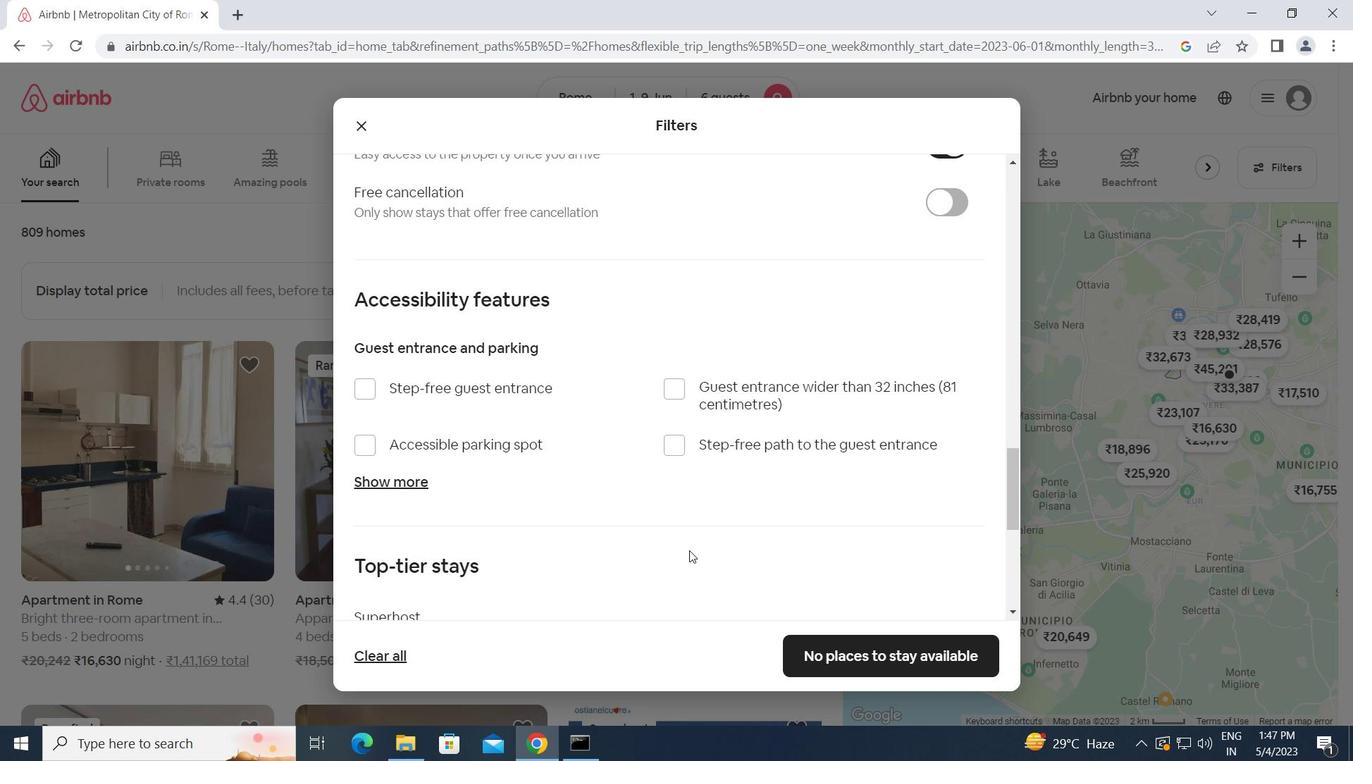 
Action: Mouse scrolled (690, 549) with delta (0, 0)
Screenshot: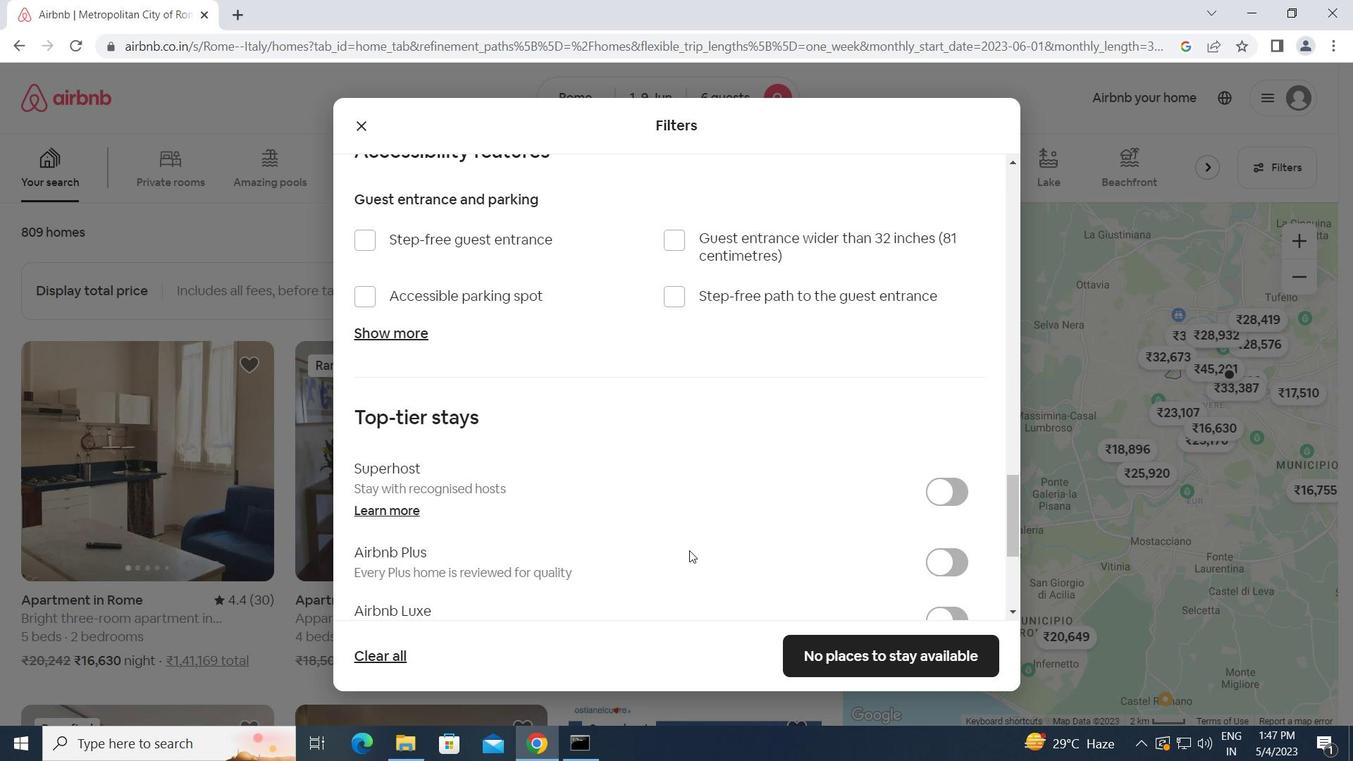 
Action: Mouse moved to (518, 522)
Screenshot: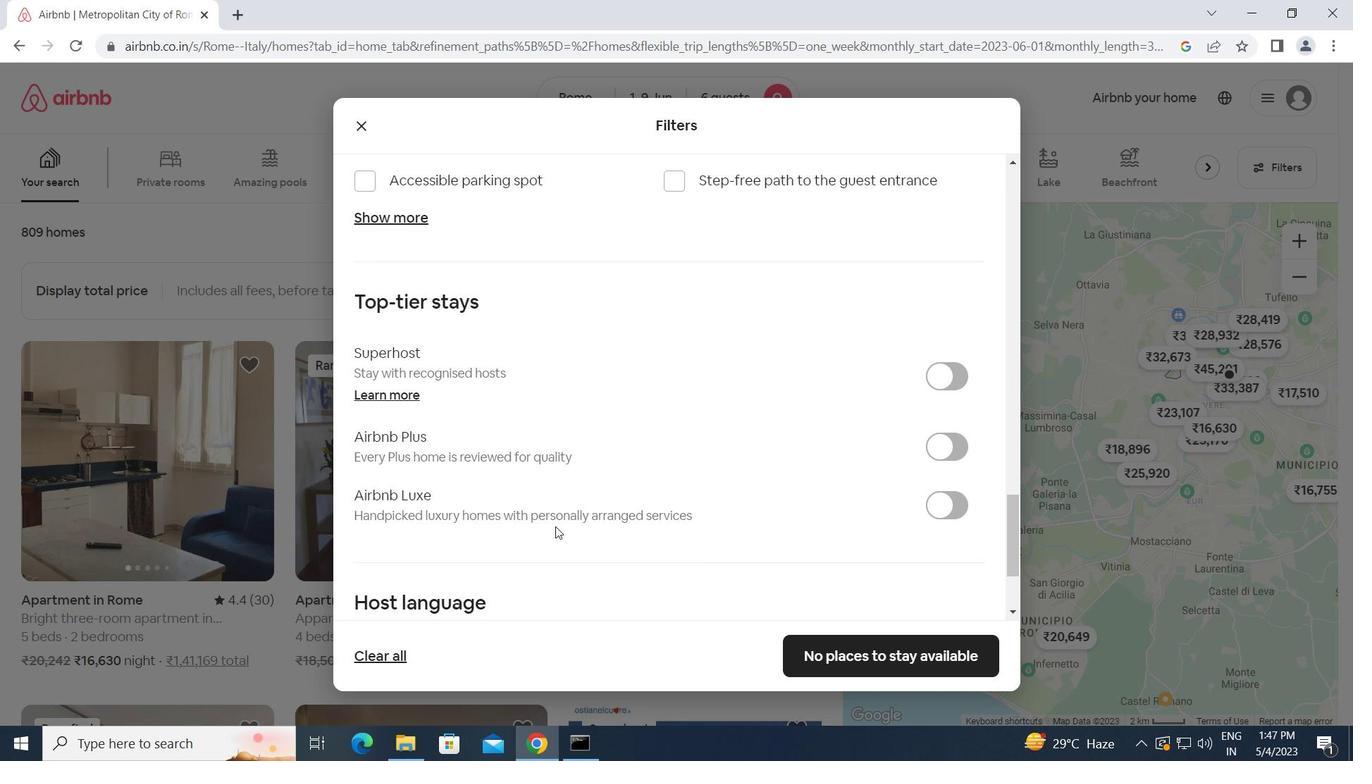 
Action: Mouse scrolled (518, 521) with delta (0, 0)
Screenshot: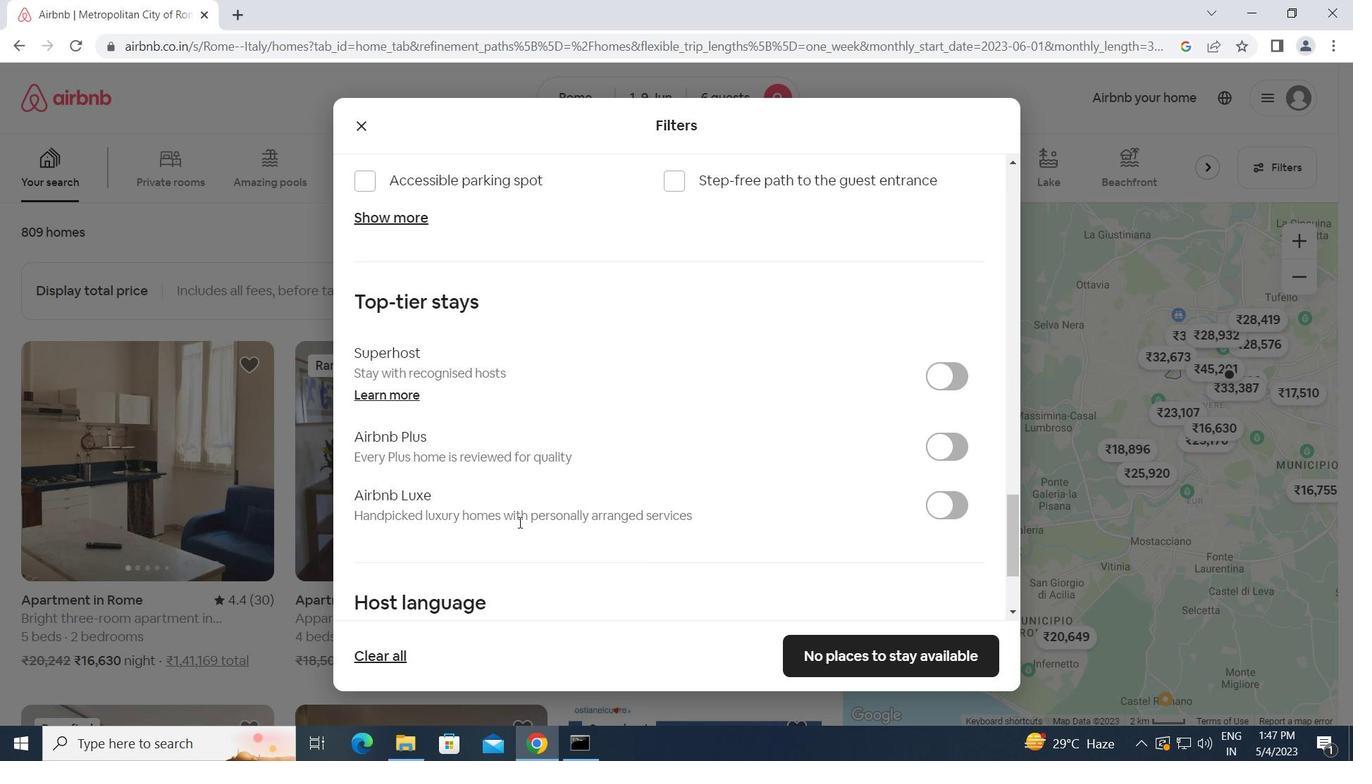 
Action: Mouse scrolled (518, 521) with delta (0, 0)
Screenshot: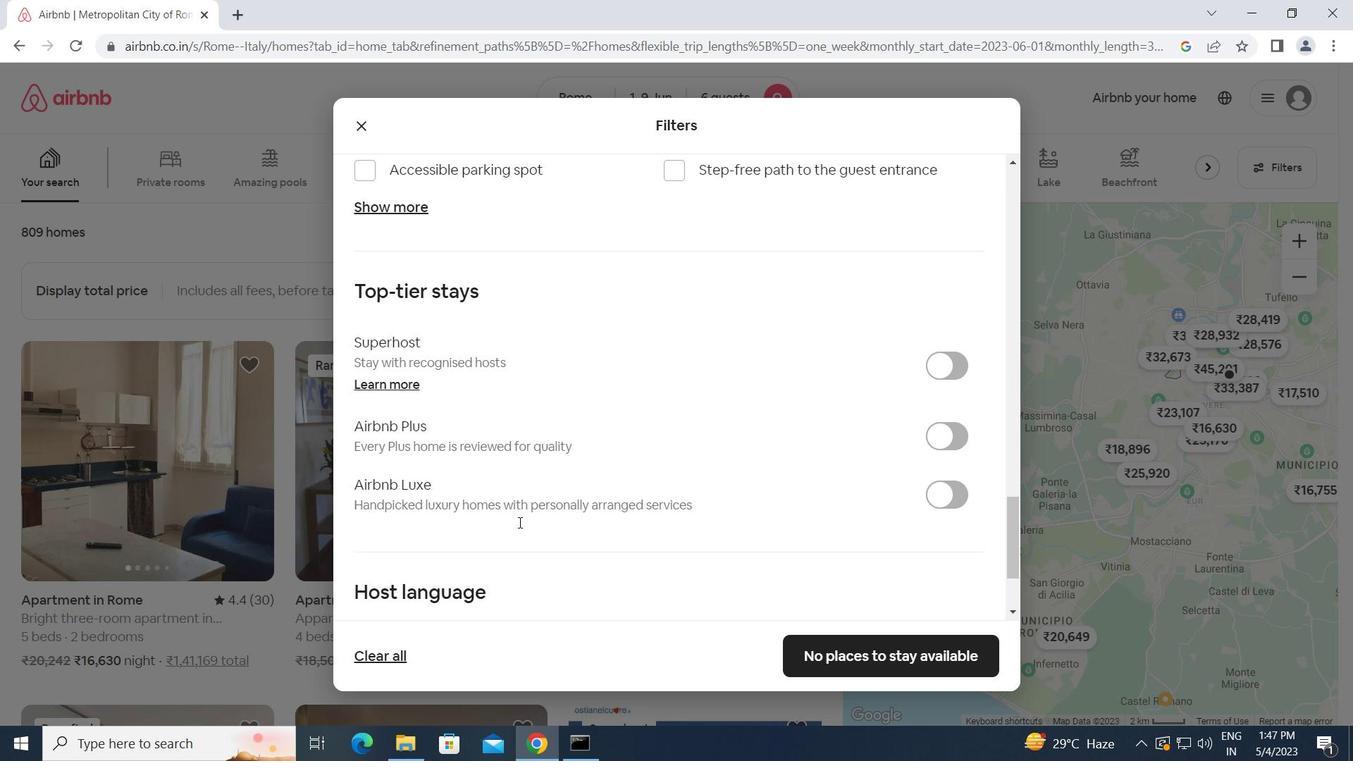 
Action: Mouse moved to (366, 490)
Screenshot: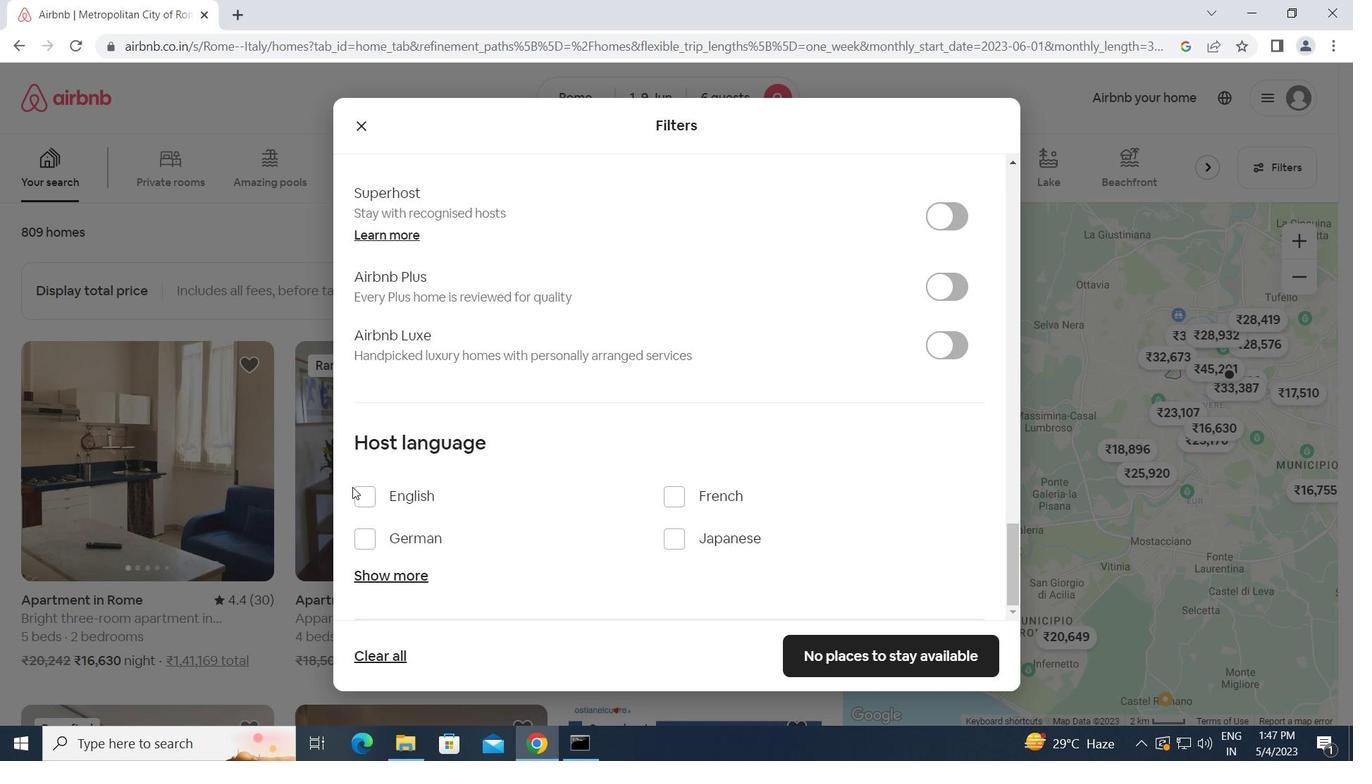 
Action: Mouse pressed left at (366, 490)
Screenshot: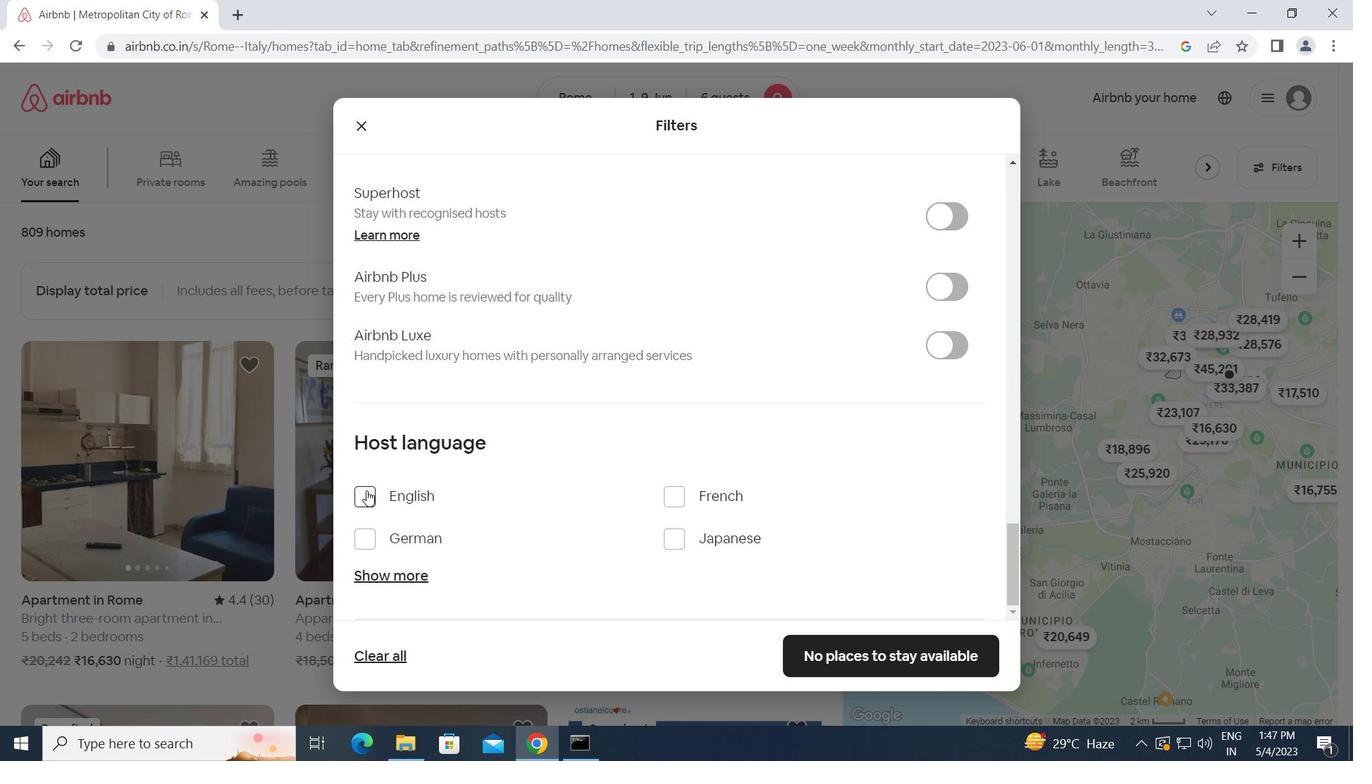 
Action: Mouse moved to (860, 651)
Screenshot: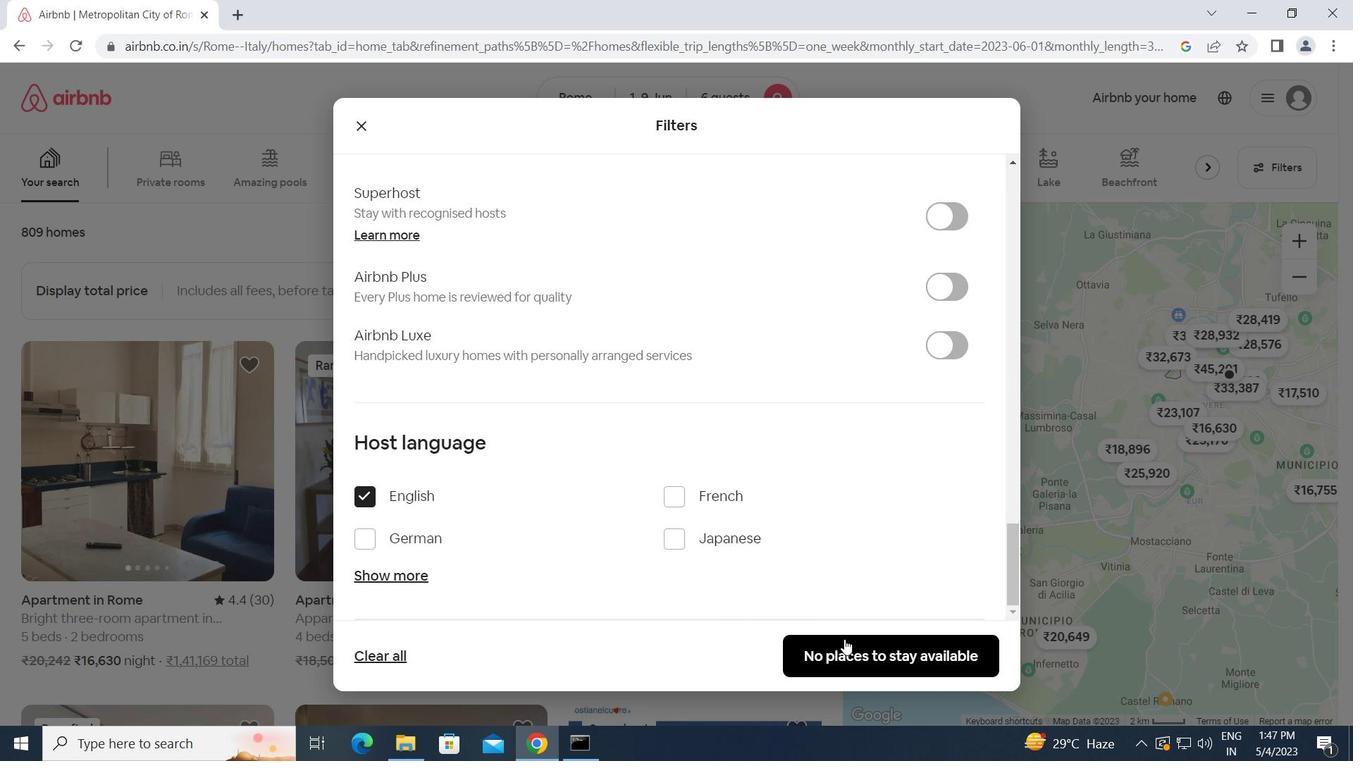 
Action: Mouse pressed left at (860, 651)
Screenshot: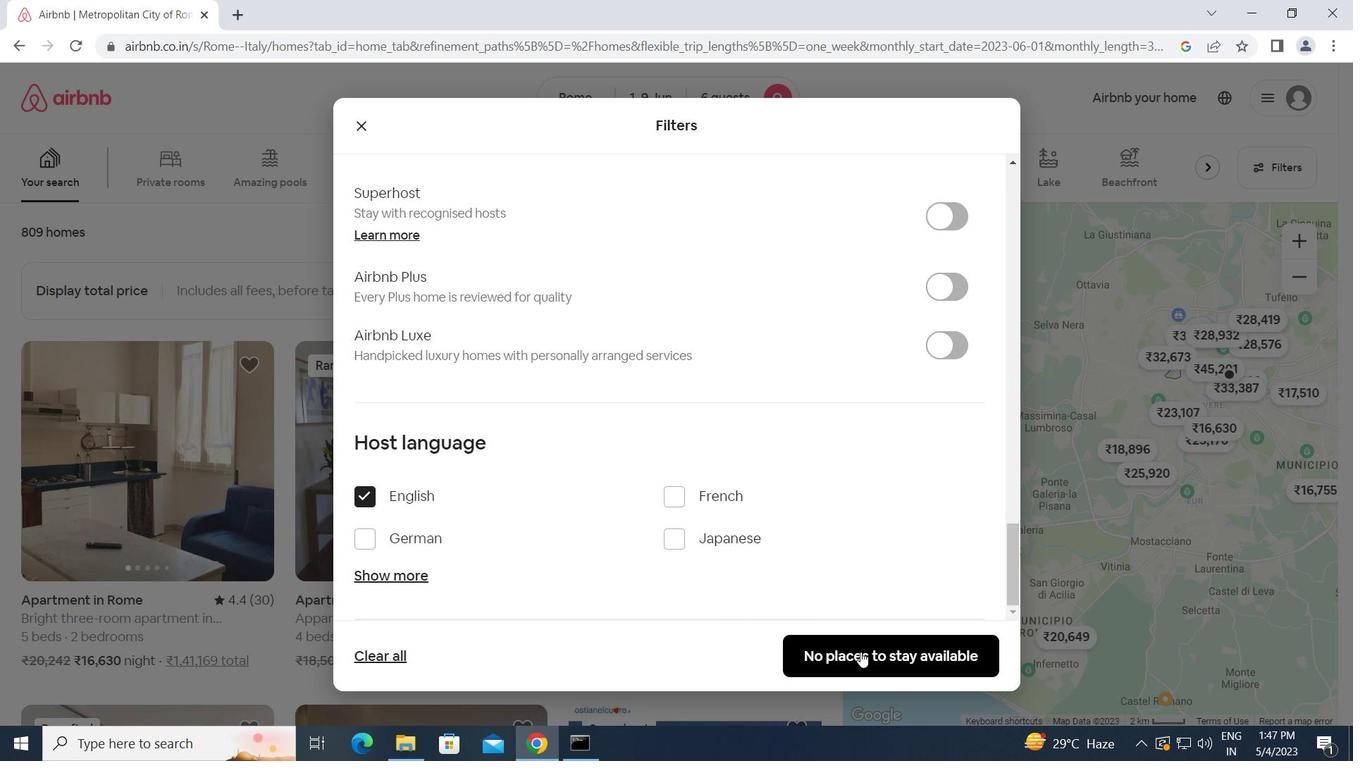
